 Task: Find connections with filter location Česká Třebová with filter topic #SMMwith filter profile language German with filter current company The Judge Group with filter school Malnad College of Engineering with filter industry Wholesale Hardware, Plumbing, Heating Equipment with filter service category DUI Law with filter keywords title Medical Researcher
Action: Mouse moved to (617, 88)
Screenshot: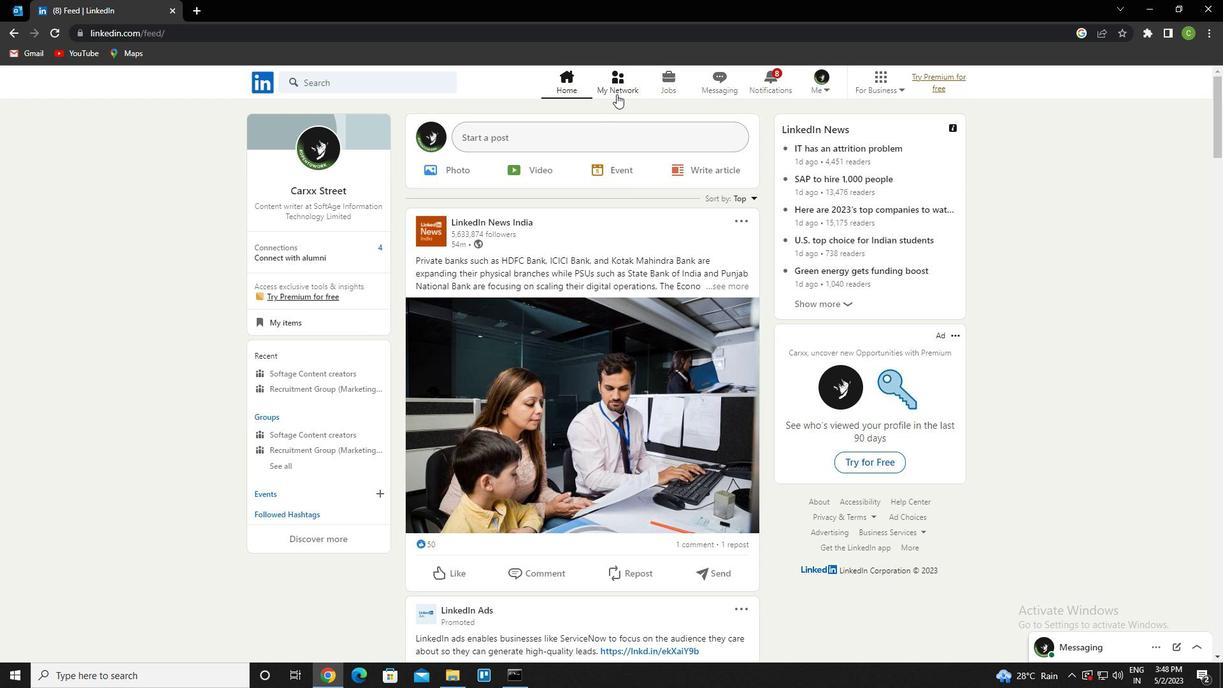 
Action: Mouse pressed left at (617, 88)
Screenshot: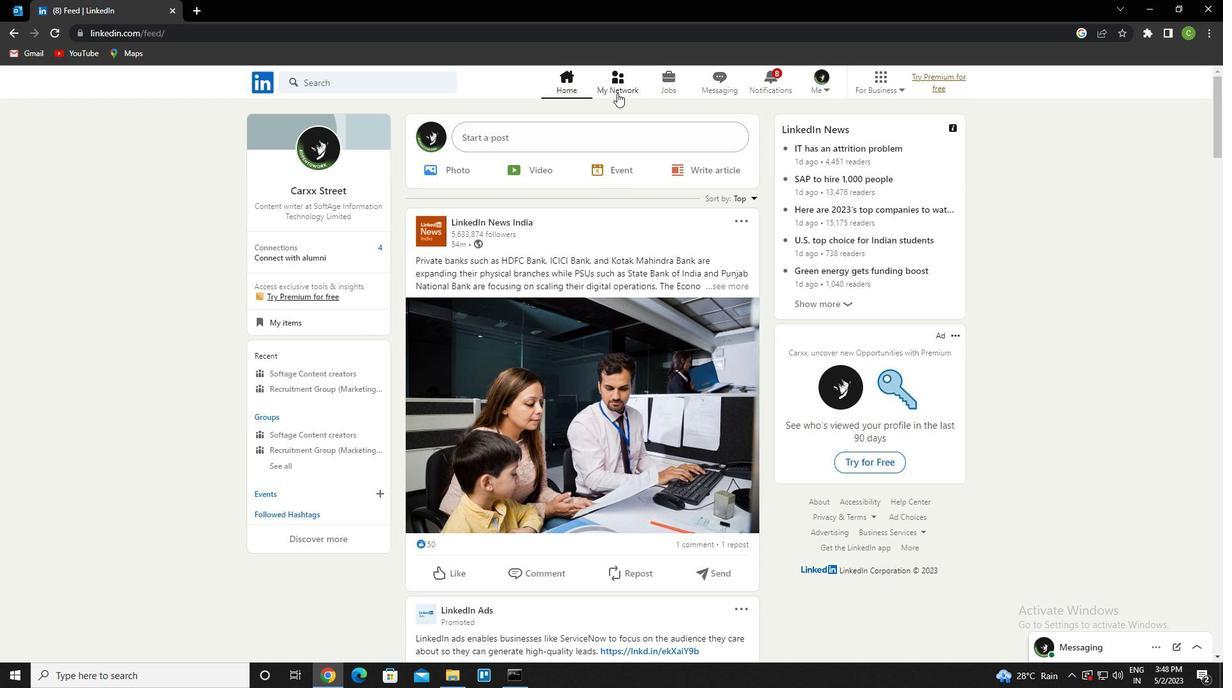 
Action: Mouse moved to (366, 146)
Screenshot: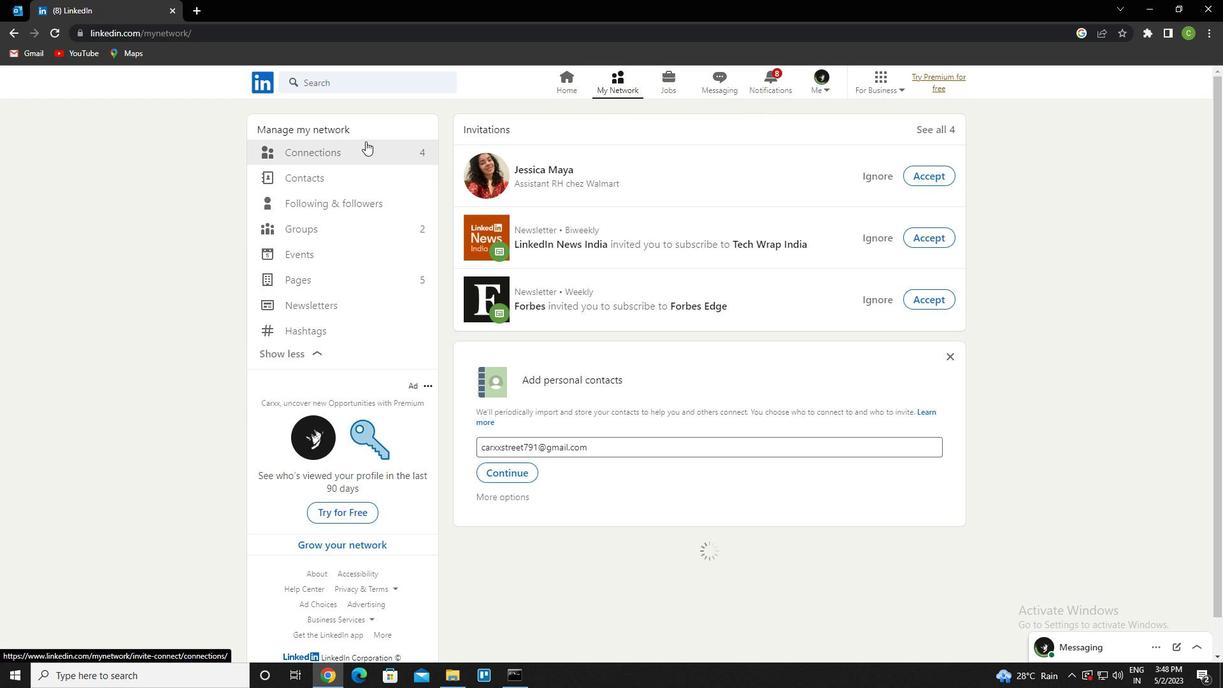 
Action: Mouse pressed left at (366, 146)
Screenshot: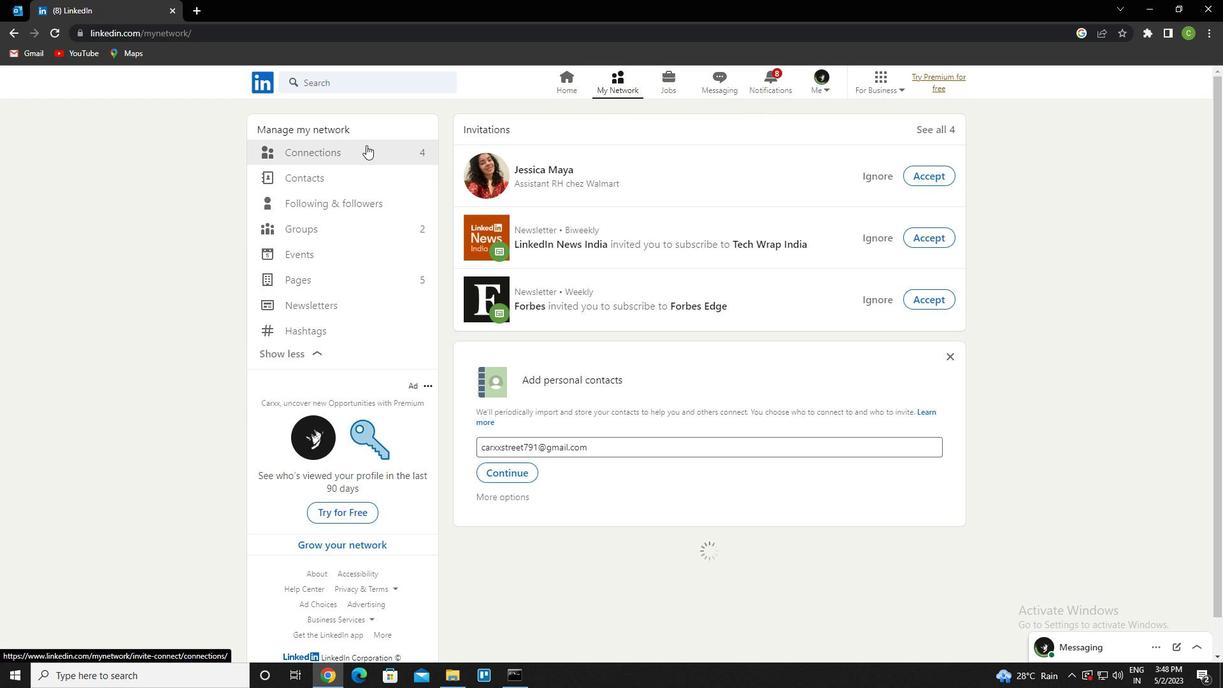 
Action: Mouse moved to (710, 155)
Screenshot: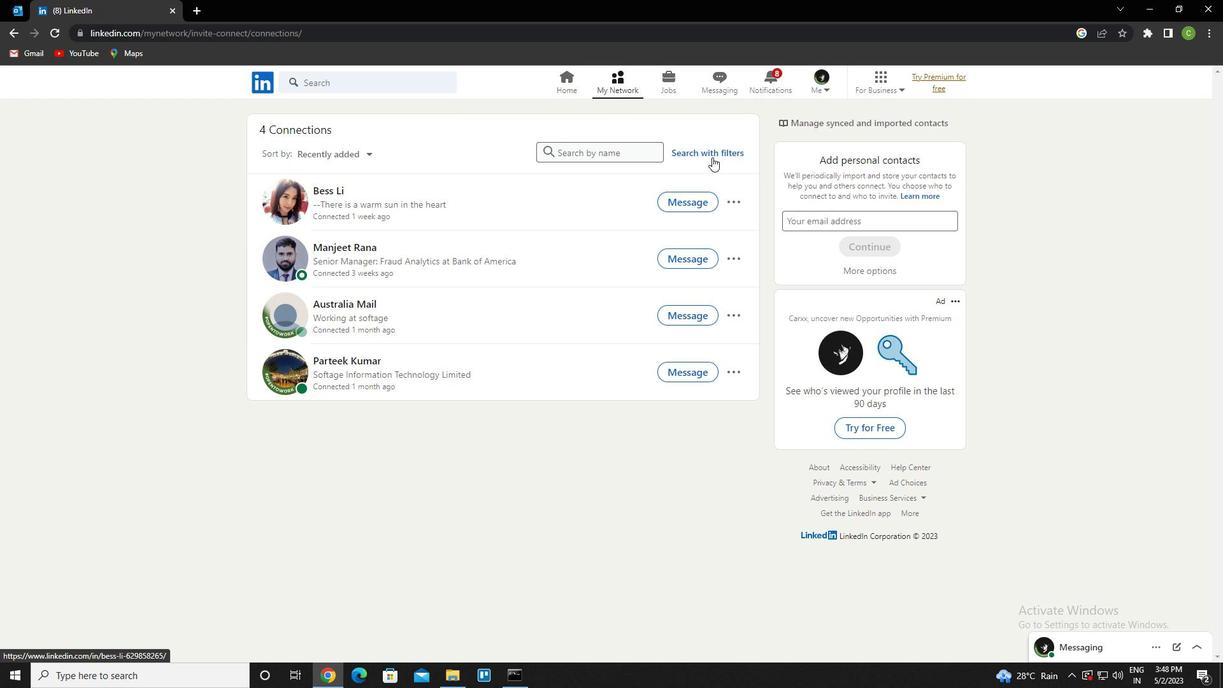
Action: Mouse pressed left at (710, 155)
Screenshot: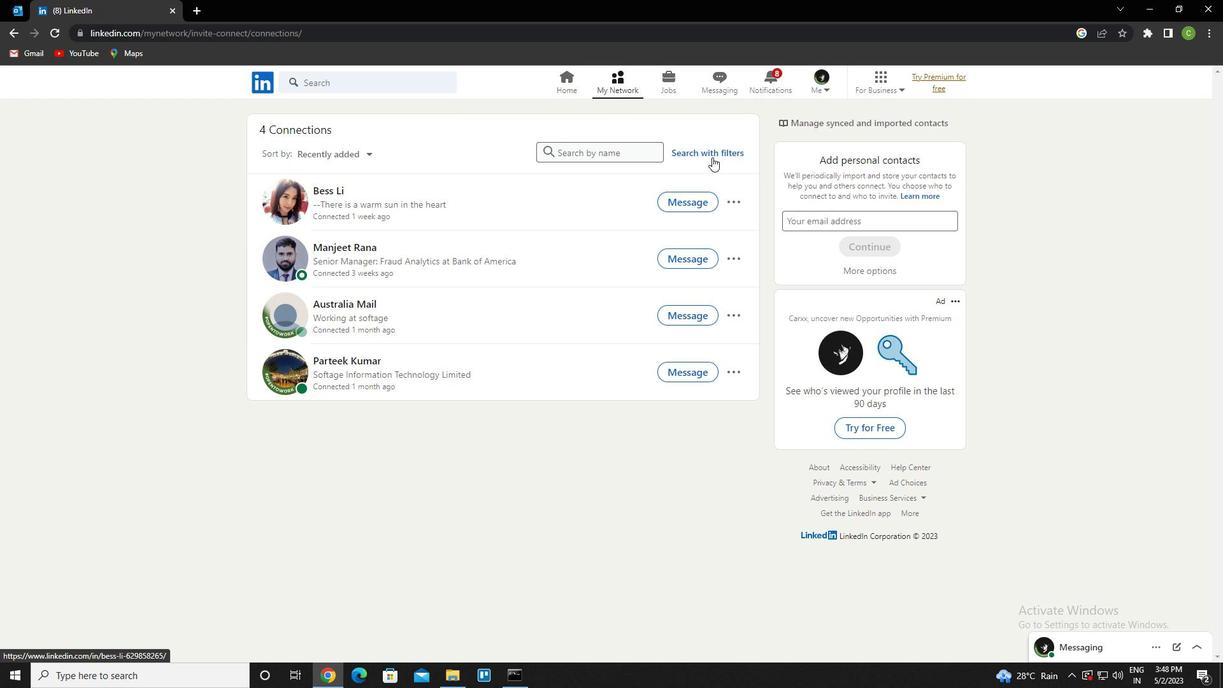 
Action: Mouse moved to (658, 117)
Screenshot: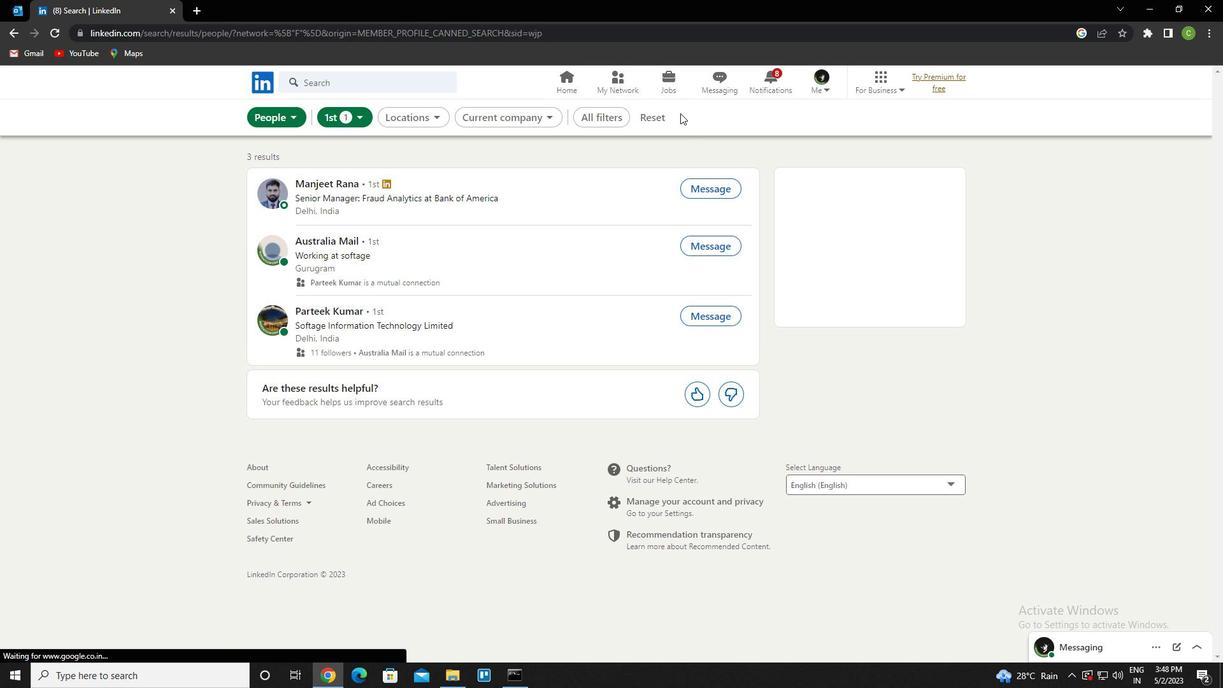 
Action: Mouse pressed left at (658, 117)
Screenshot: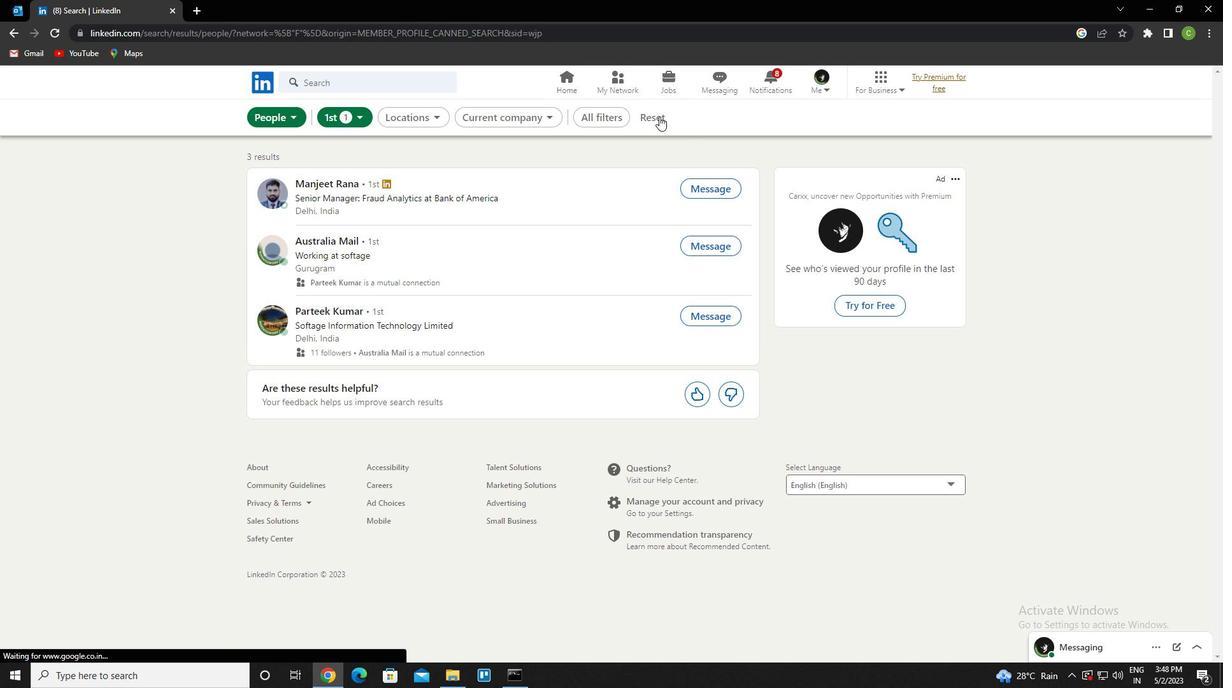 
Action: Mouse moved to (633, 117)
Screenshot: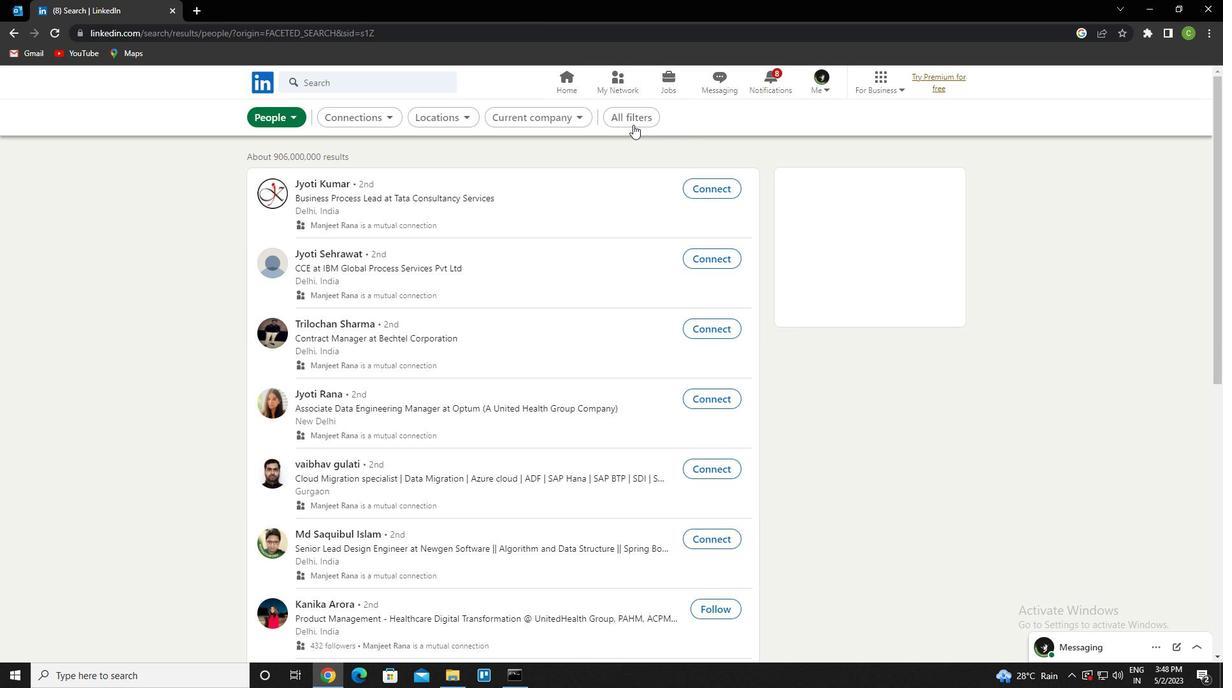 
Action: Mouse pressed left at (633, 117)
Screenshot: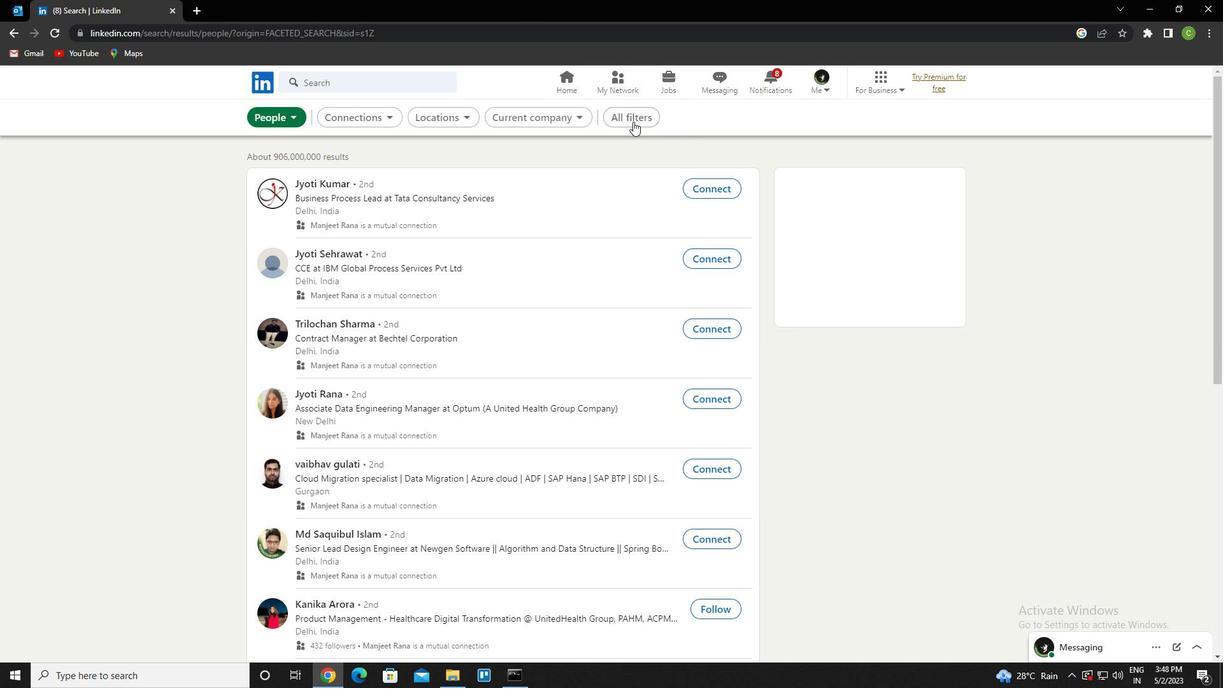 
Action: Mouse moved to (1053, 475)
Screenshot: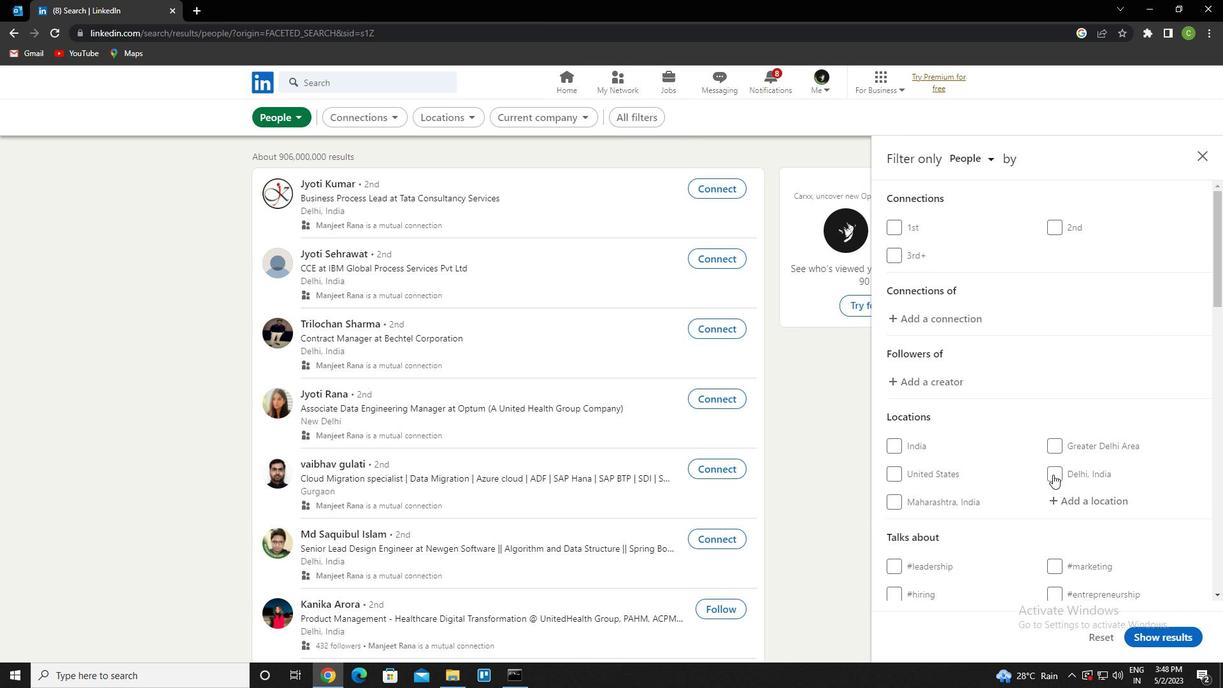 
Action: Mouse scrolled (1053, 474) with delta (0, 0)
Screenshot: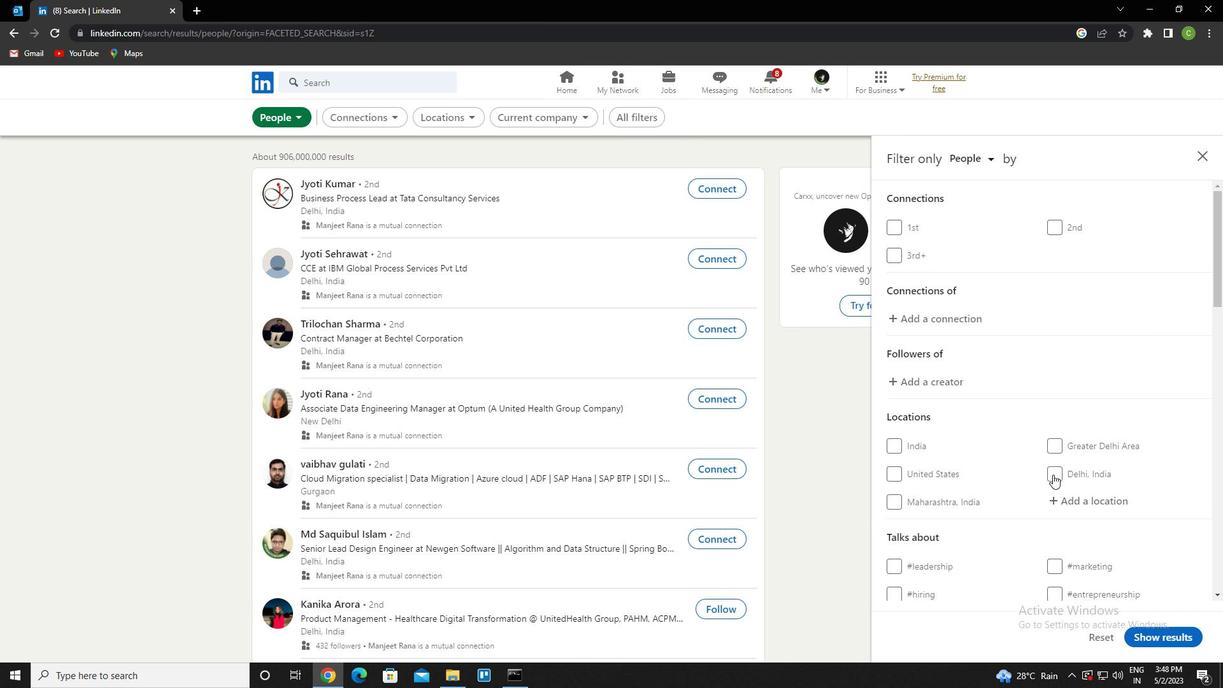 
Action: Mouse scrolled (1053, 474) with delta (0, 0)
Screenshot: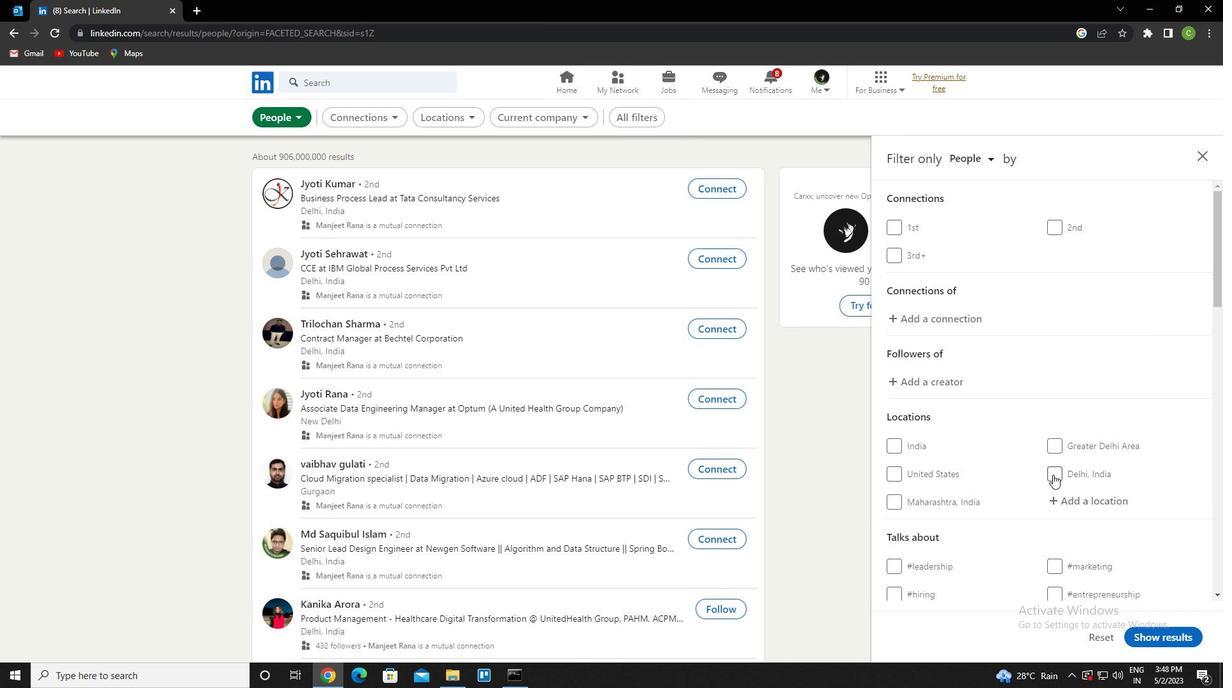 
Action: Mouse moved to (1053, 475)
Screenshot: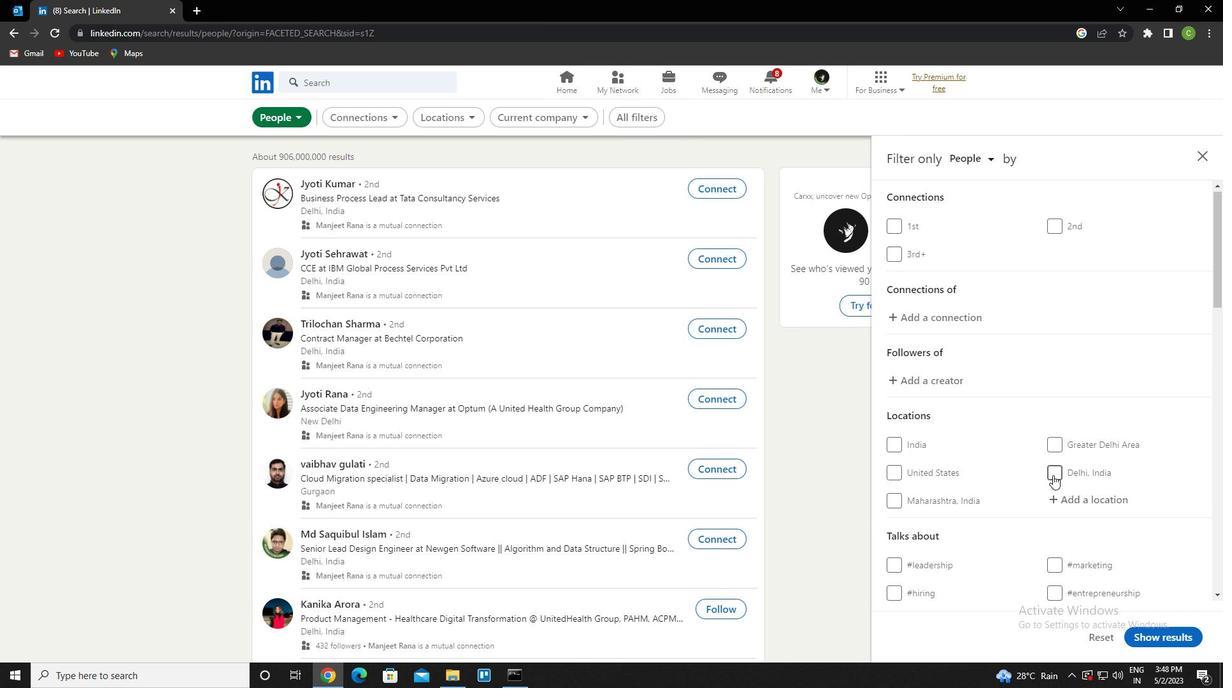 
Action: Mouse scrolled (1053, 475) with delta (0, 0)
Screenshot: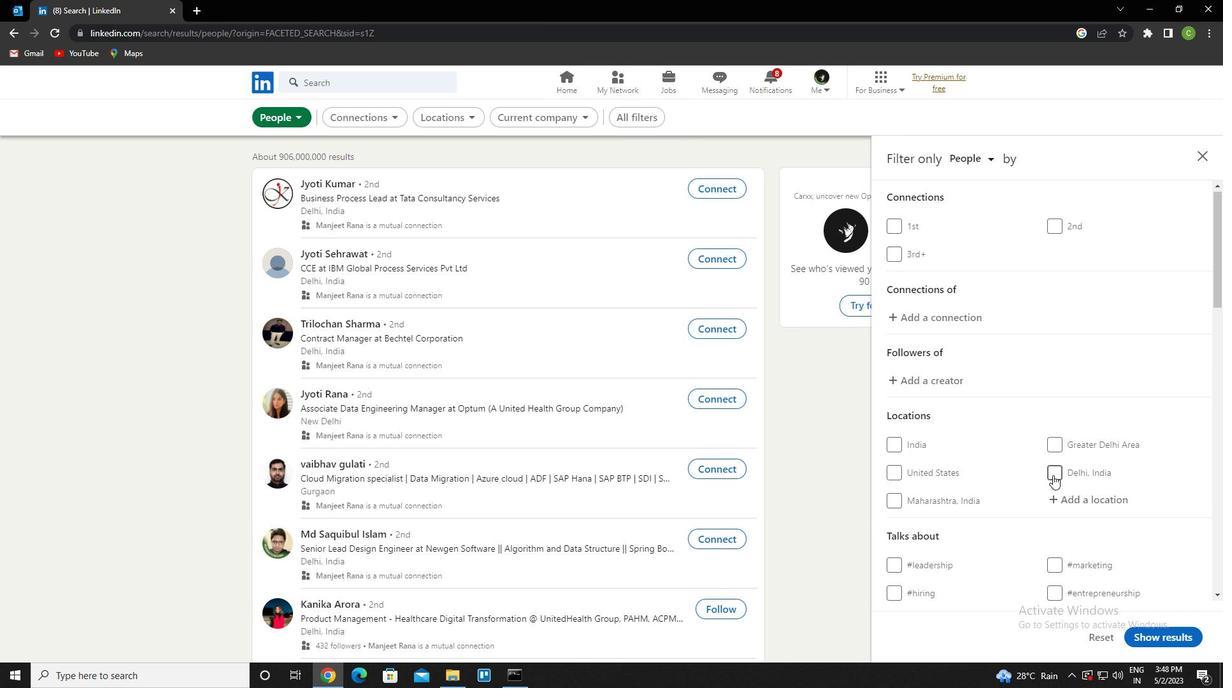 
Action: Mouse moved to (1087, 311)
Screenshot: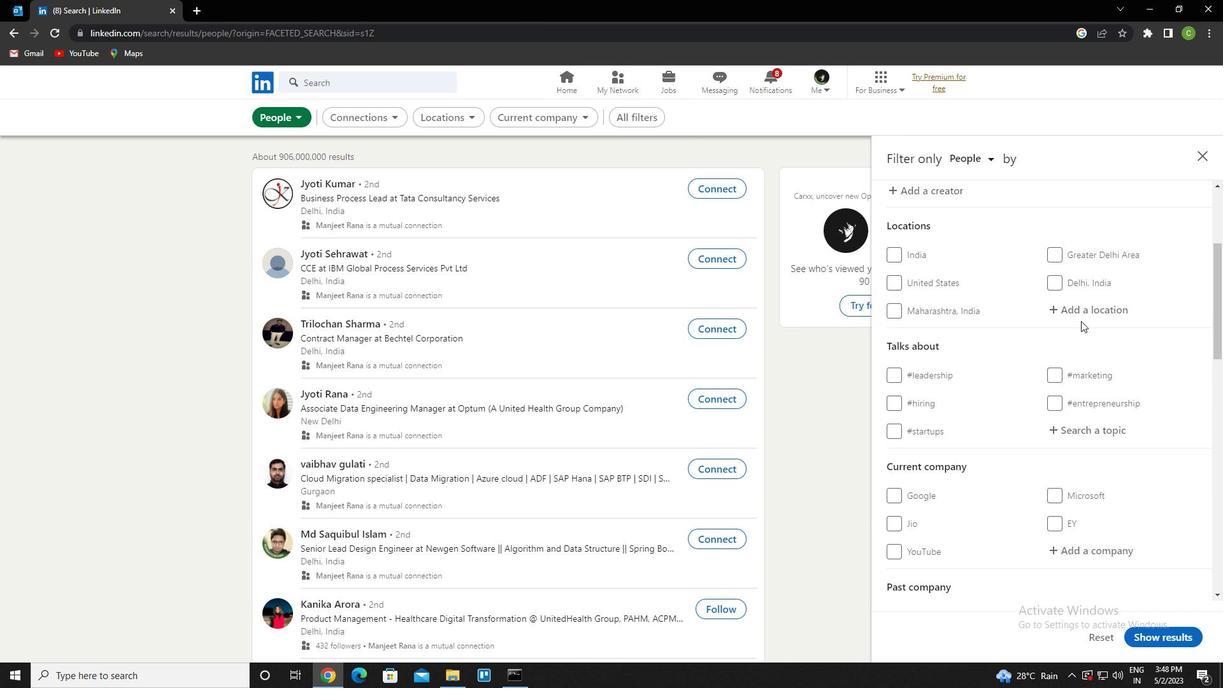 
Action: Mouse pressed left at (1087, 311)
Screenshot: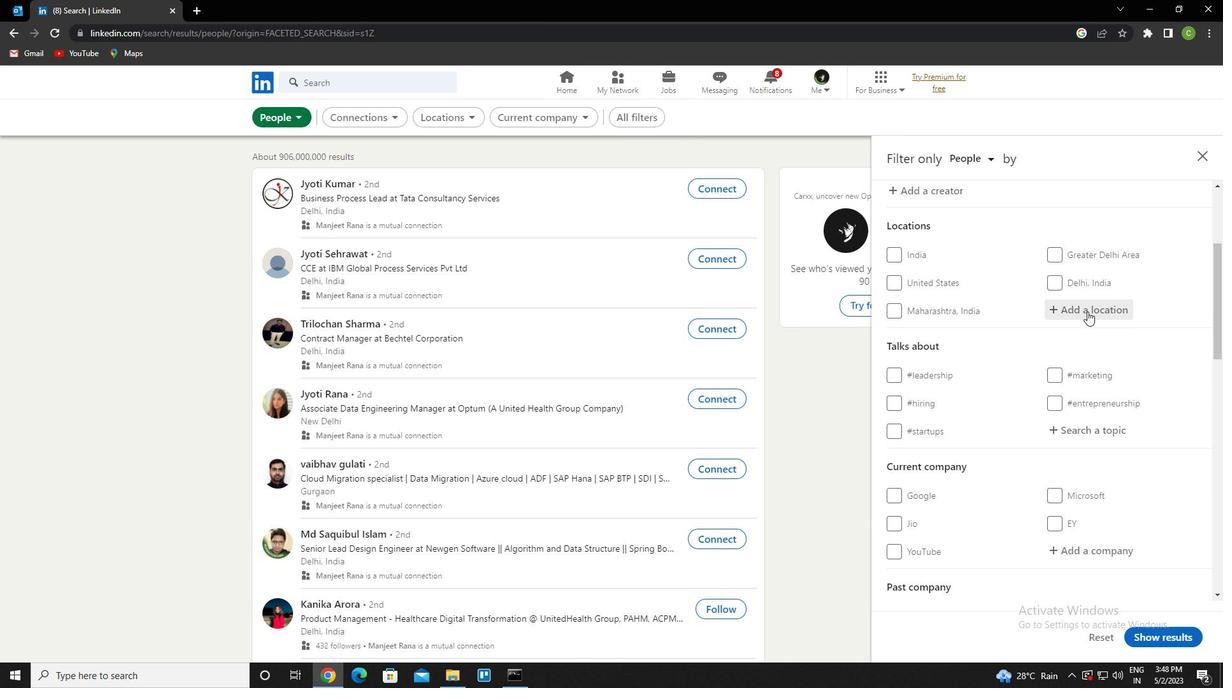 
Action: Key pressed <Key.caps_lock>c<Key.caps_lock>eska<Key.space><Key.caps_lock>t<Key.caps_lock>re<Key.down><Key.enter>
Screenshot: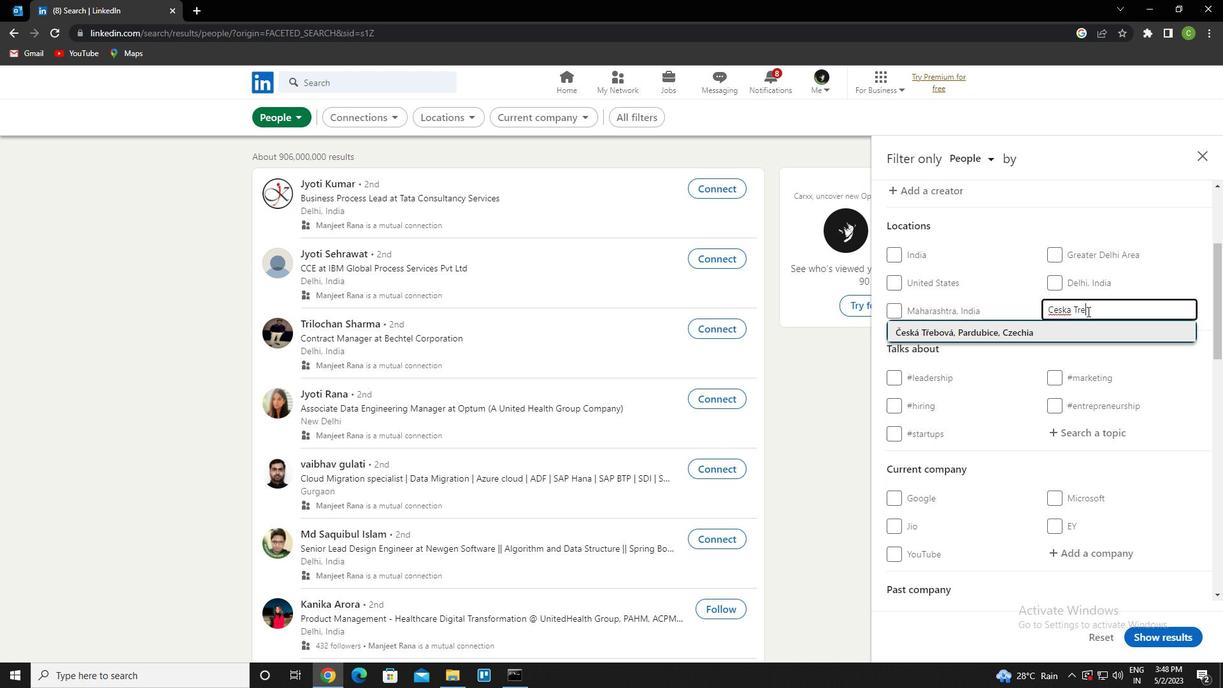 
Action: Mouse scrolled (1087, 310) with delta (0, 0)
Screenshot: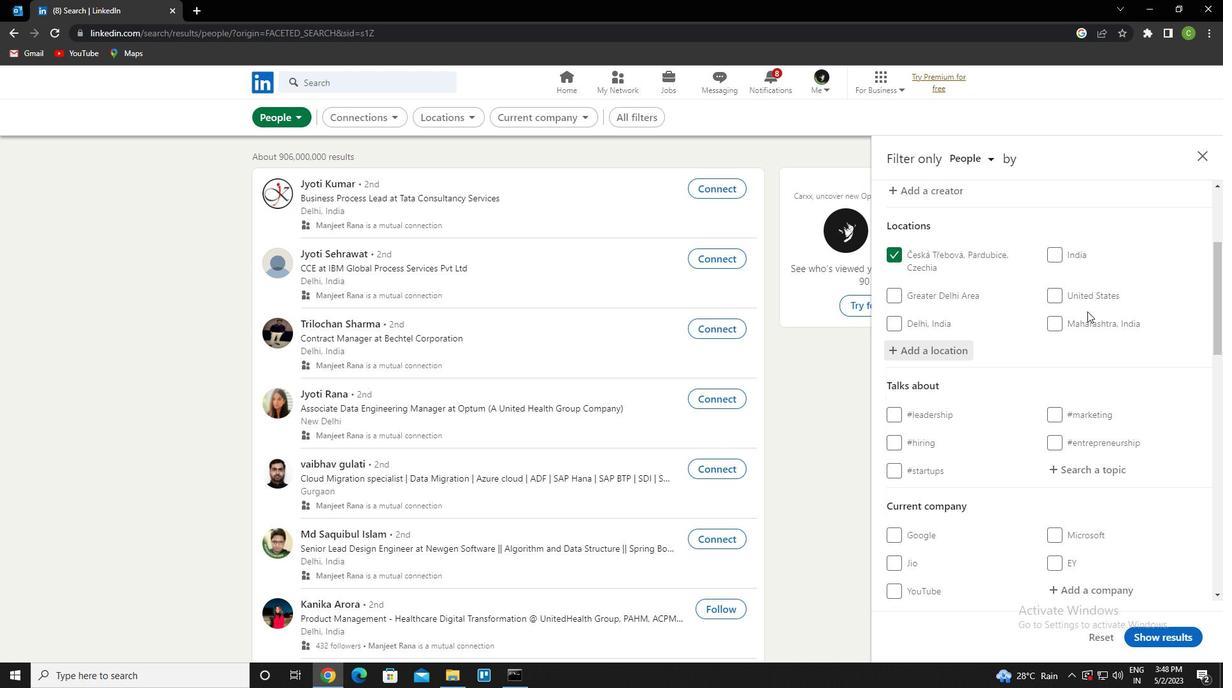 
Action: Mouse scrolled (1087, 310) with delta (0, 0)
Screenshot: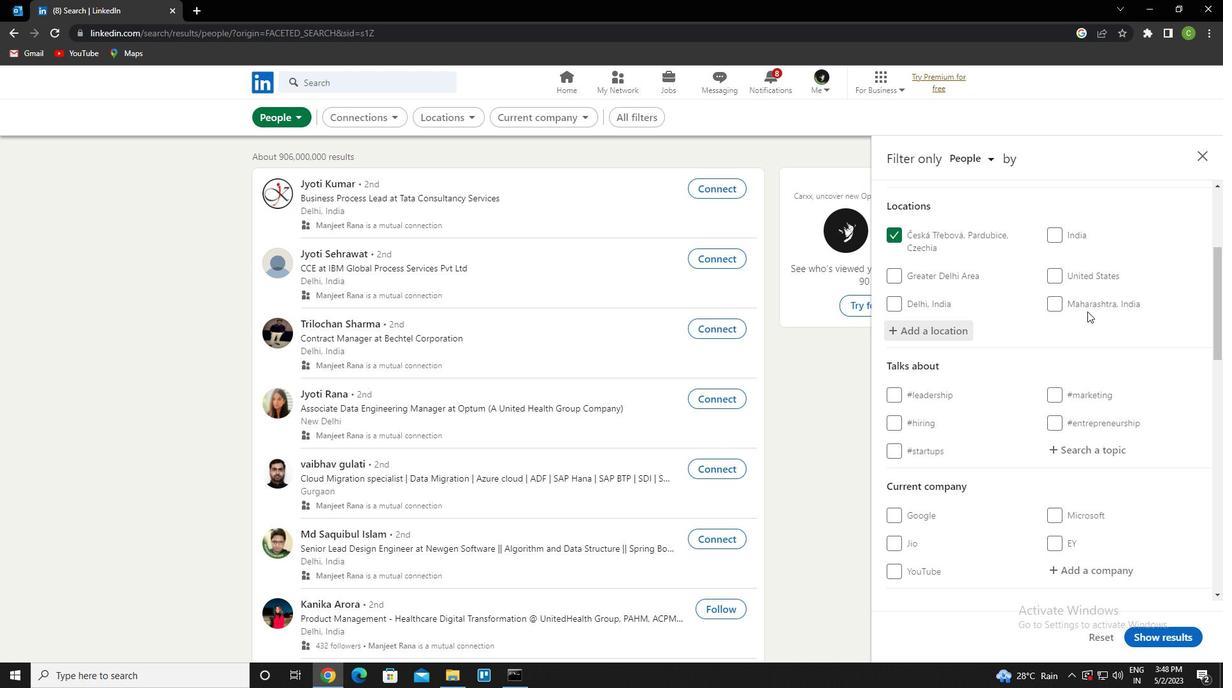 
Action: Mouse scrolled (1087, 310) with delta (0, 0)
Screenshot: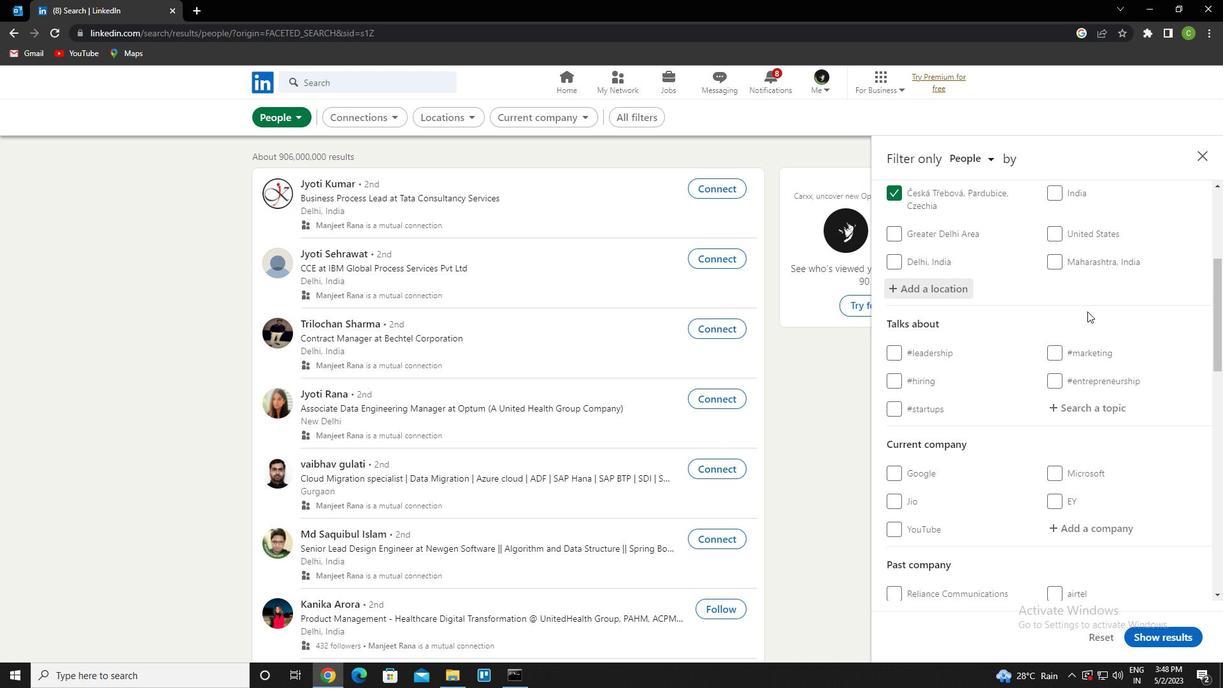 
Action: Mouse moved to (1108, 275)
Screenshot: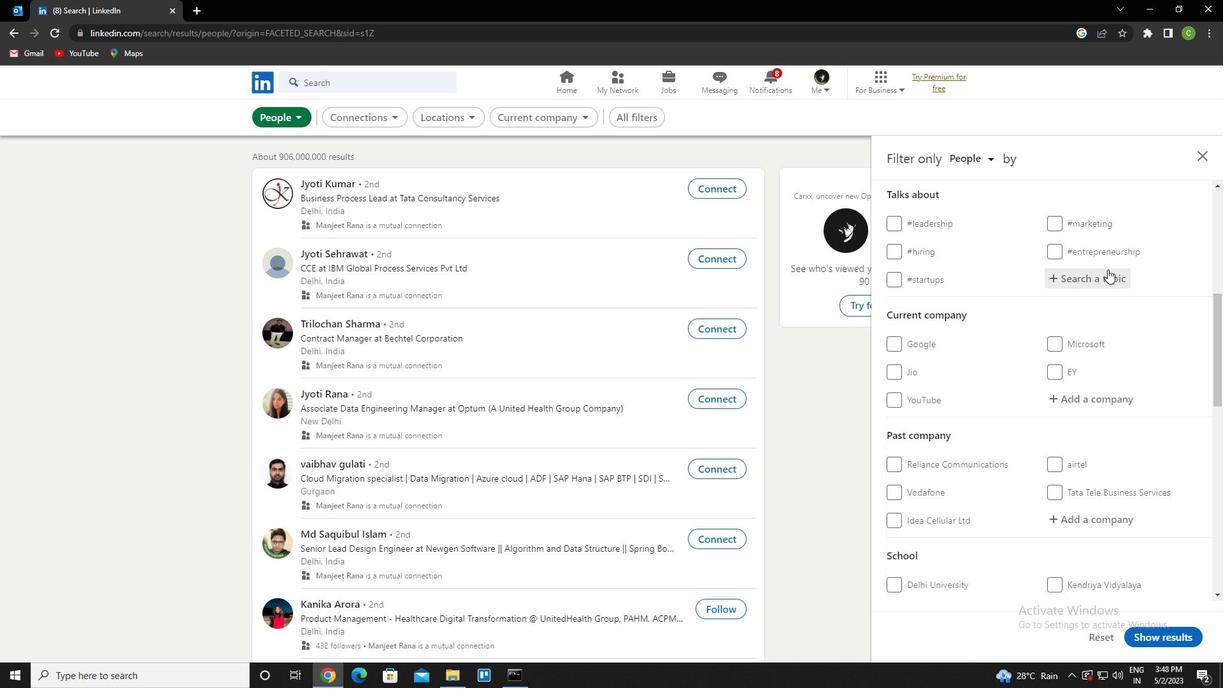 
Action: Mouse pressed left at (1108, 275)
Screenshot: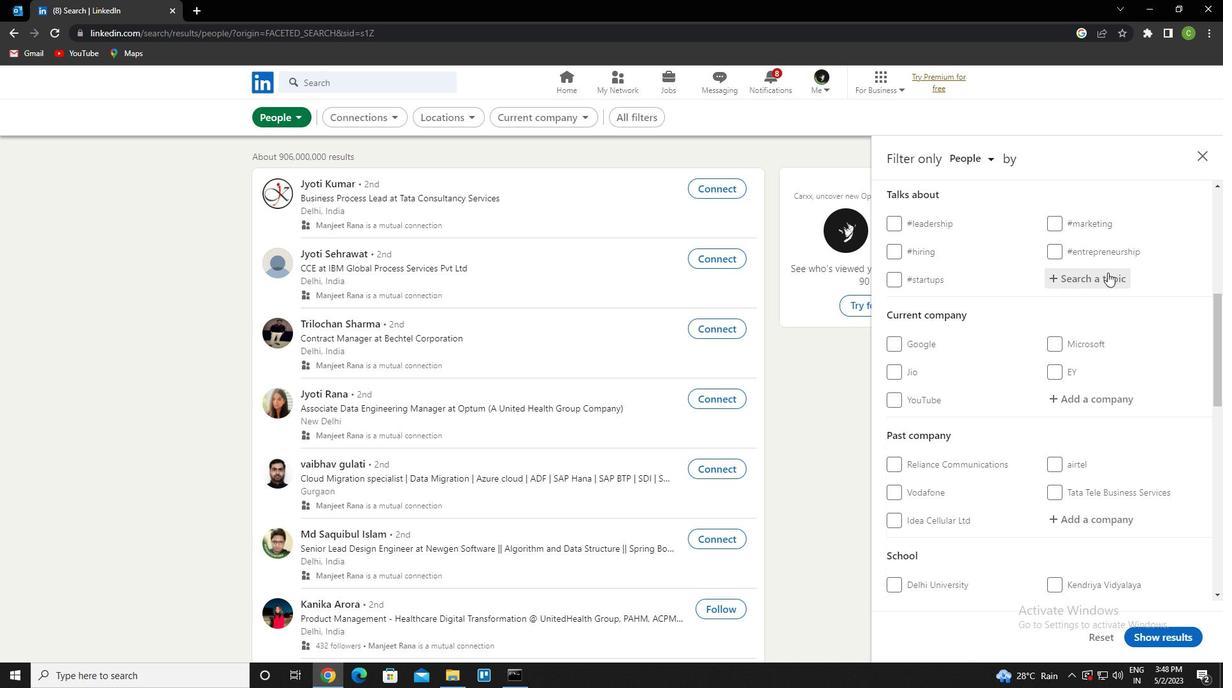 
Action: Key pressed <Key.caps_lock>smm<Key.down><Key.enter>
Screenshot: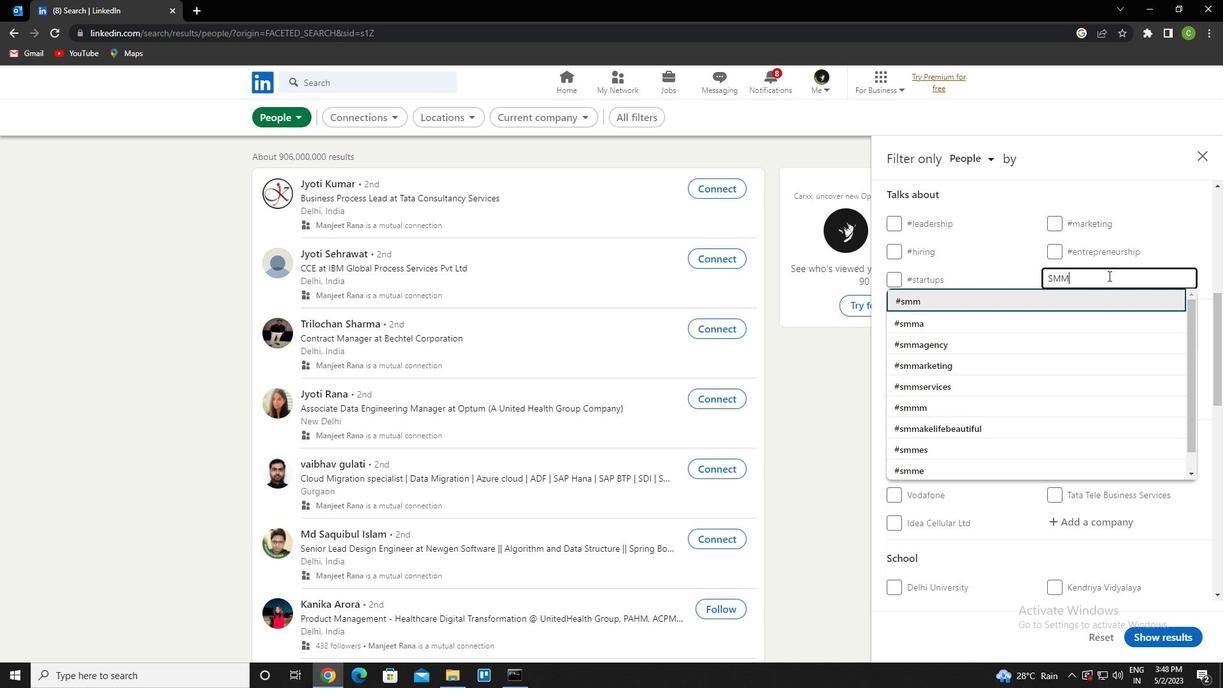 
Action: Mouse scrolled (1108, 275) with delta (0, 0)
Screenshot: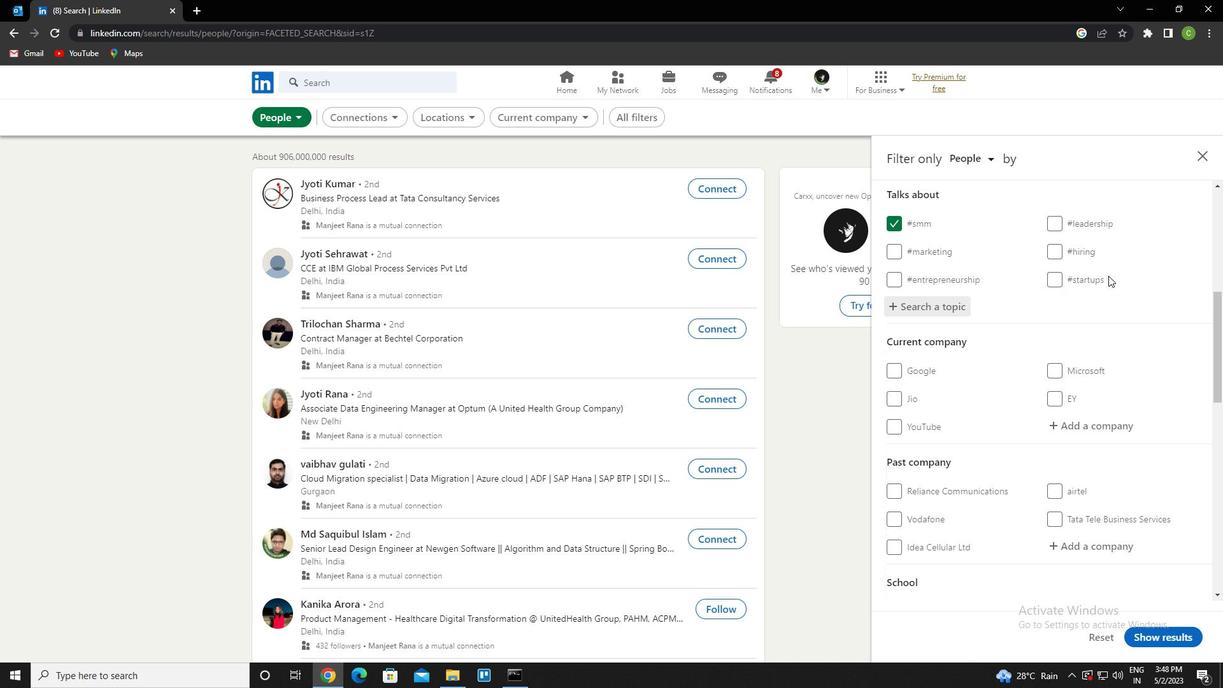 
Action: Mouse moved to (1108, 276)
Screenshot: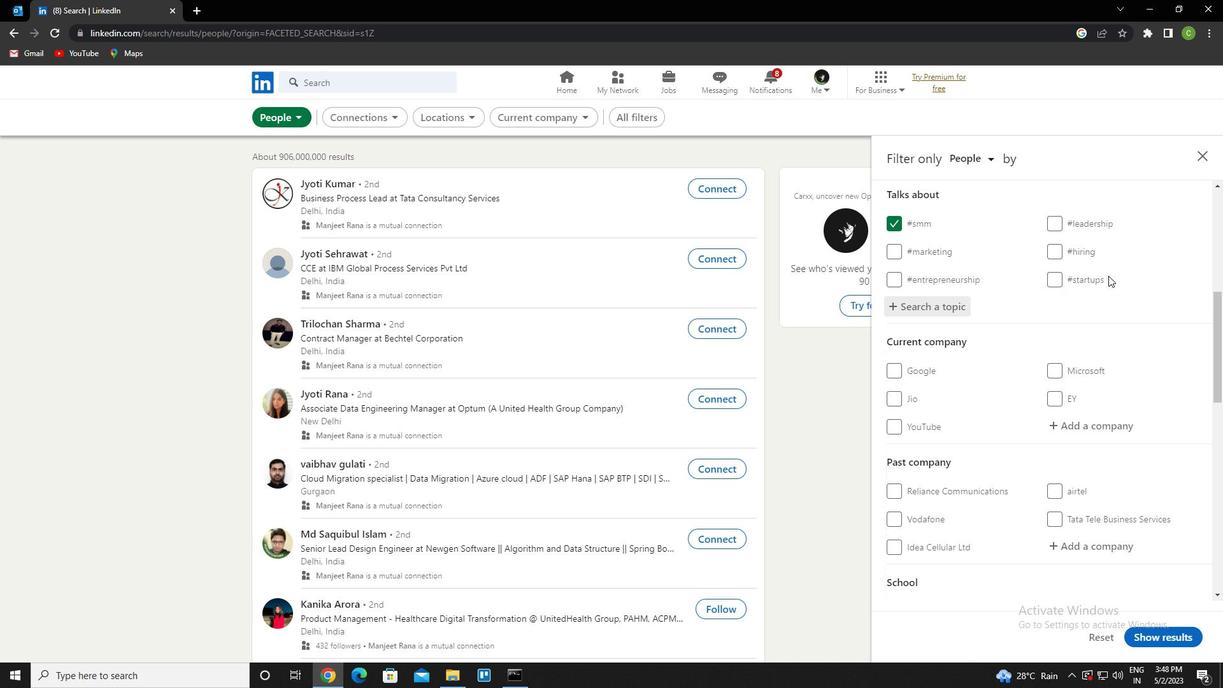 
Action: Mouse scrolled (1108, 275) with delta (0, 0)
Screenshot: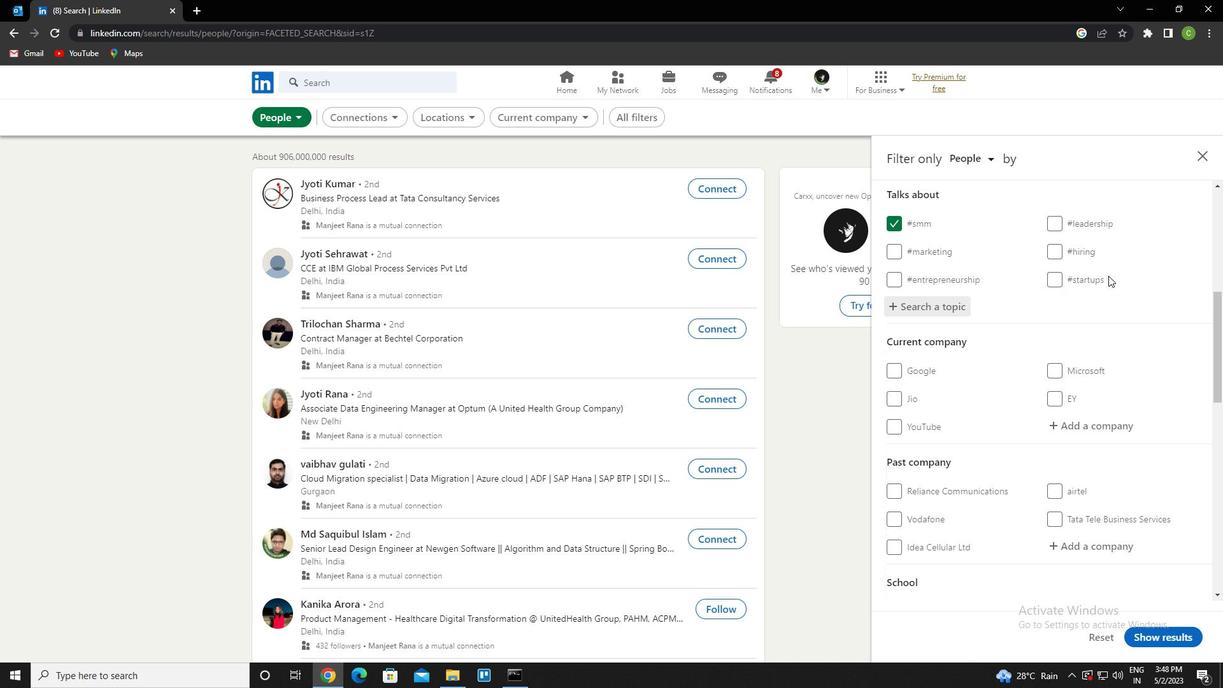 
Action: Mouse moved to (1107, 277)
Screenshot: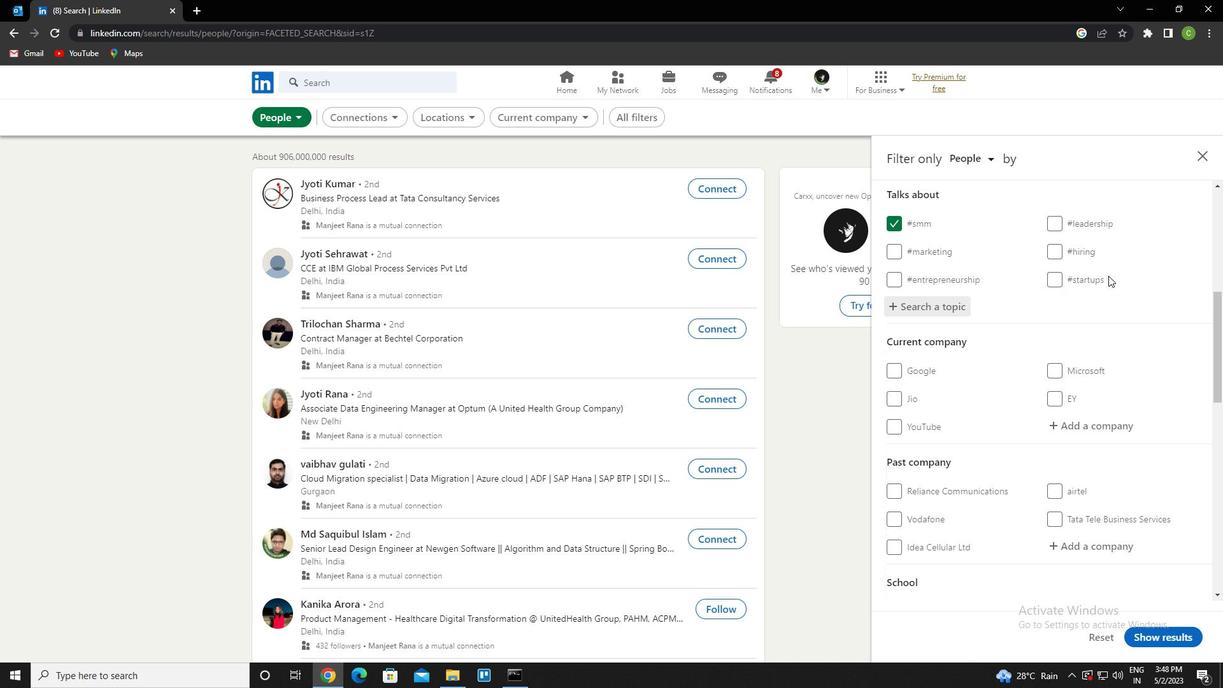 
Action: Mouse scrolled (1107, 277) with delta (0, 0)
Screenshot: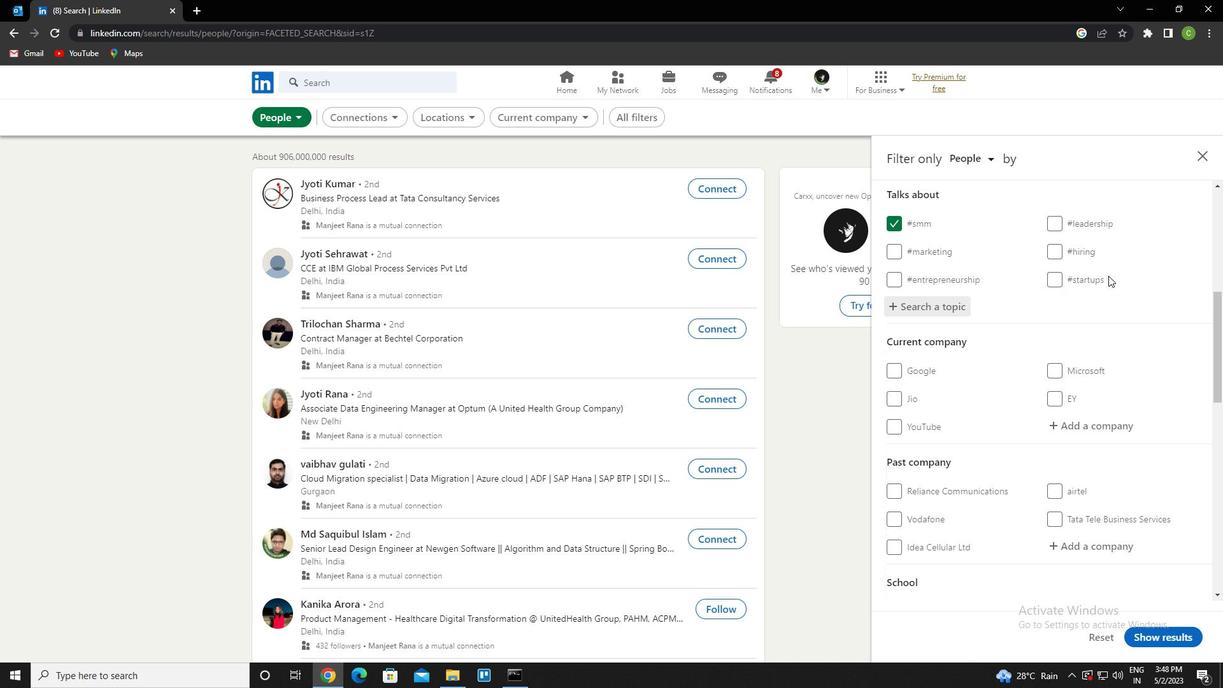 
Action: Mouse scrolled (1107, 277) with delta (0, 0)
Screenshot: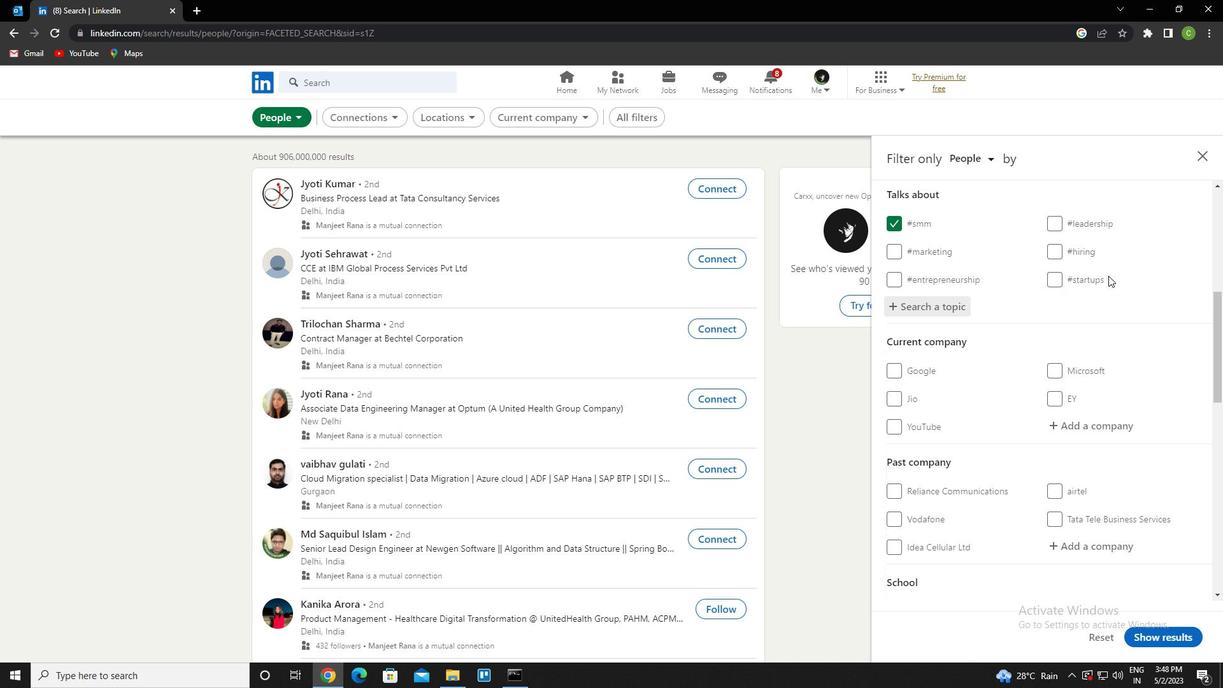 
Action: Mouse scrolled (1107, 277) with delta (0, 0)
Screenshot: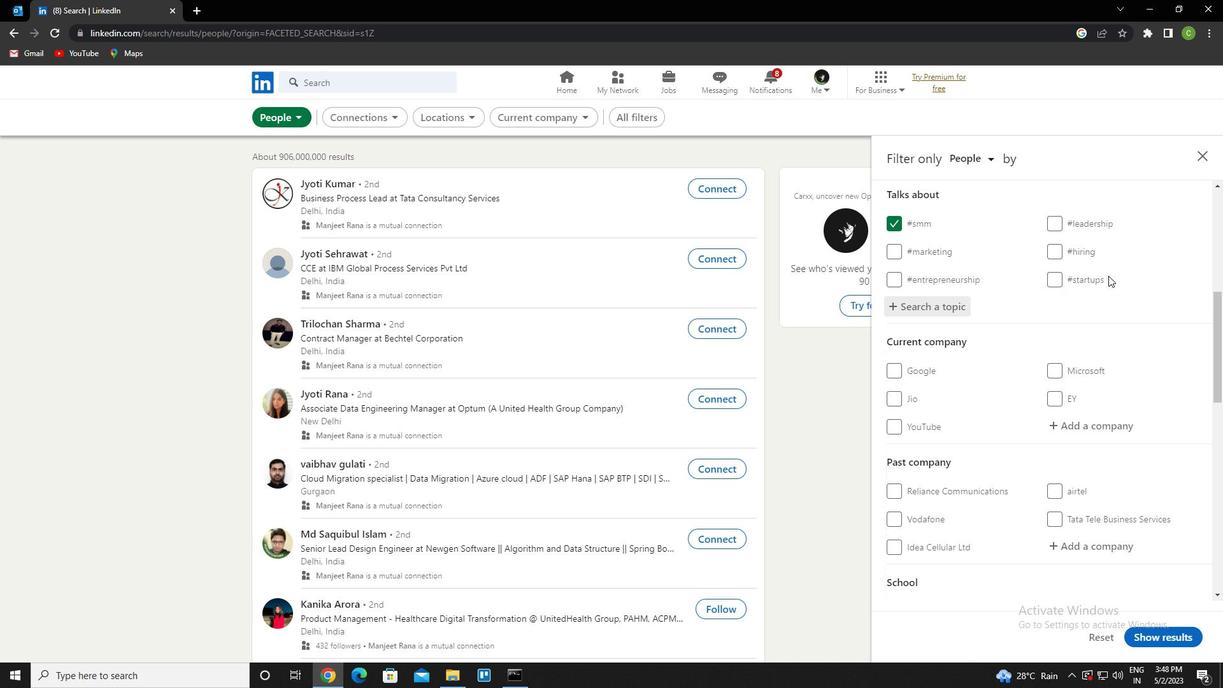 
Action: Mouse scrolled (1107, 277) with delta (0, 0)
Screenshot: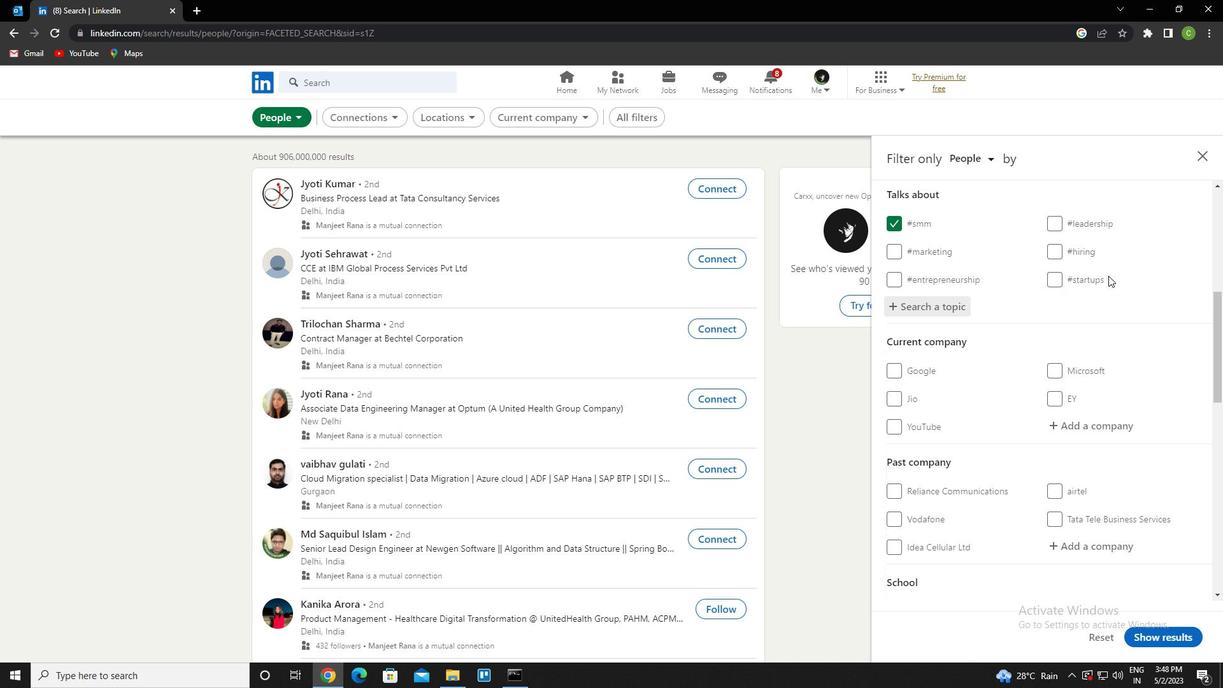 
Action: Mouse scrolled (1107, 277) with delta (0, 0)
Screenshot: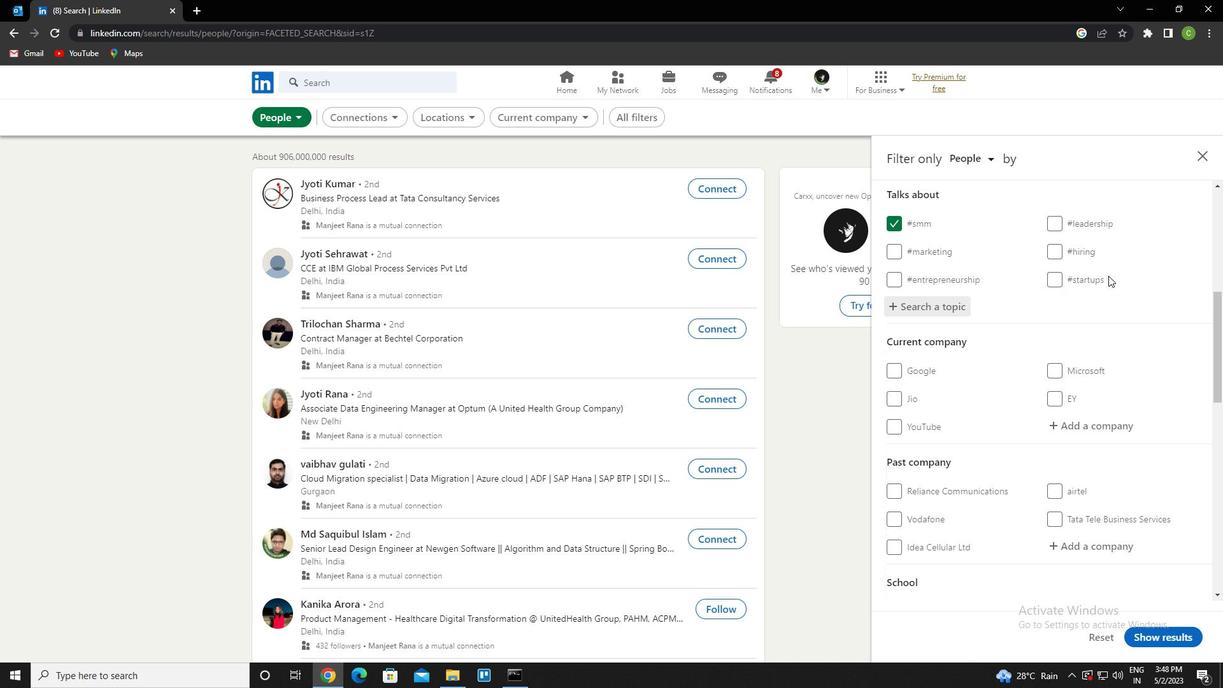 
Action: Mouse scrolled (1107, 277) with delta (0, 0)
Screenshot: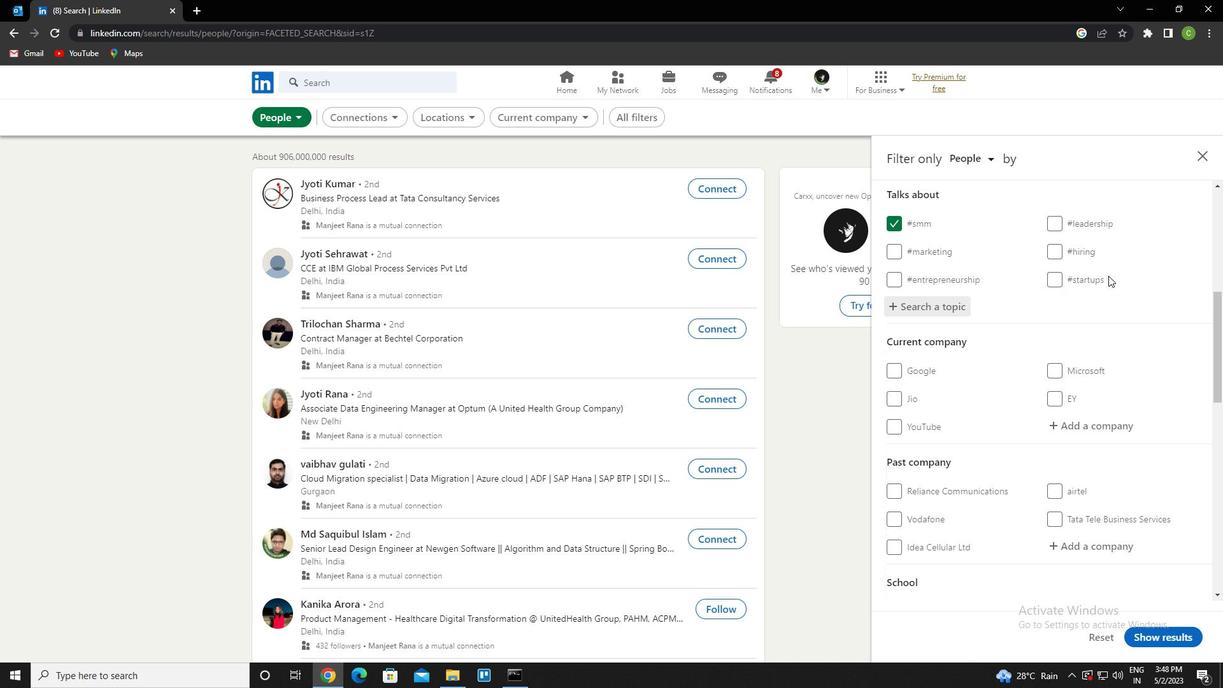 
Action: Mouse moved to (904, 424)
Screenshot: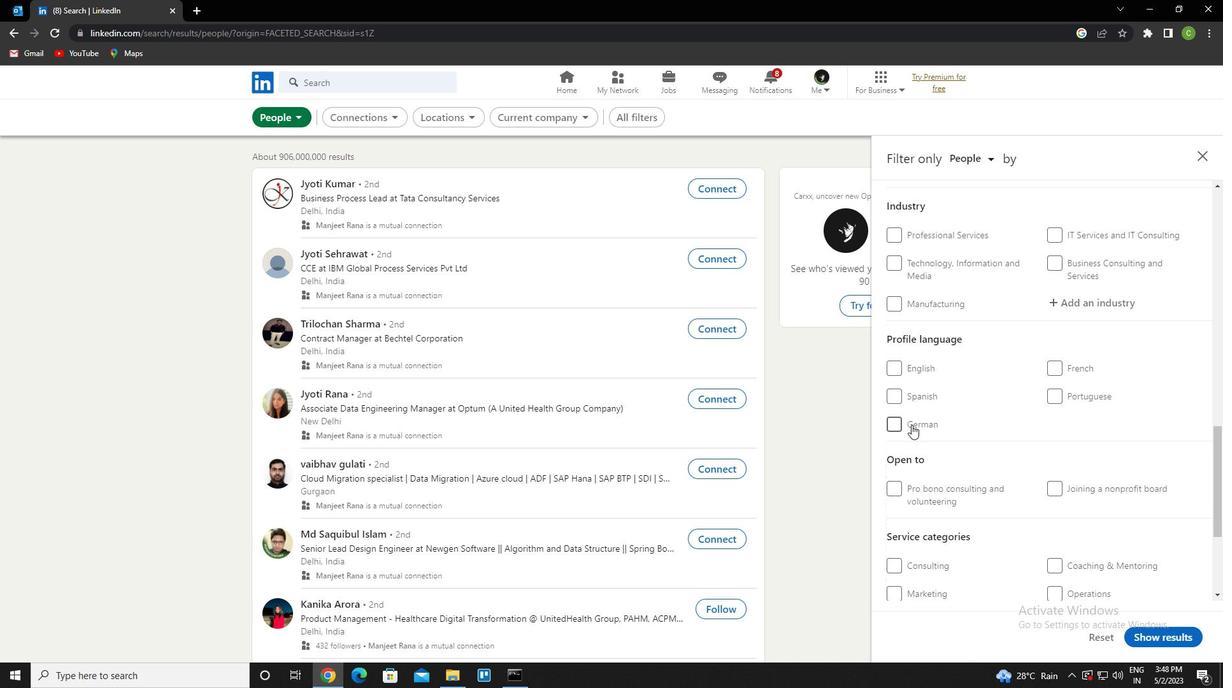 
Action: Mouse pressed left at (904, 424)
Screenshot: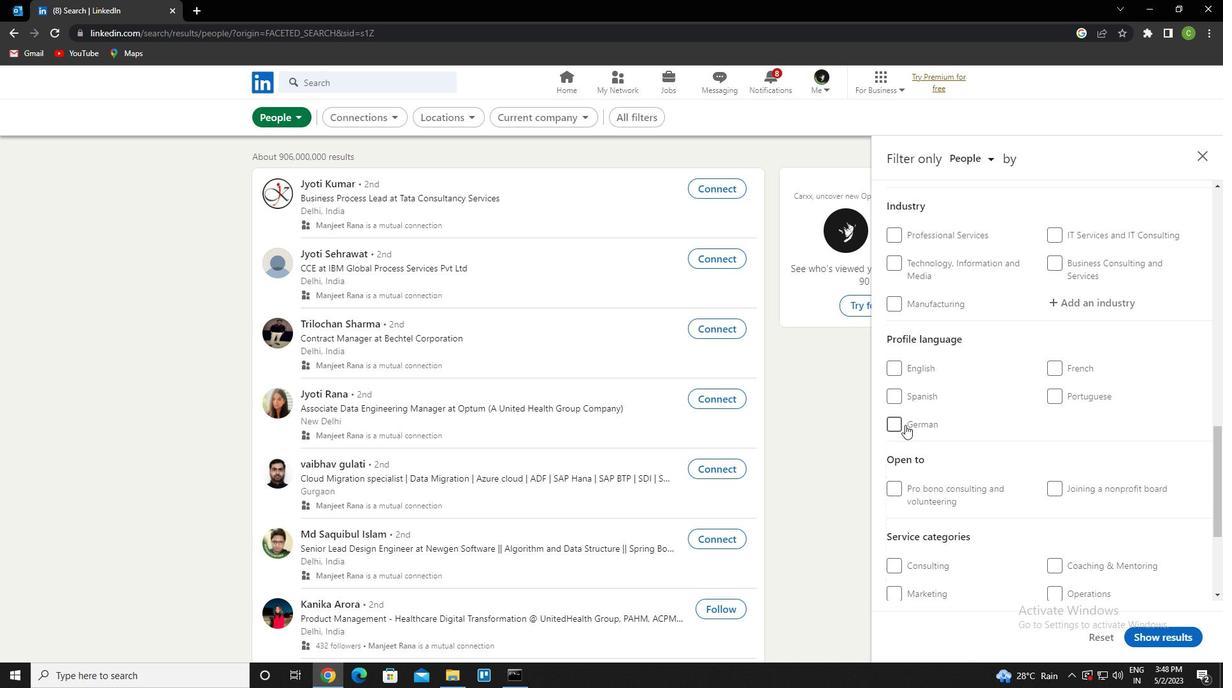 
Action: Mouse moved to (965, 445)
Screenshot: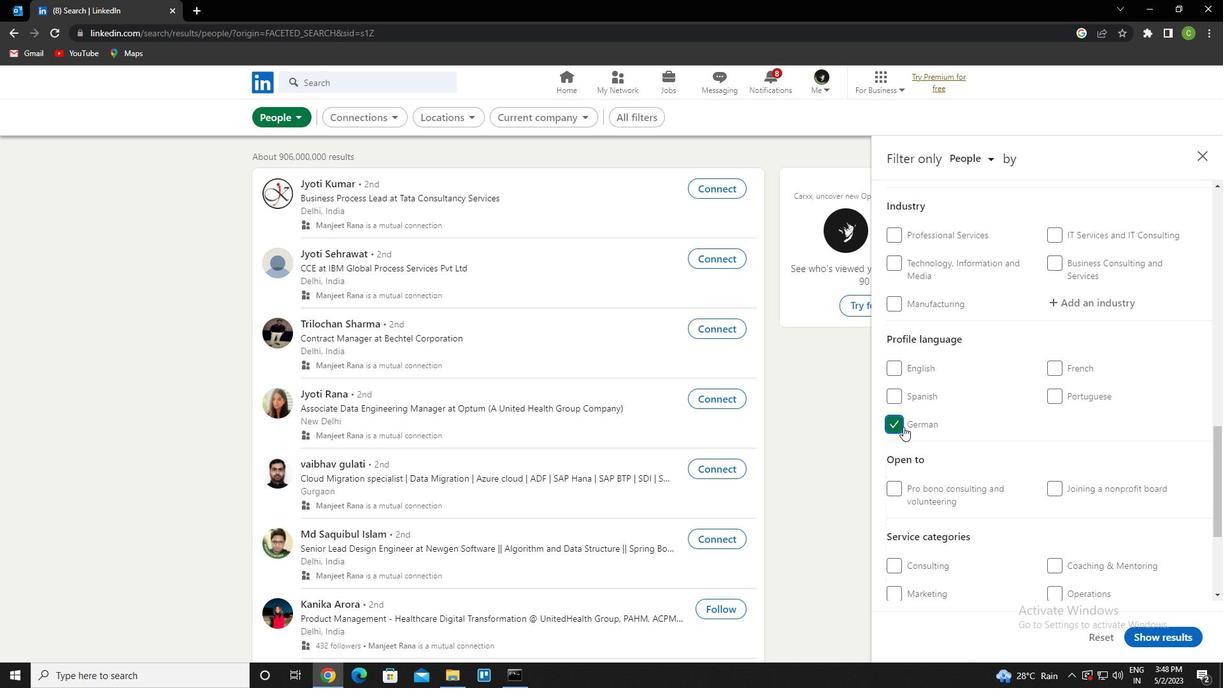 
Action: Mouse scrolled (965, 446) with delta (0, 0)
Screenshot: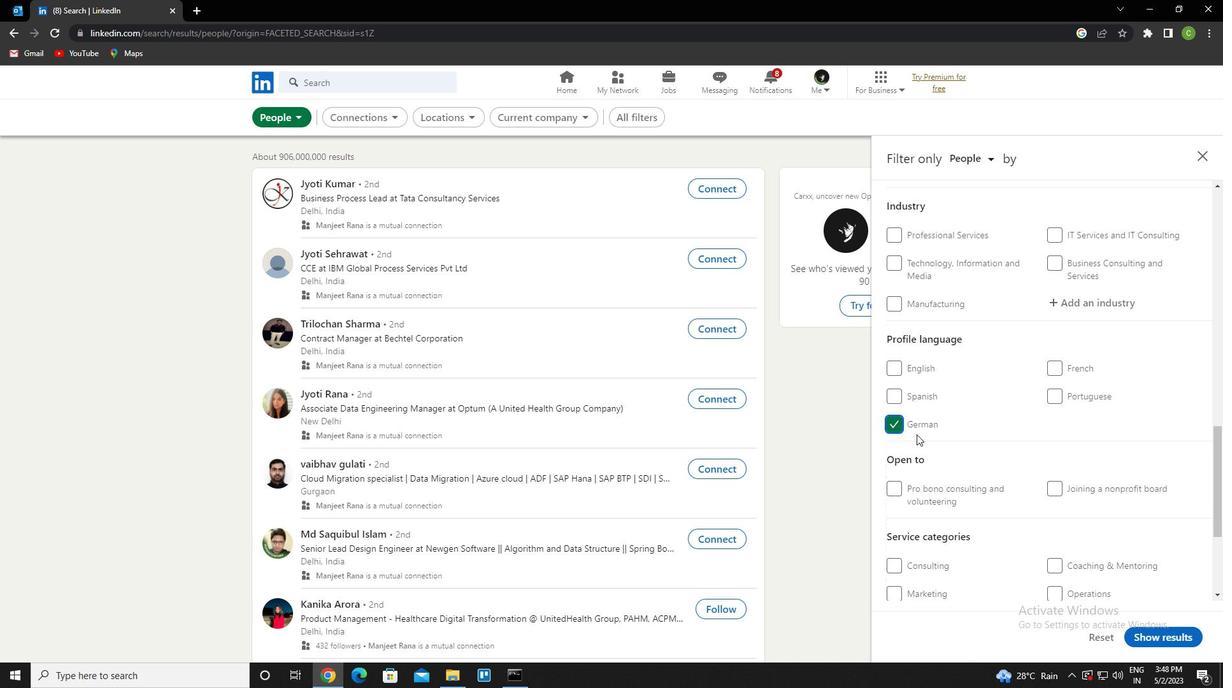 
Action: Mouse scrolled (965, 446) with delta (0, 0)
Screenshot: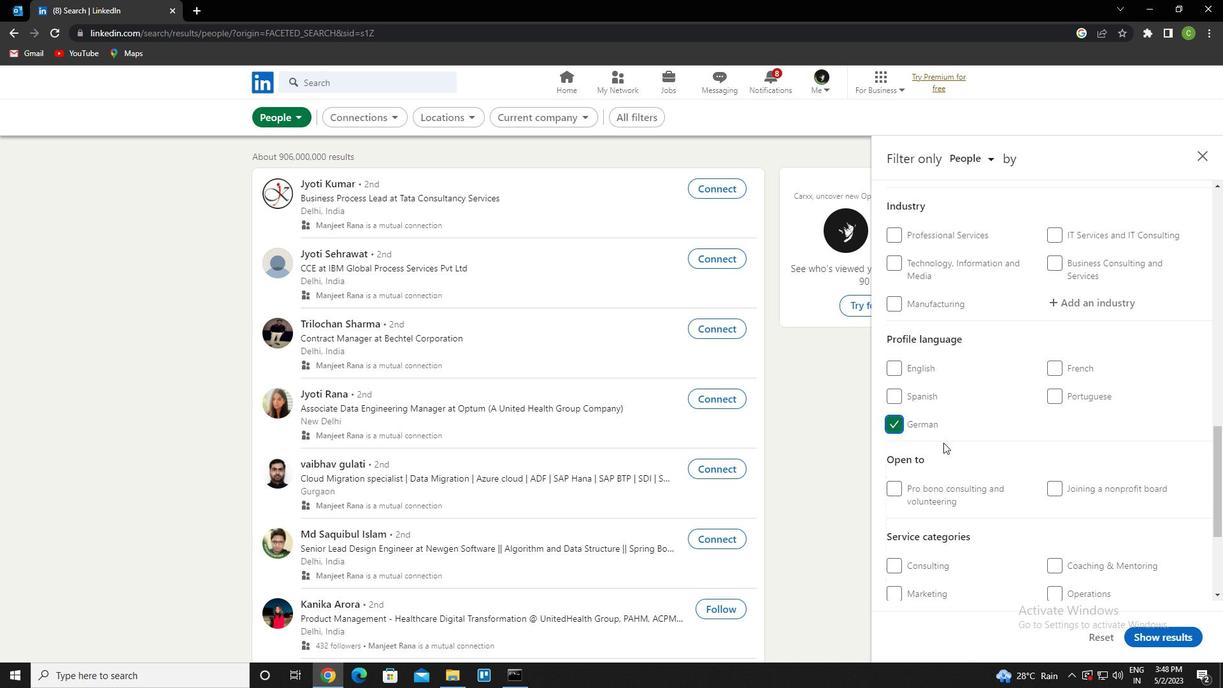 
Action: Mouse scrolled (965, 446) with delta (0, 0)
Screenshot: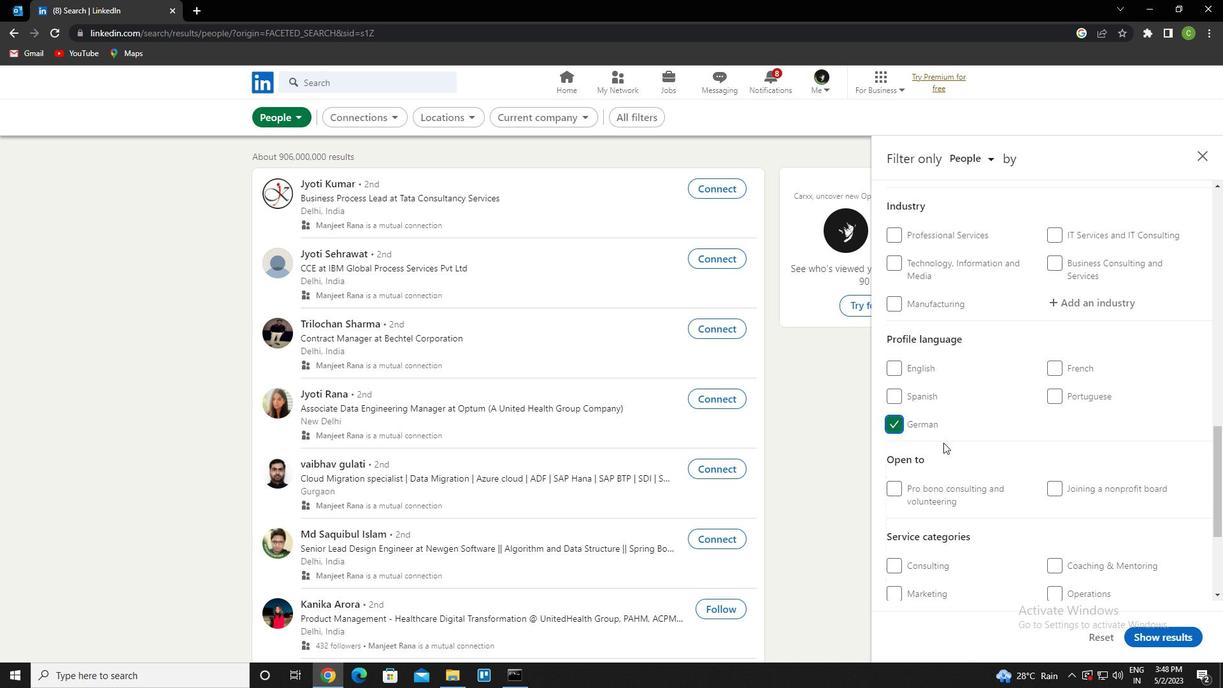 
Action: Mouse scrolled (965, 446) with delta (0, 0)
Screenshot: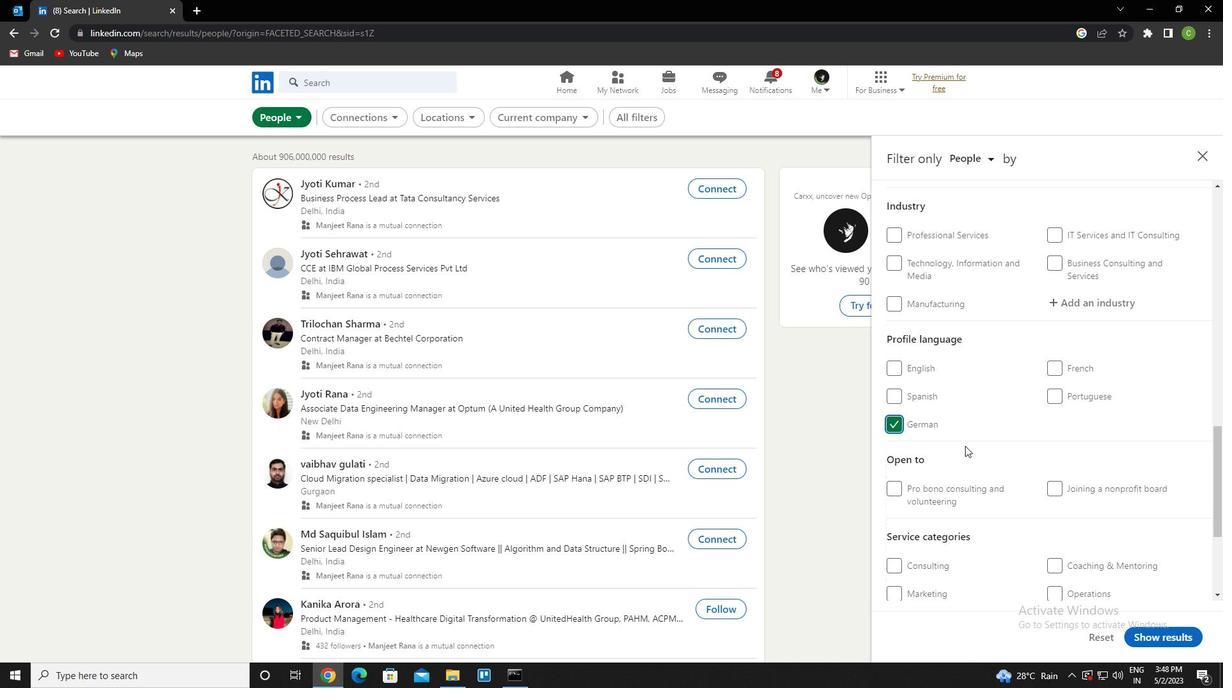 
Action: Mouse scrolled (965, 446) with delta (0, 0)
Screenshot: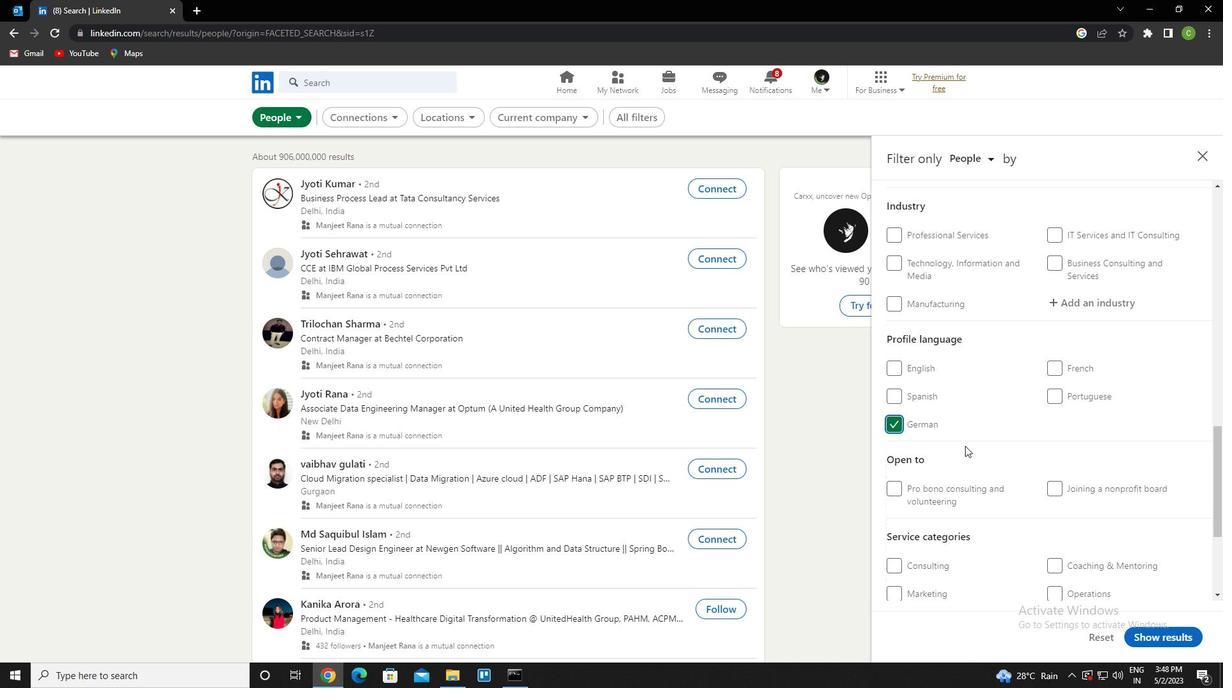 
Action: Mouse scrolled (965, 446) with delta (0, 0)
Screenshot: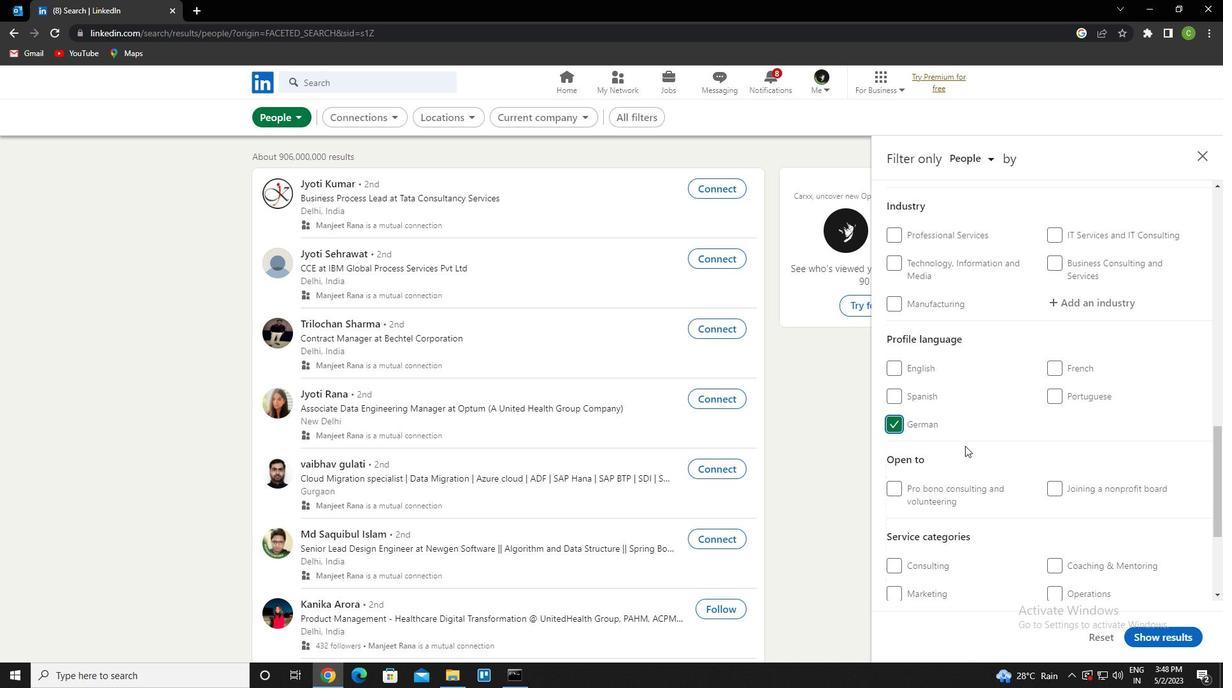
Action: Mouse scrolled (965, 446) with delta (0, 0)
Screenshot: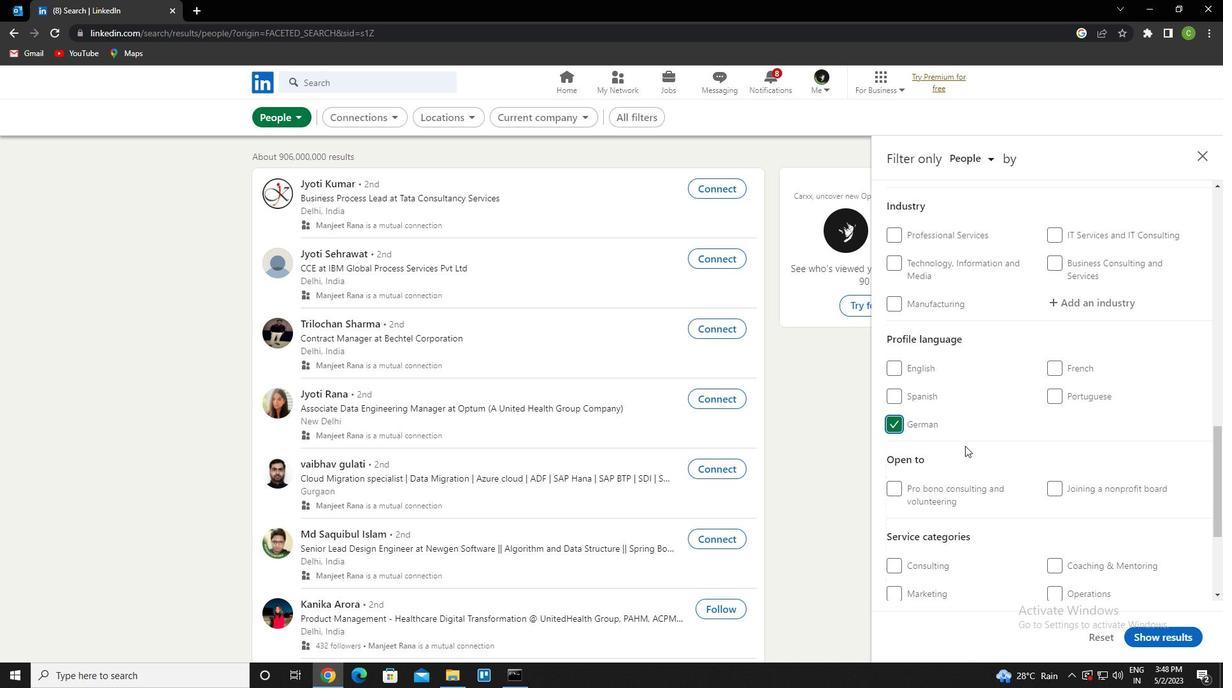 
Action: Mouse moved to (1081, 370)
Screenshot: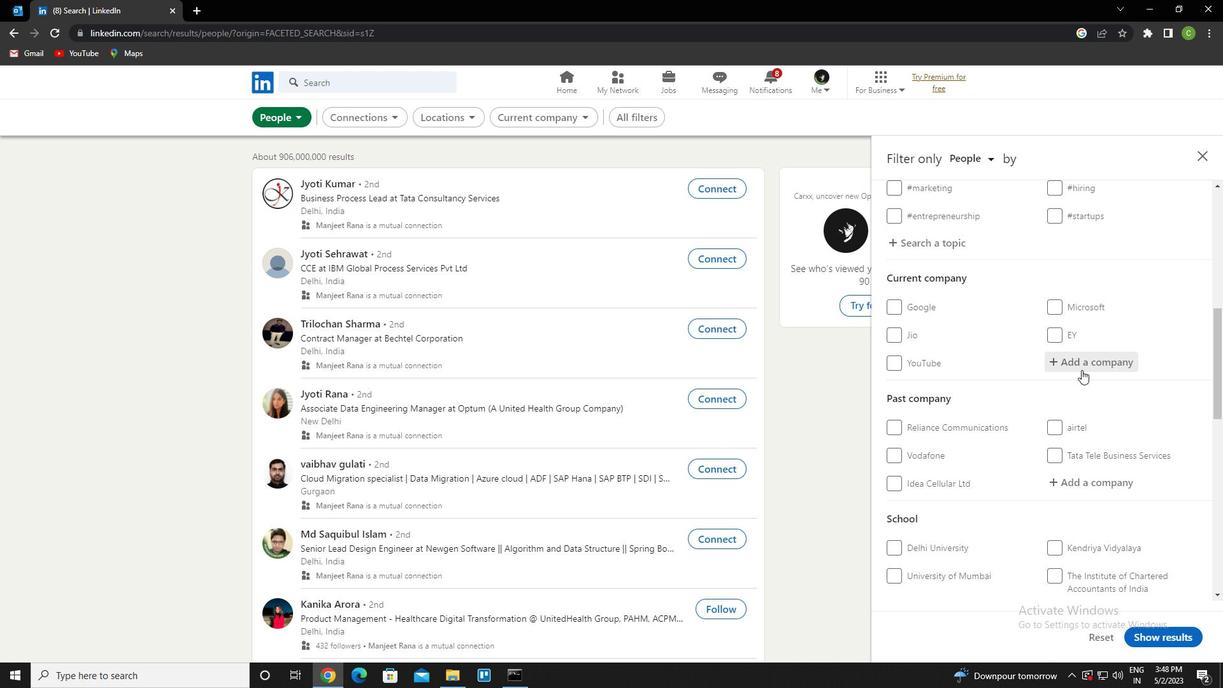 
Action: Mouse pressed left at (1081, 370)
Screenshot: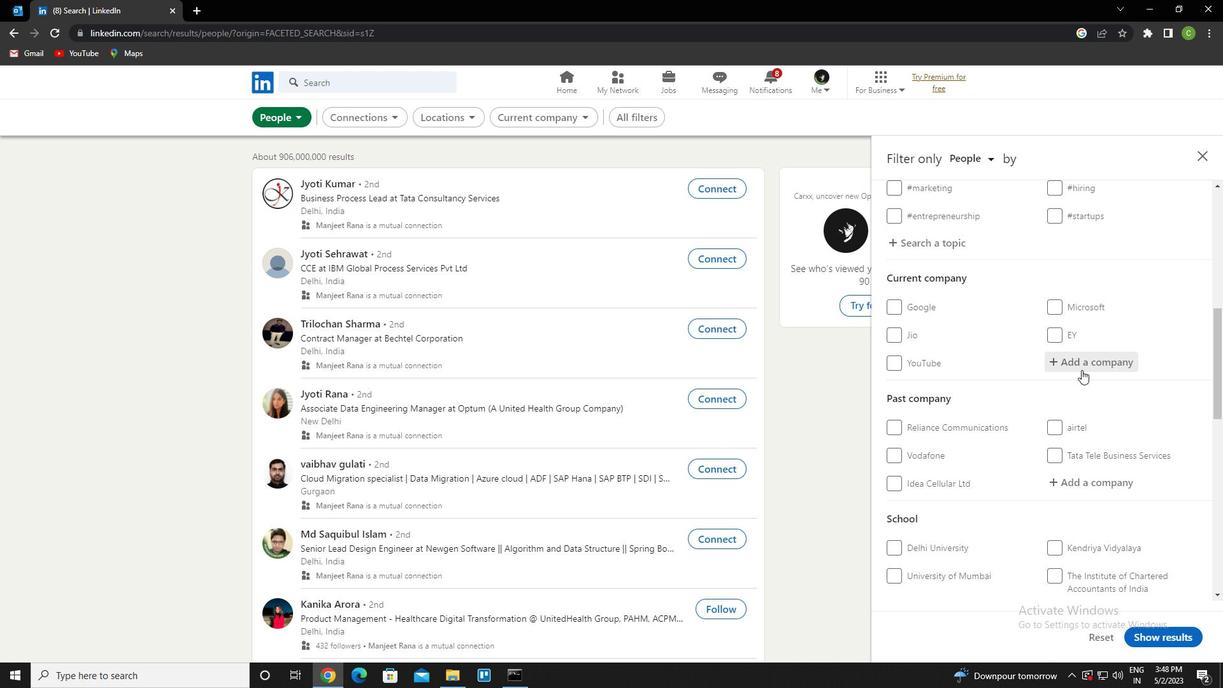
Action: Key pressed <Key.caps_lock><Key.caps_lock>t<Key.caps_lock>he<Key.space><Key.caps_lock>j<Key.caps_lock>udge<Key.down><Key.enter>
Screenshot: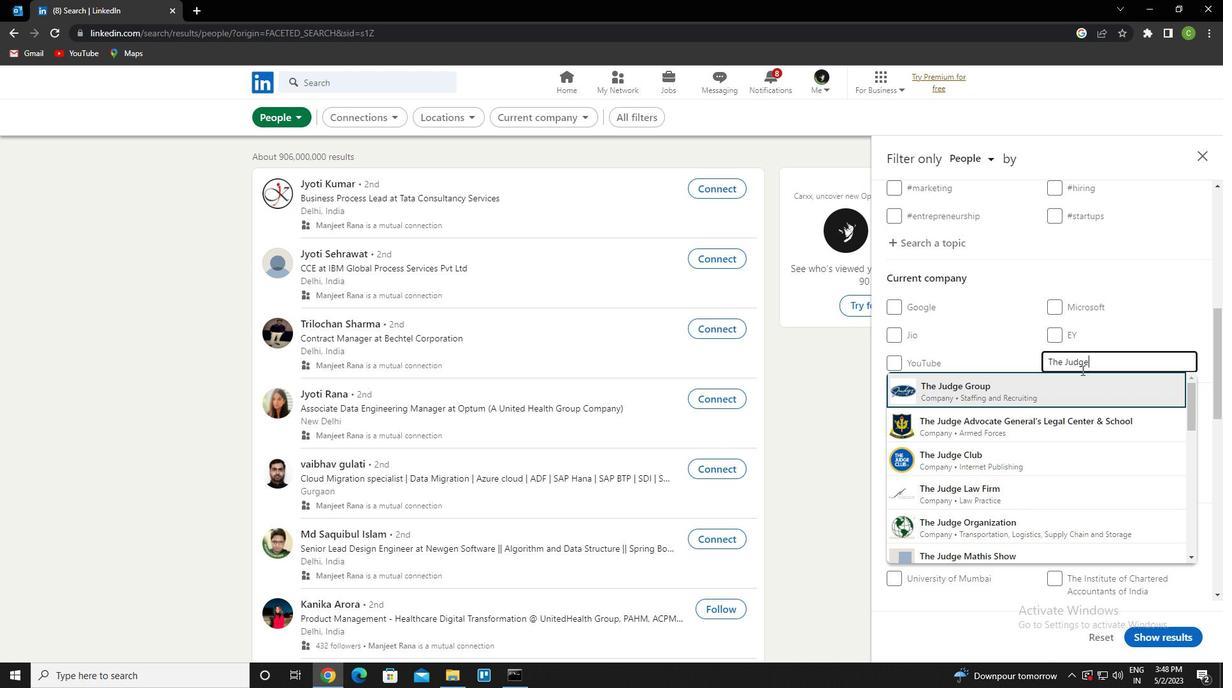 
Action: Mouse scrolled (1081, 369) with delta (0, 0)
Screenshot: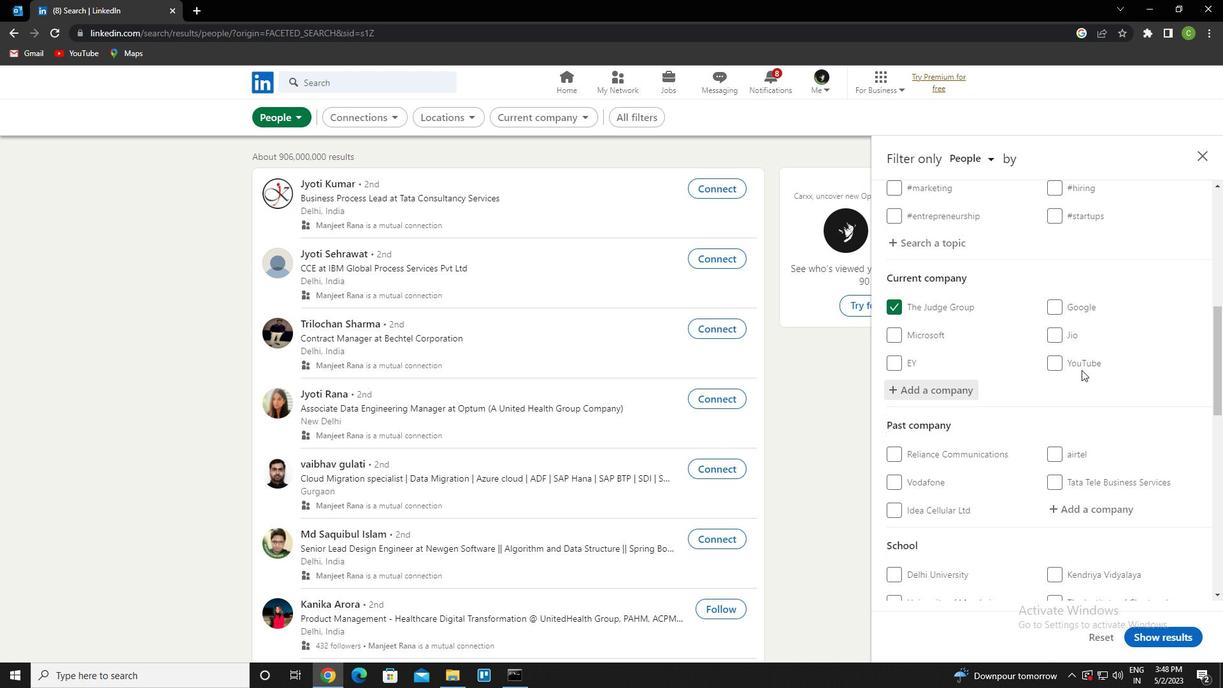 
Action: Mouse scrolled (1081, 369) with delta (0, 0)
Screenshot: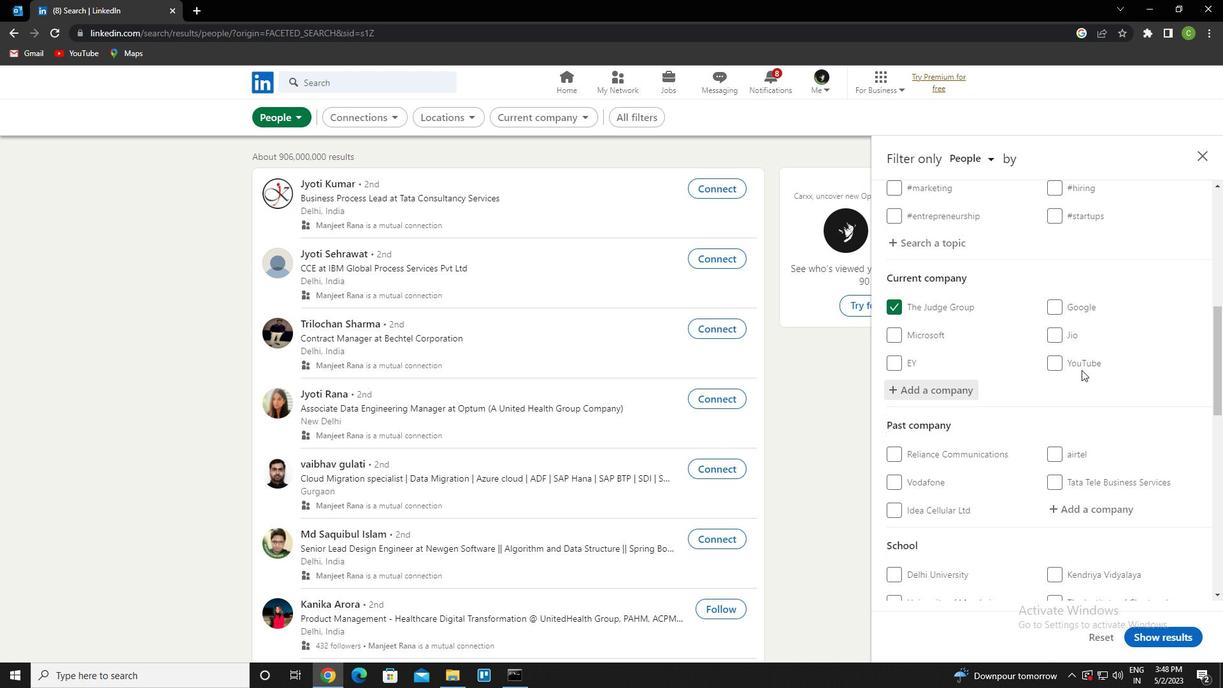 
Action: Mouse scrolled (1081, 369) with delta (0, 0)
Screenshot: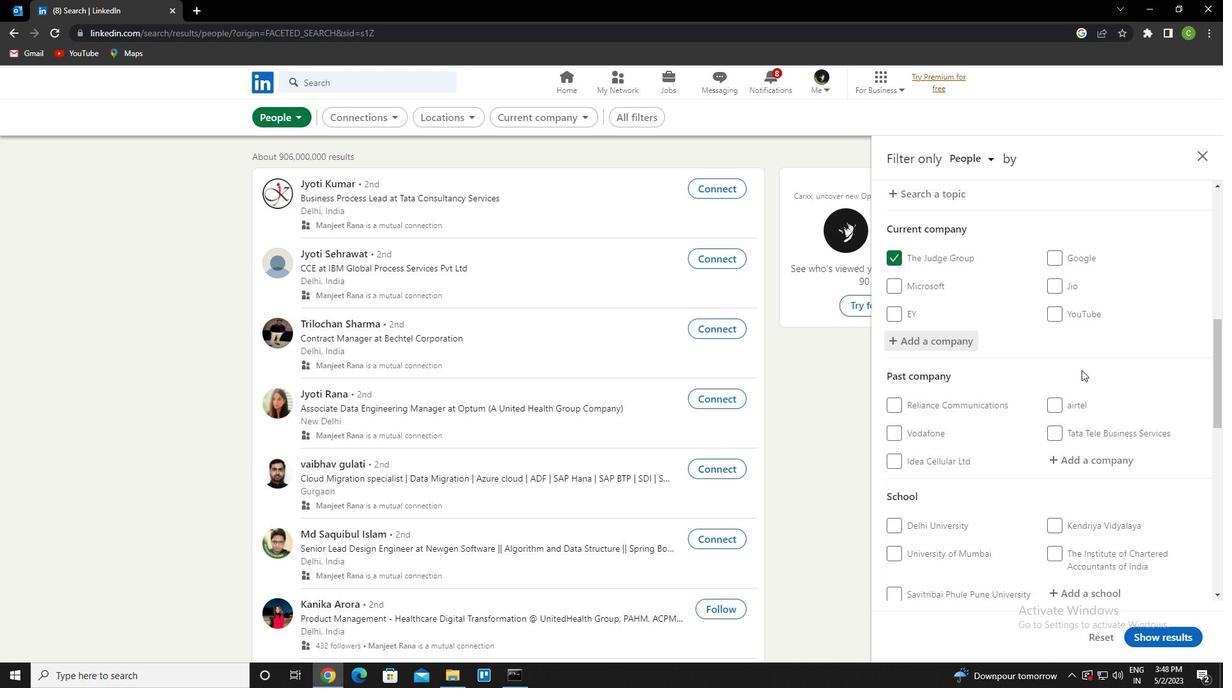 
Action: Mouse scrolled (1081, 369) with delta (0, 0)
Screenshot: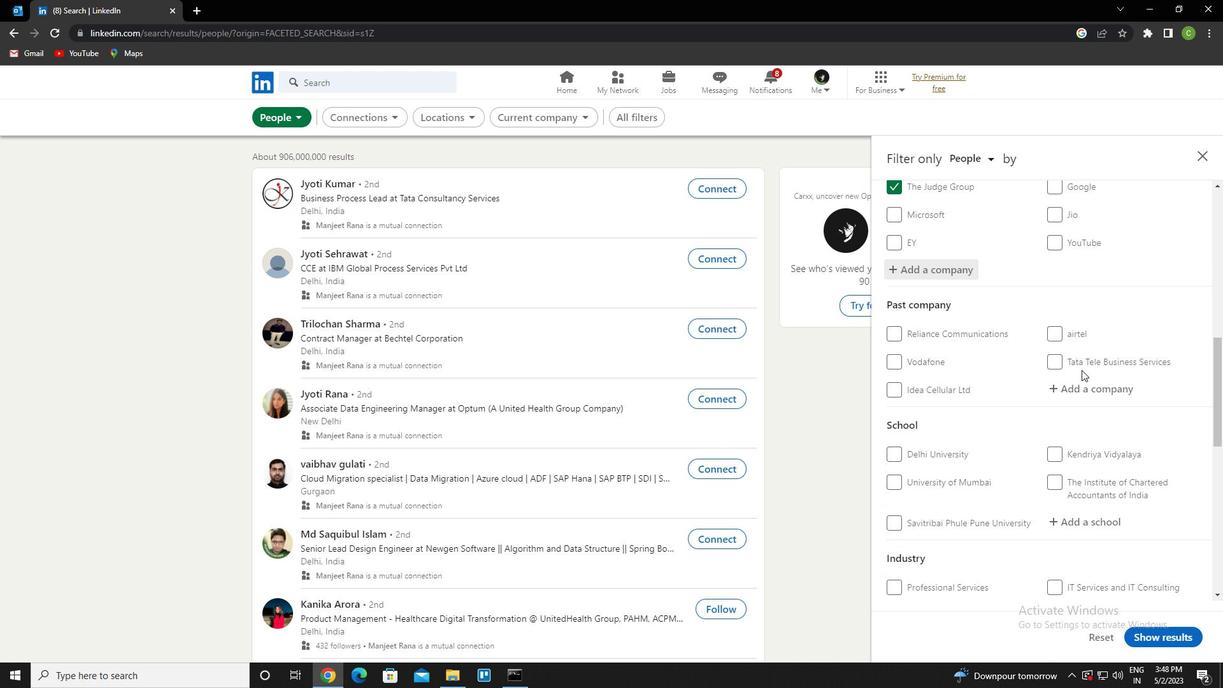 
Action: Mouse scrolled (1081, 369) with delta (0, 0)
Screenshot: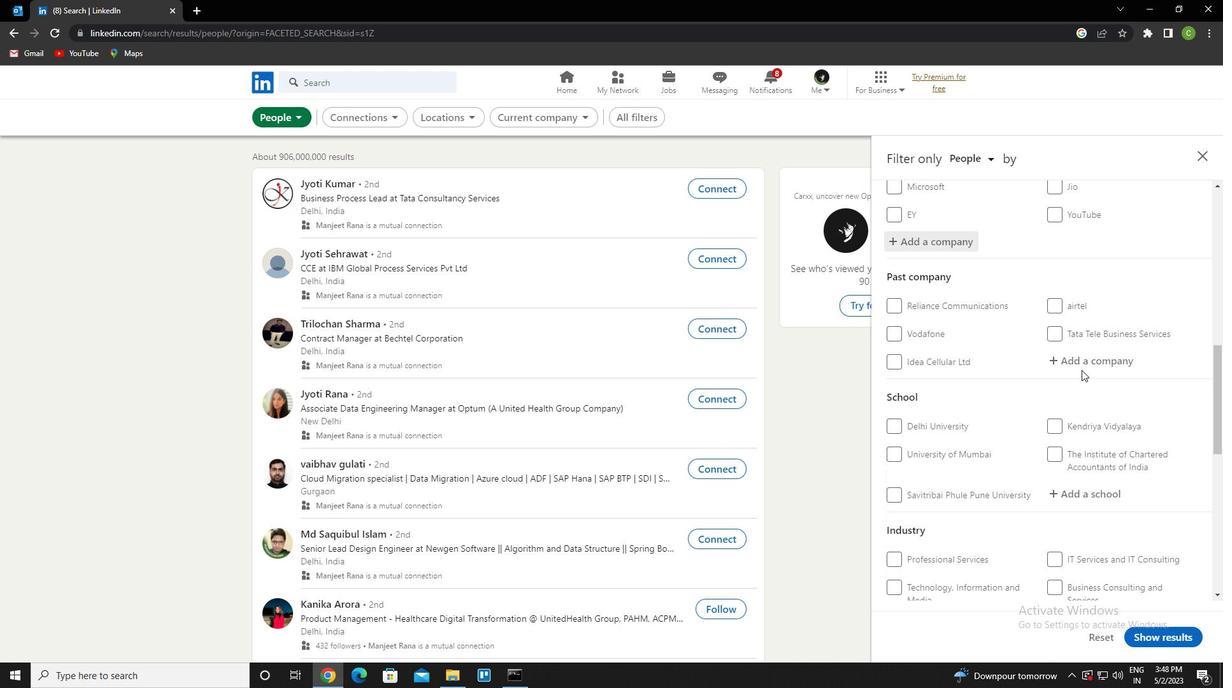 
Action: Mouse moved to (1088, 330)
Screenshot: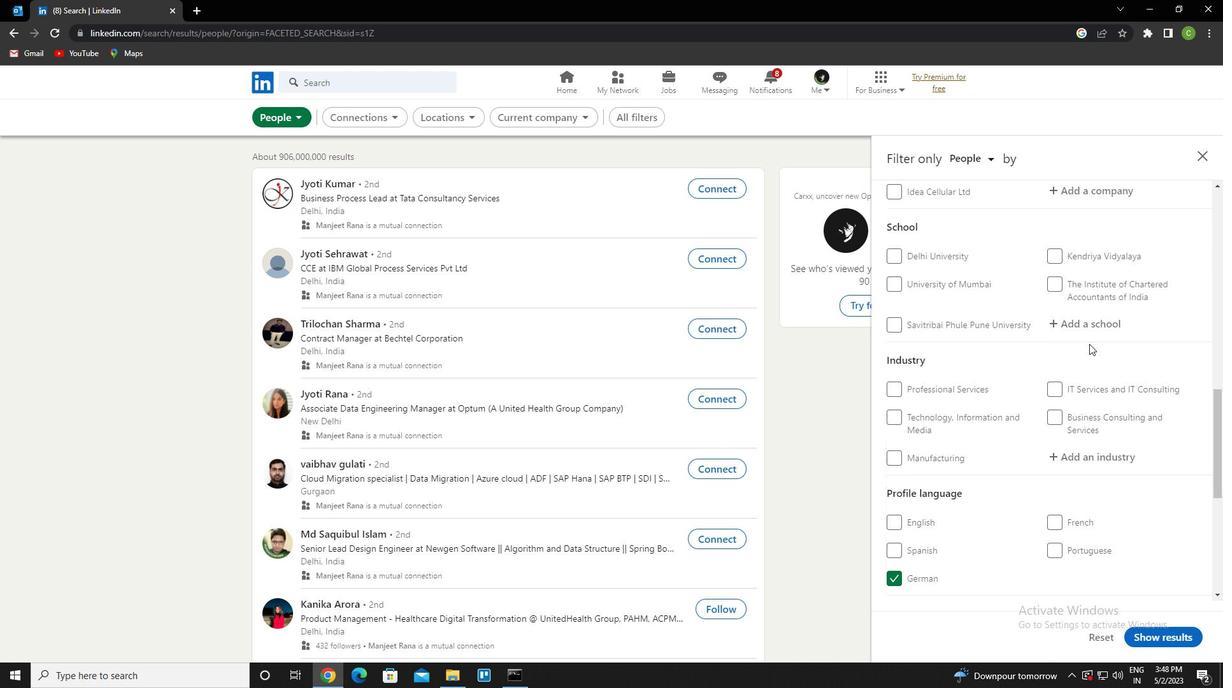 
Action: Mouse pressed left at (1088, 330)
Screenshot: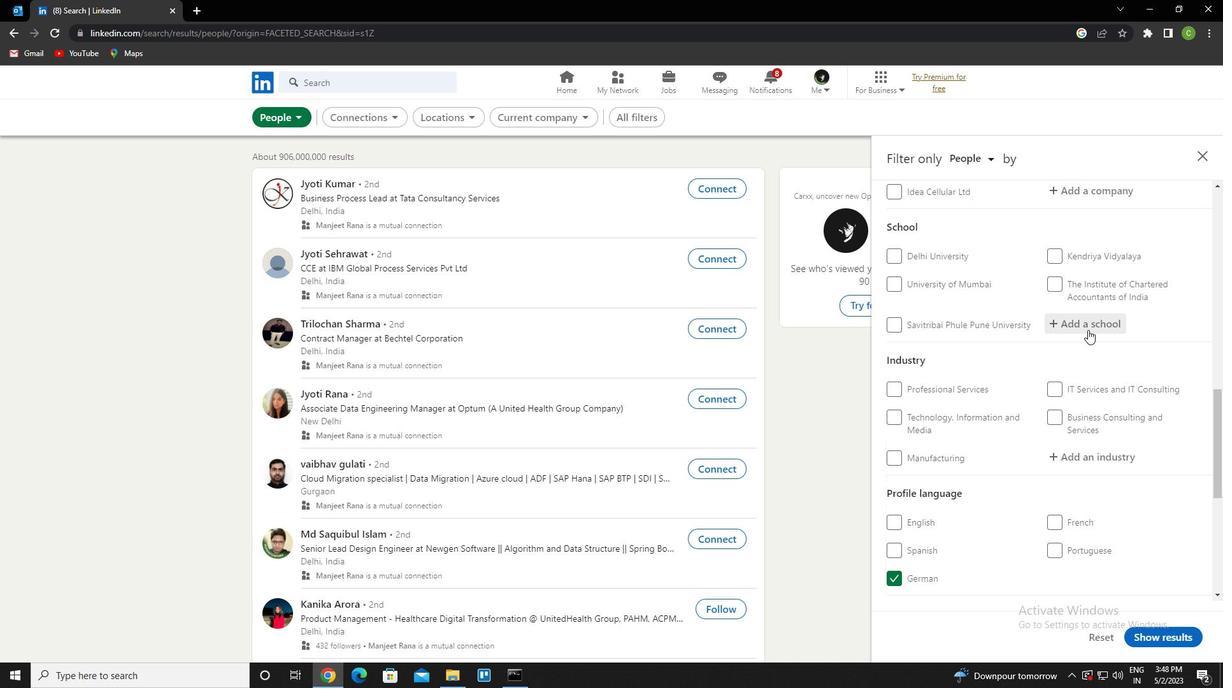 
Action: Key pressed <Key.caps_lock>m<Key.caps_lock>alnad<Key.down><Key.enter>
Screenshot: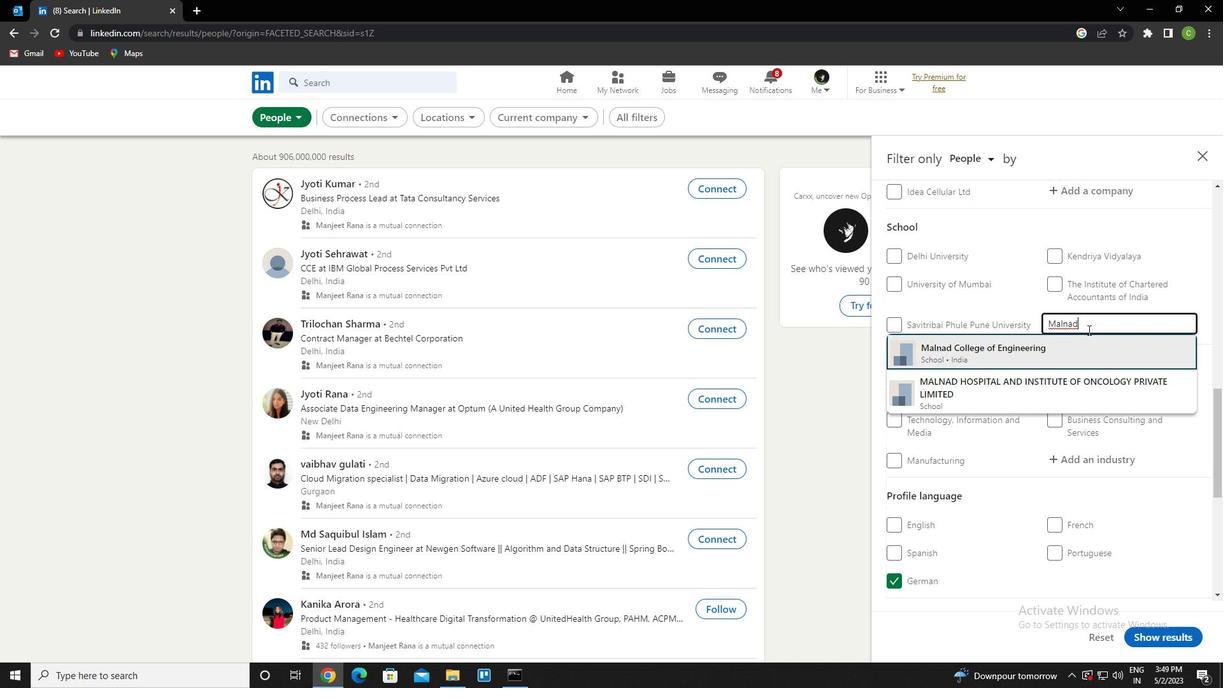 
Action: Mouse scrolled (1088, 329) with delta (0, 0)
Screenshot: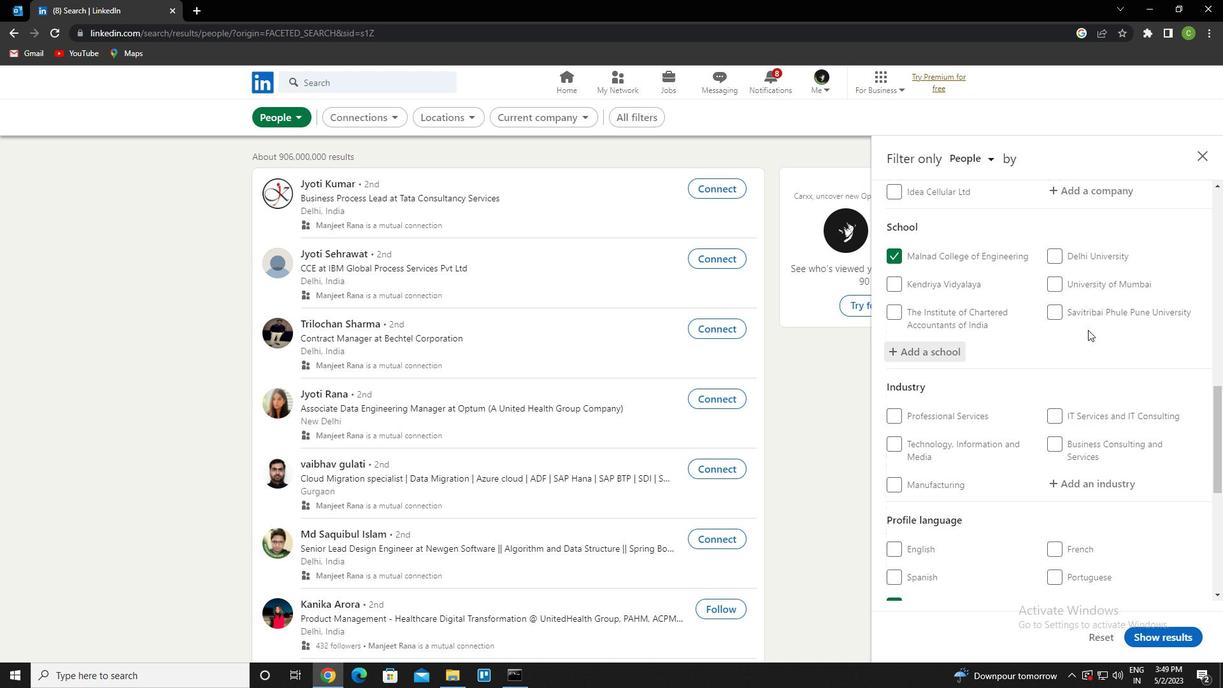 
Action: Mouse scrolled (1088, 329) with delta (0, 0)
Screenshot: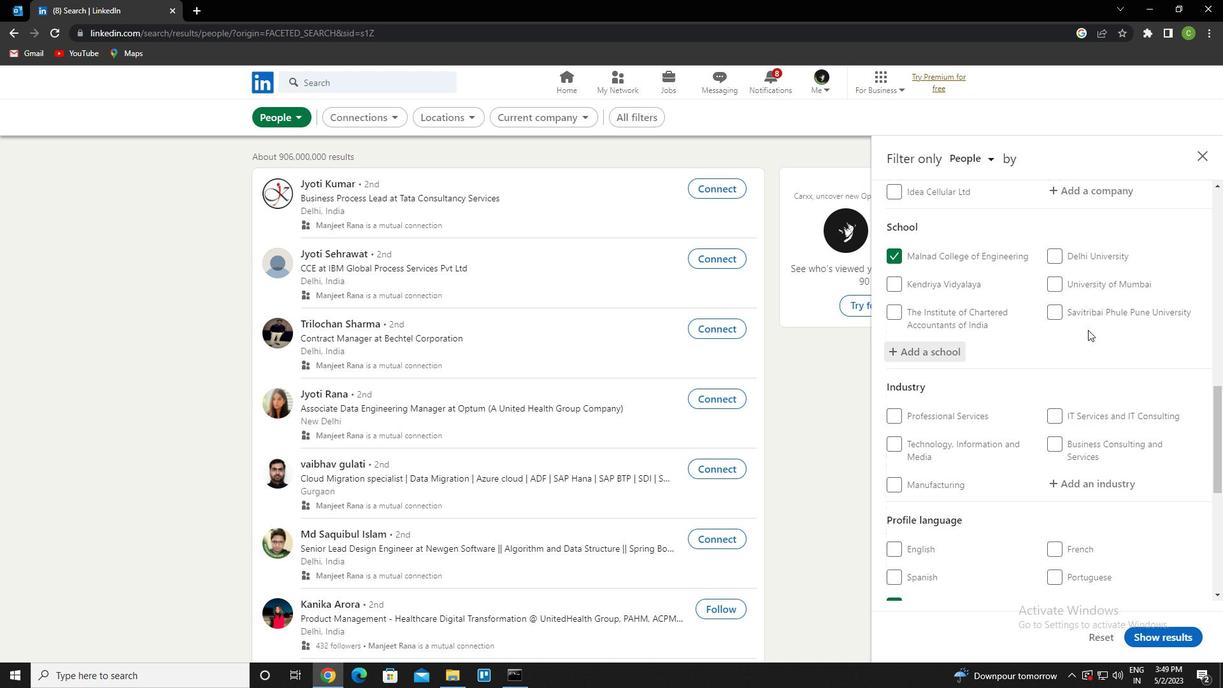 
Action: Mouse moved to (1091, 362)
Screenshot: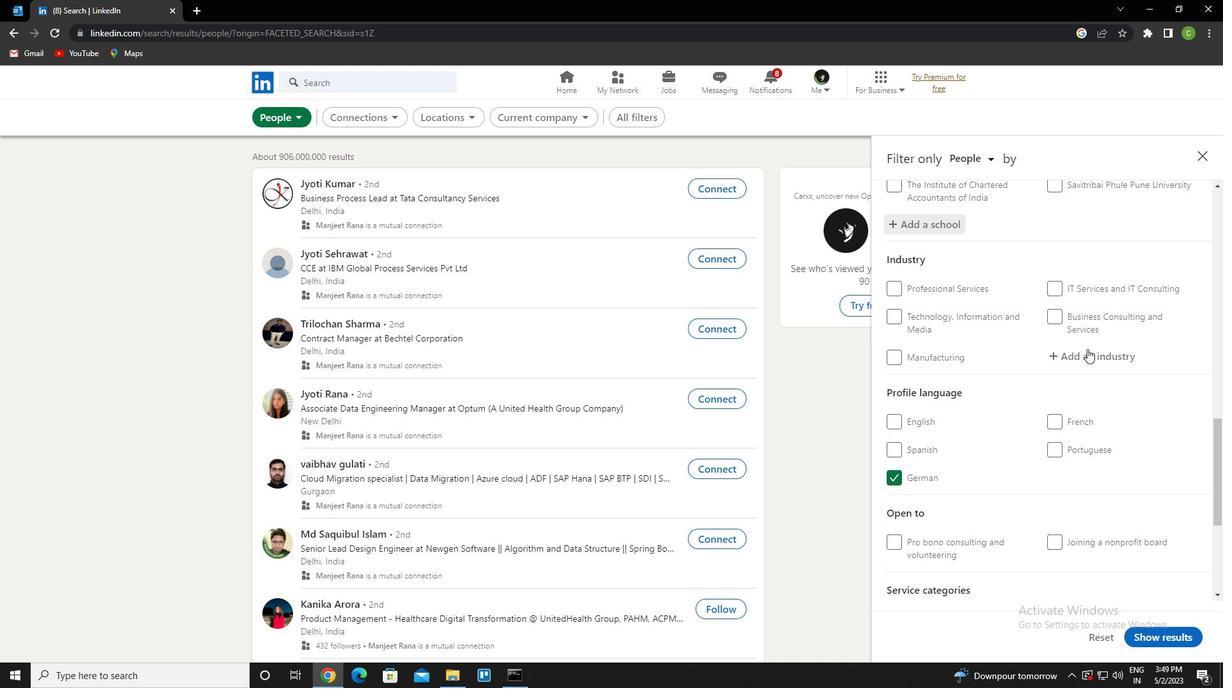 
Action: Mouse pressed left at (1091, 362)
Screenshot: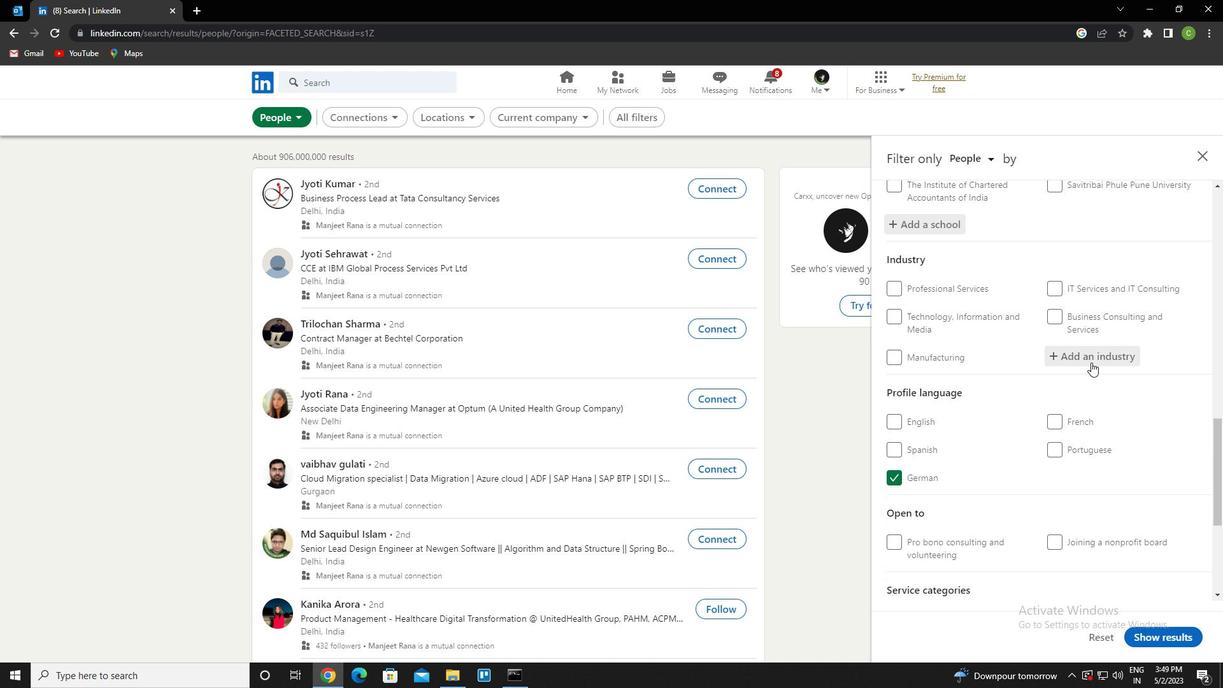 
Action: Key pressed <Key.caps_lock>w<Key.caps_lock>holesale<Key.space>hardware<Key.down><Key.enter>
Screenshot: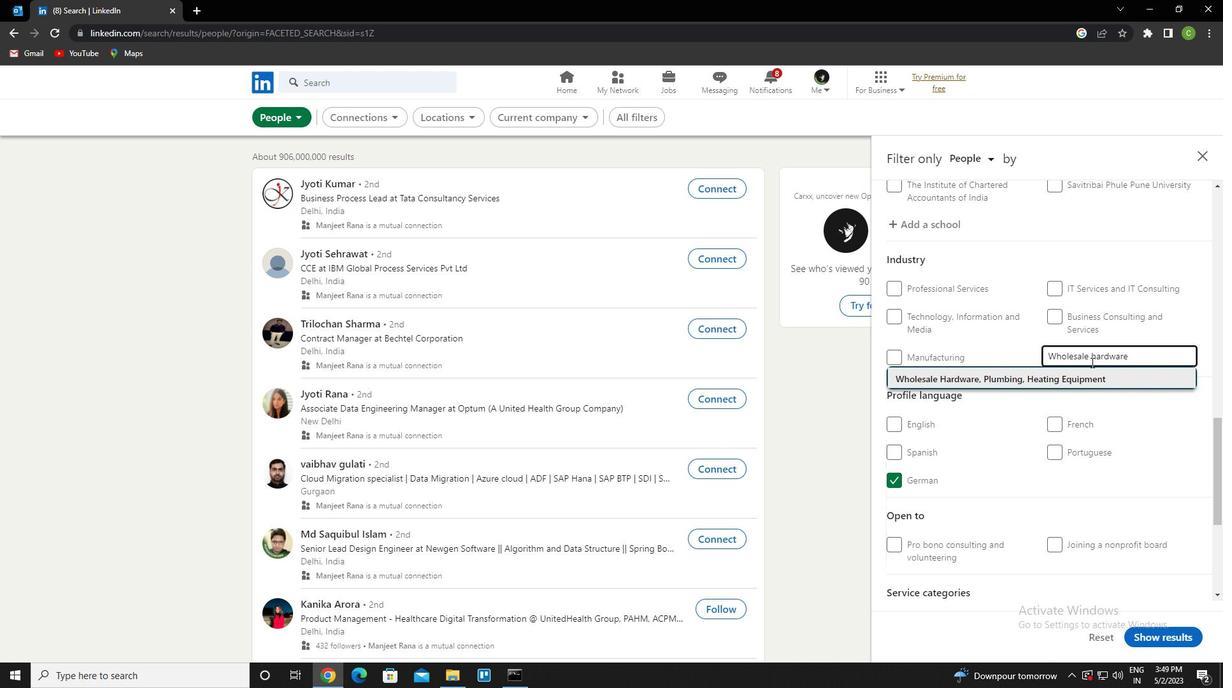 
Action: Mouse scrolled (1091, 361) with delta (0, 0)
Screenshot: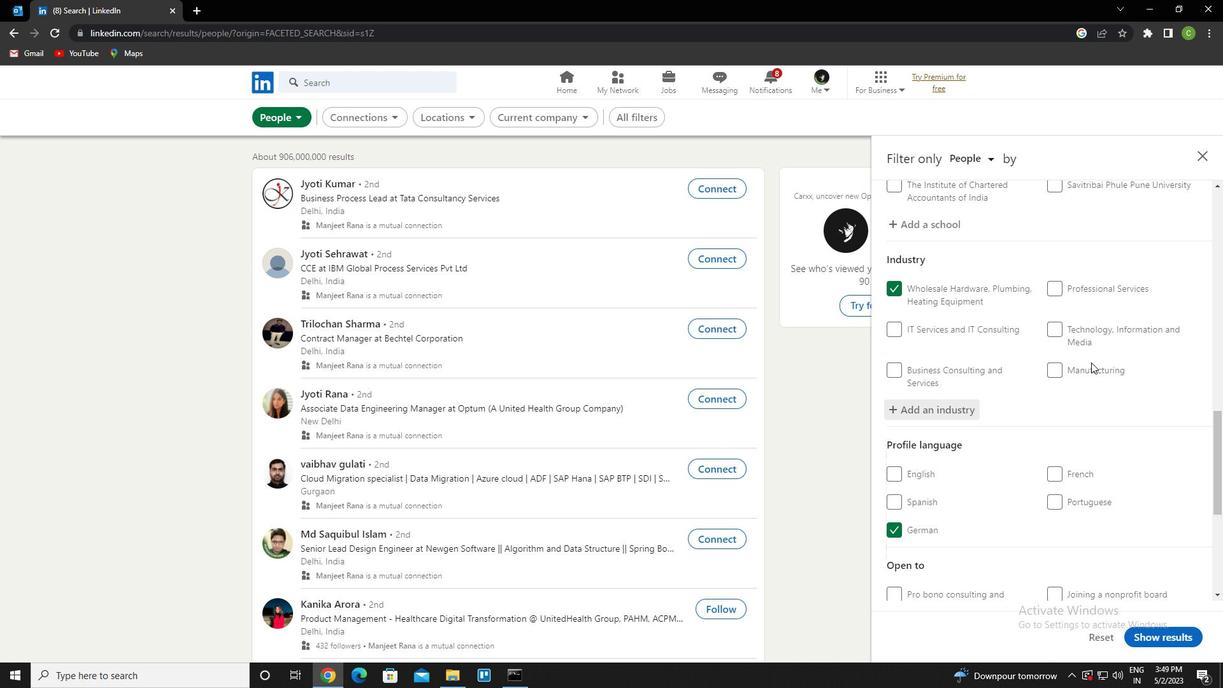 
Action: Mouse scrolled (1091, 361) with delta (0, 0)
Screenshot: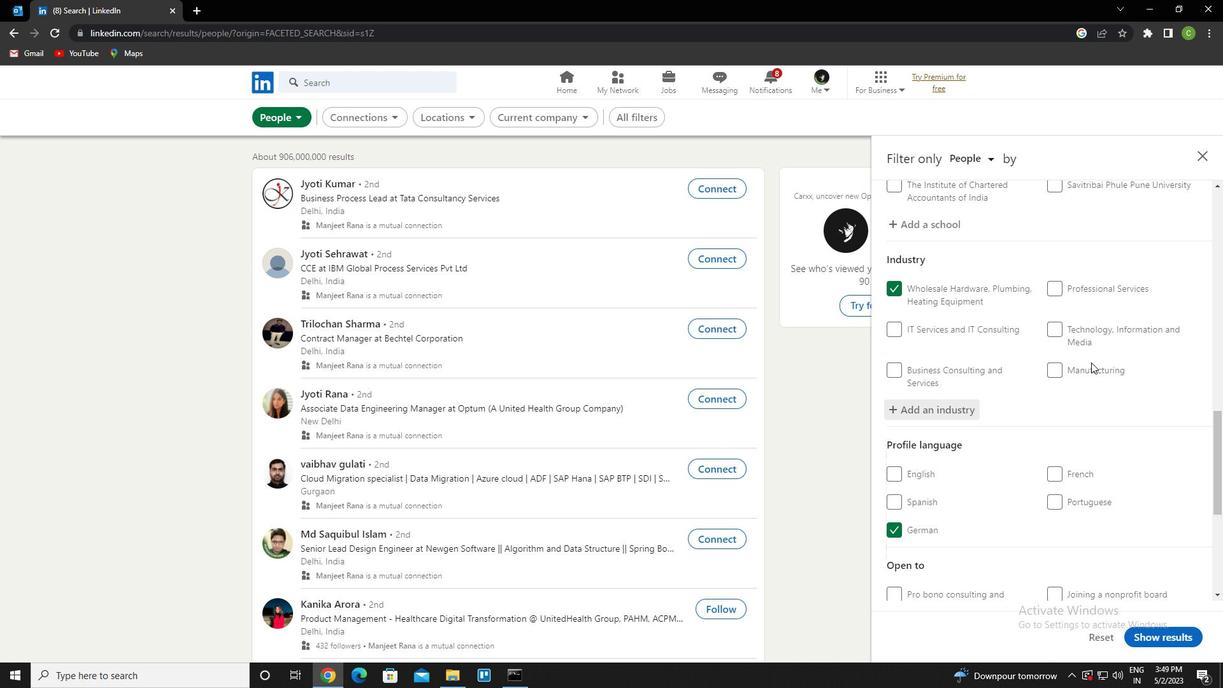 
Action: Mouse scrolled (1091, 361) with delta (0, 0)
Screenshot: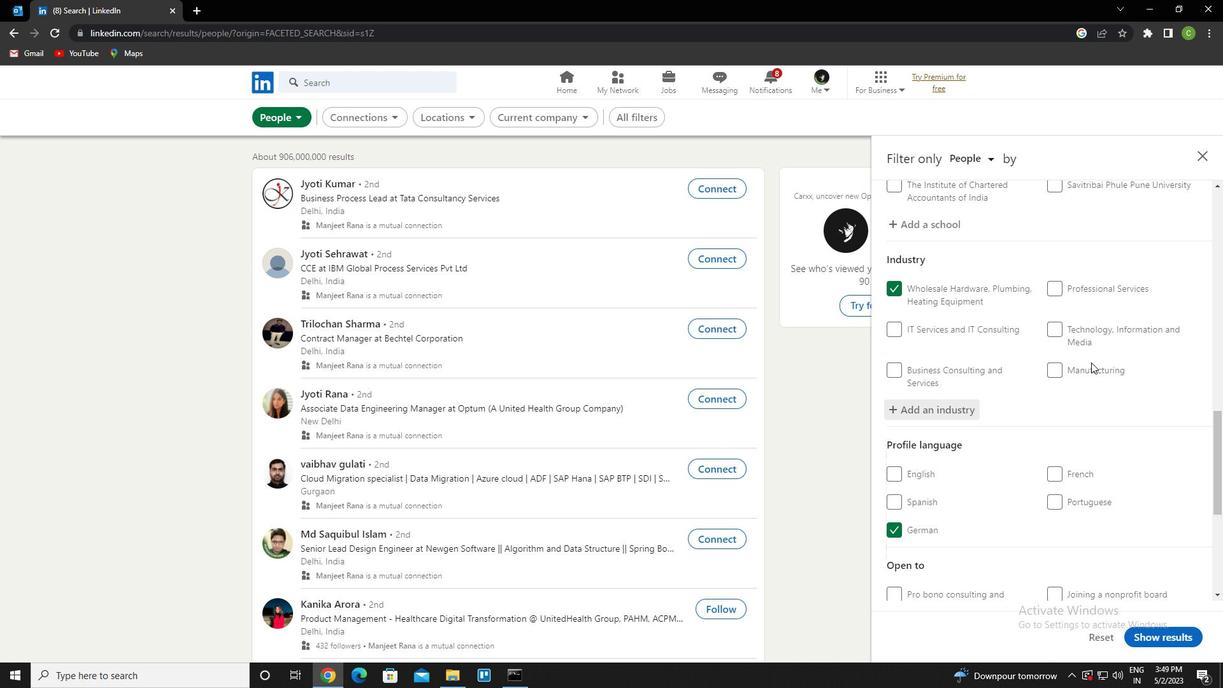 
Action: Mouse scrolled (1091, 361) with delta (0, 0)
Screenshot: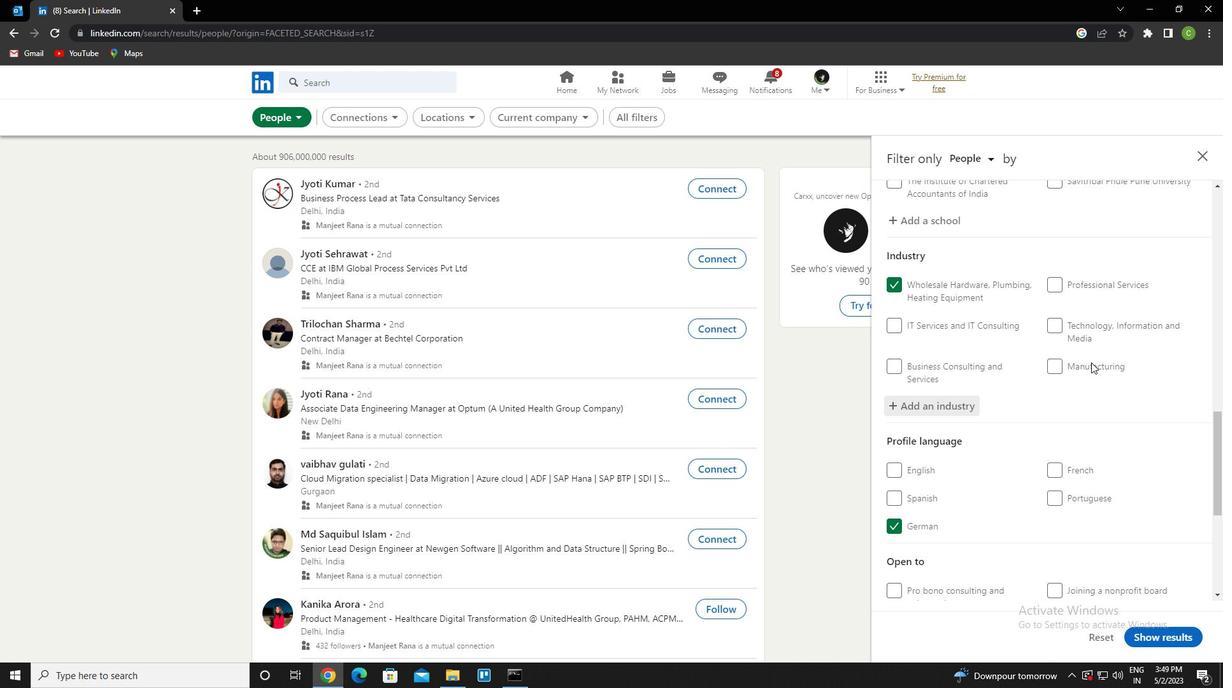 
Action: Mouse scrolled (1091, 361) with delta (0, 0)
Screenshot: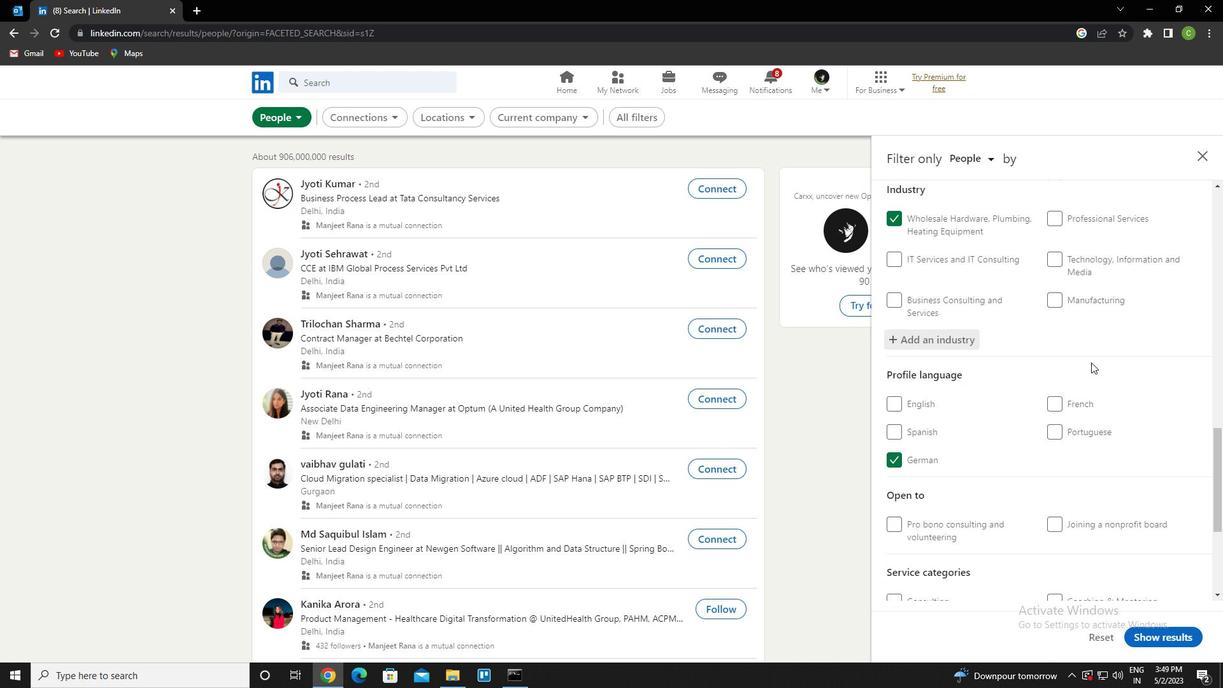 
Action: Mouse moved to (1094, 419)
Screenshot: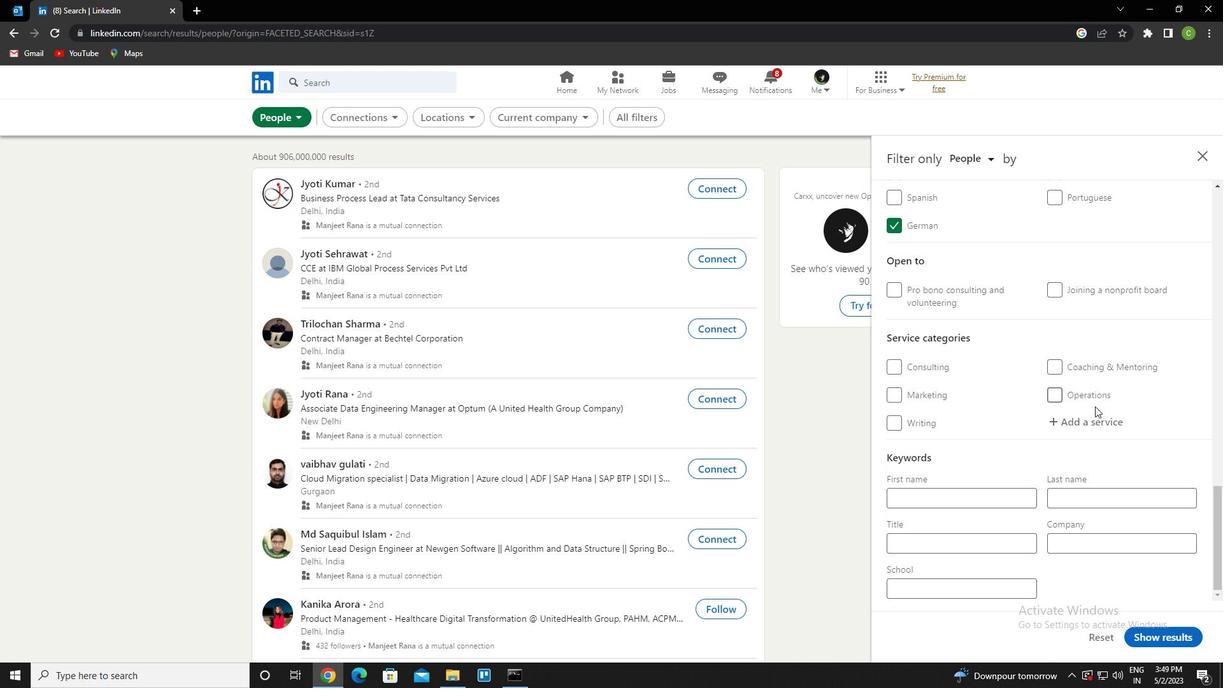 
Action: Mouse pressed left at (1094, 419)
Screenshot: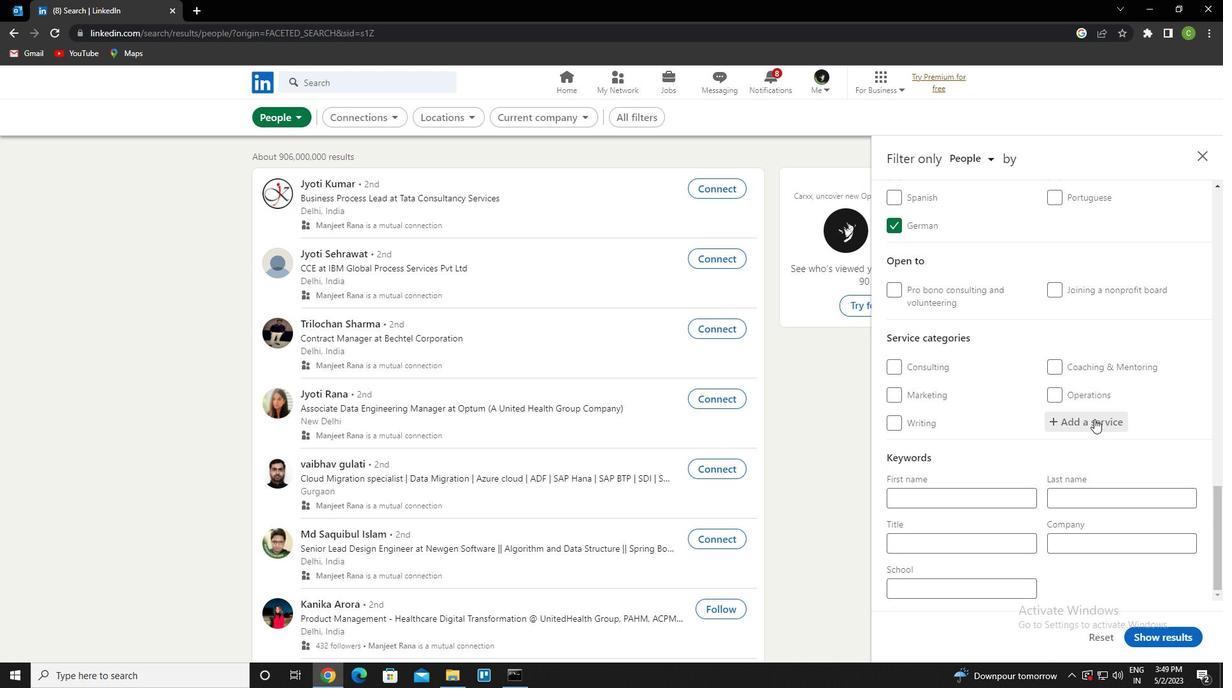 
Action: Key pressed <Key.caps_lock>dui<Key.down><Key.enter>
Screenshot: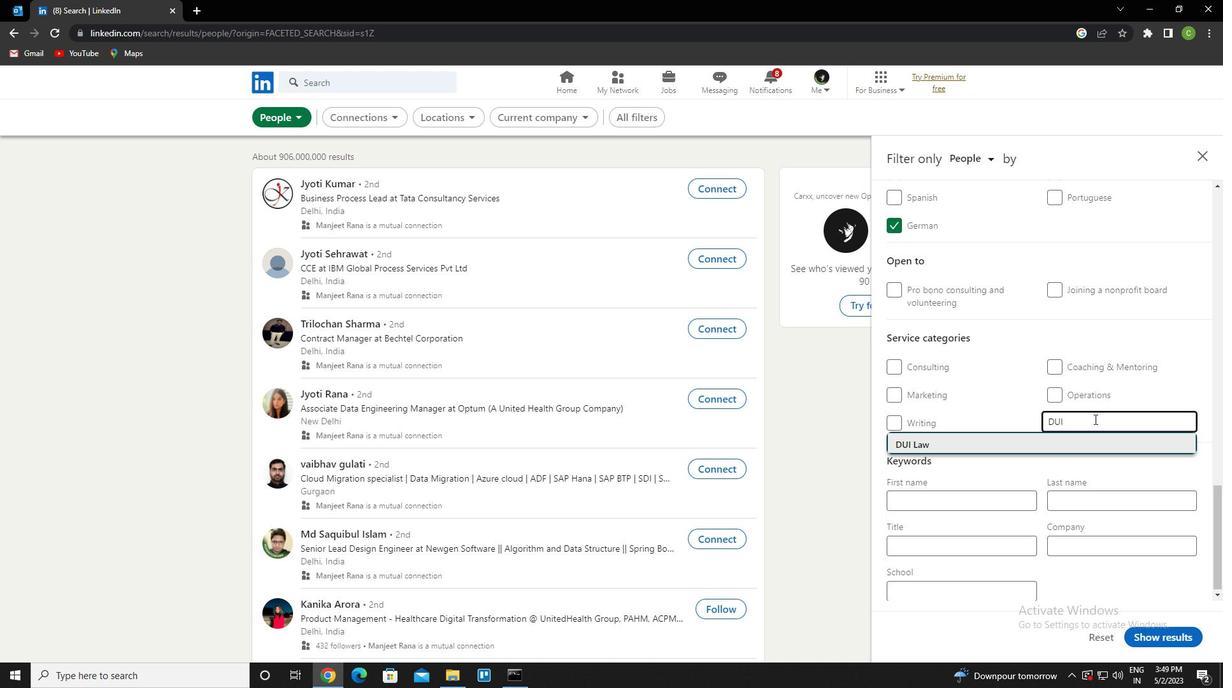 
Action: Mouse scrolled (1094, 418) with delta (0, 0)
Screenshot: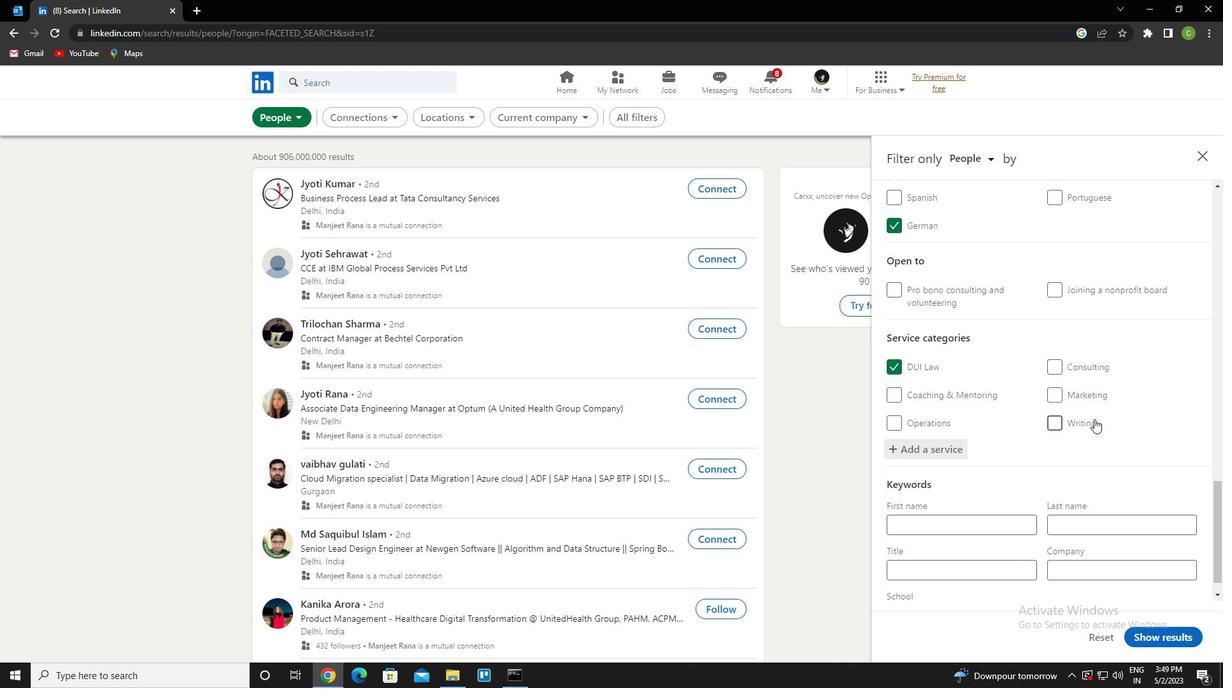 
Action: Mouse scrolled (1094, 418) with delta (0, 0)
Screenshot: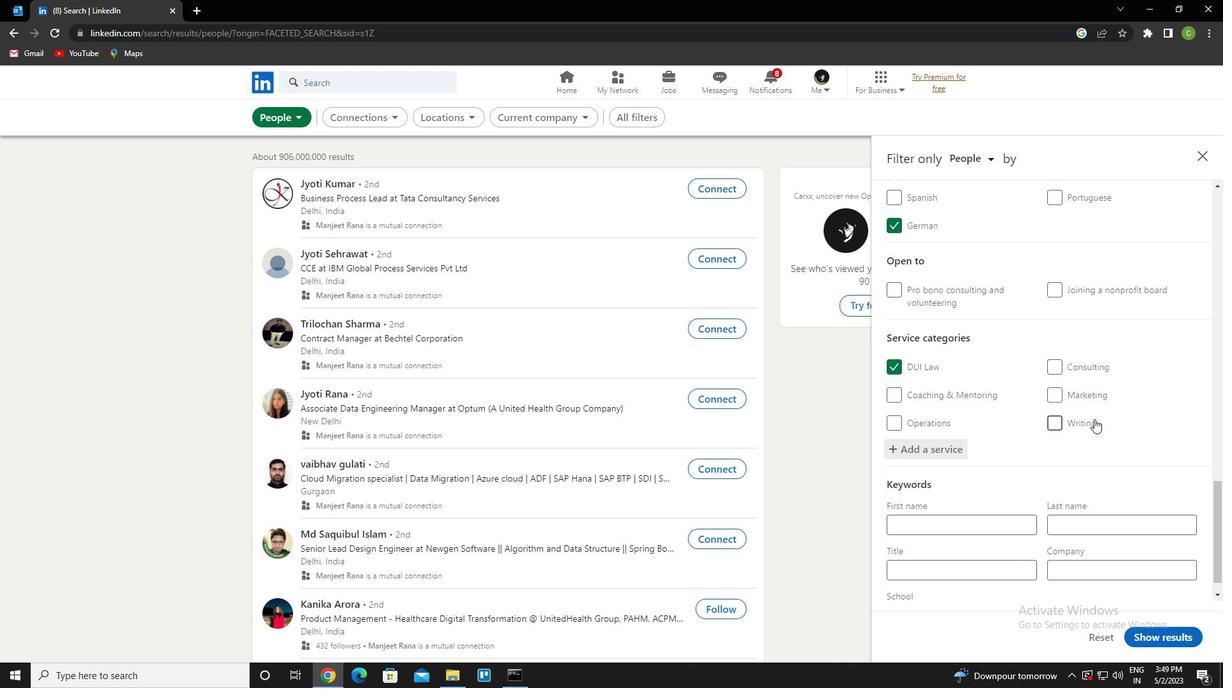 
Action: Mouse scrolled (1094, 418) with delta (0, 0)
Screenshot: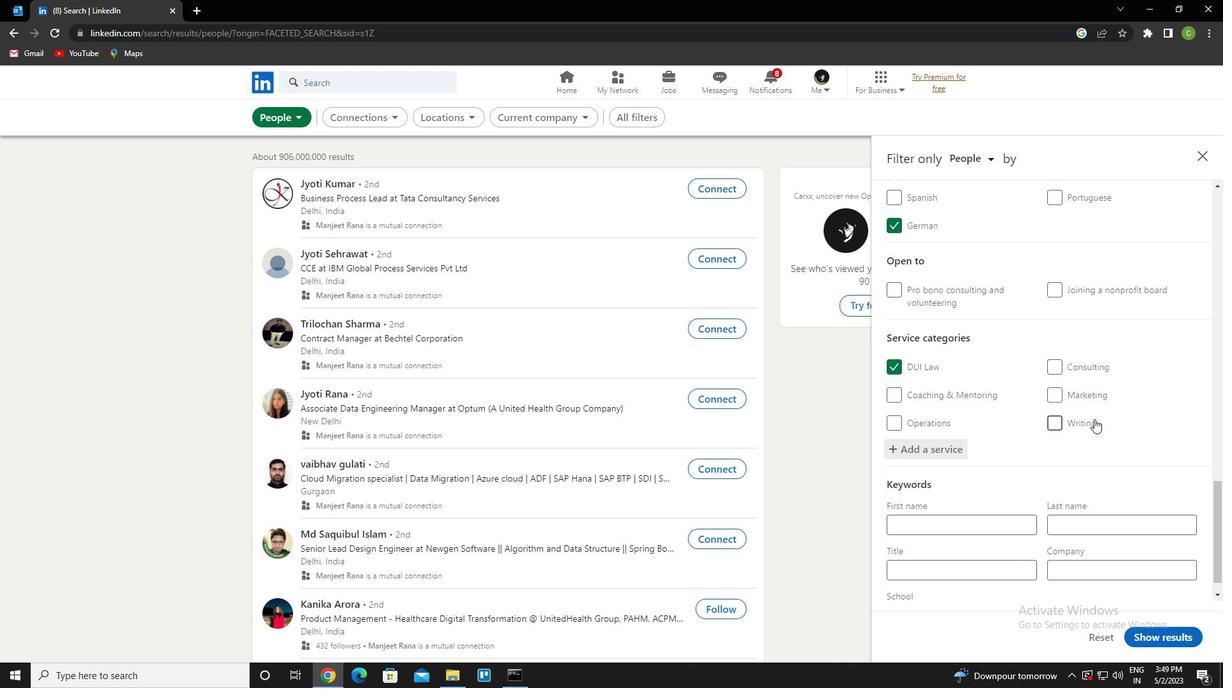 
Action: Mouse scrolled (1094, 418) with delta (0, 0)
Screenshot: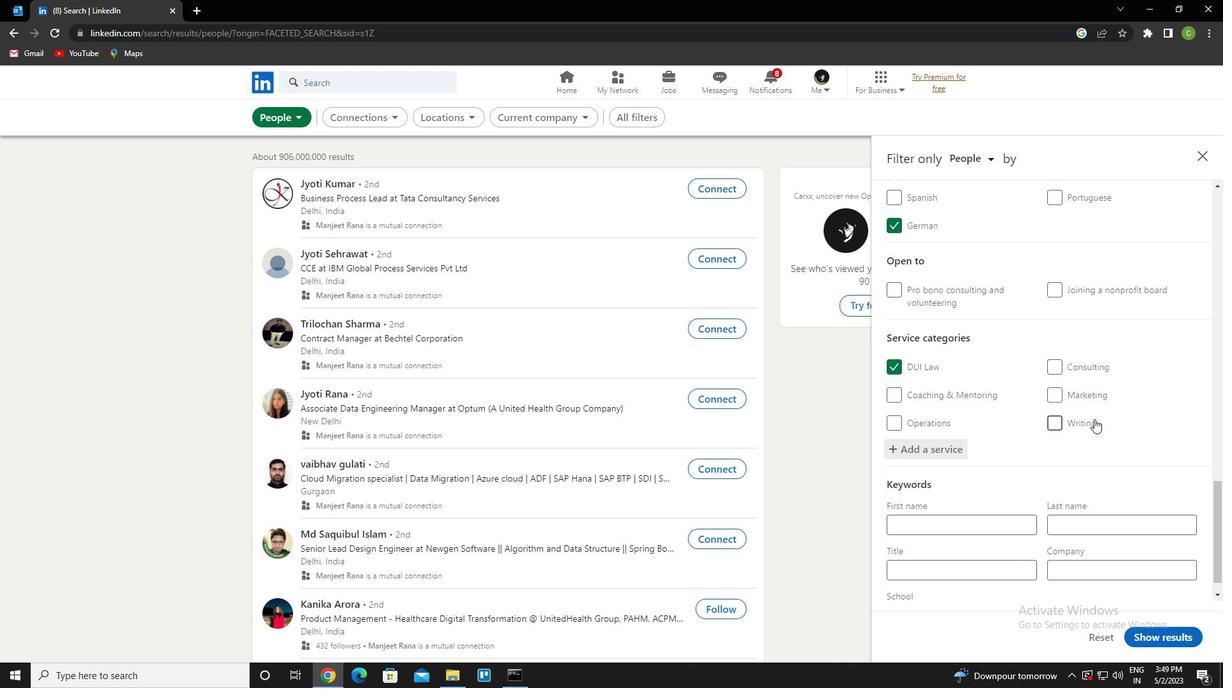 
Action: Mouse scrolled (1094, 418) with delta (0, 0)
Screenshot: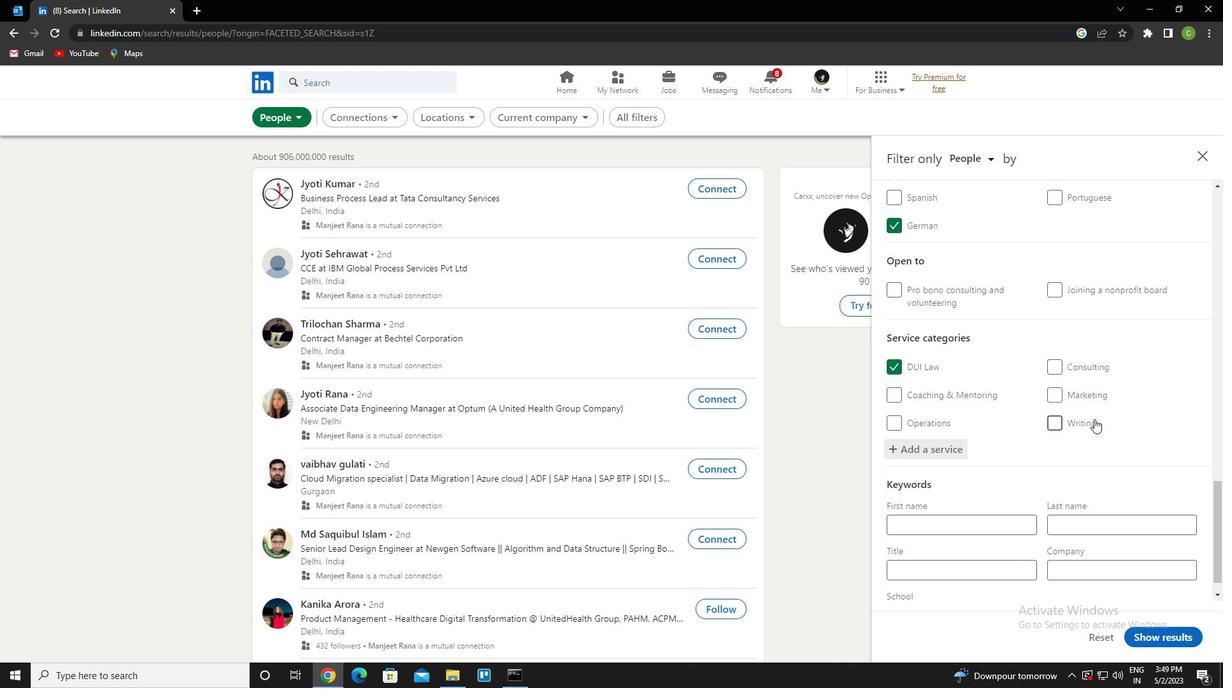 
Action: Mouse scrolled (1094, 418) with delta (0, 0)
Screenshot: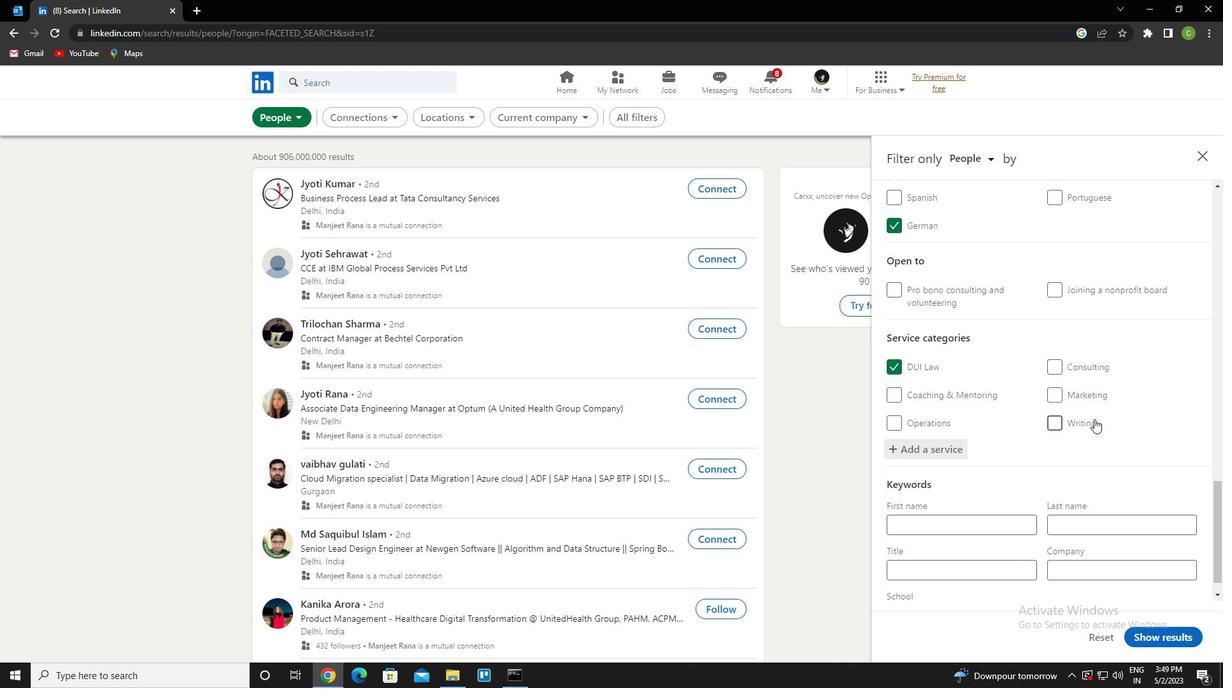 
Action: Mouse scrolled (1094, 418) with delta (0, 0)
Screenshot: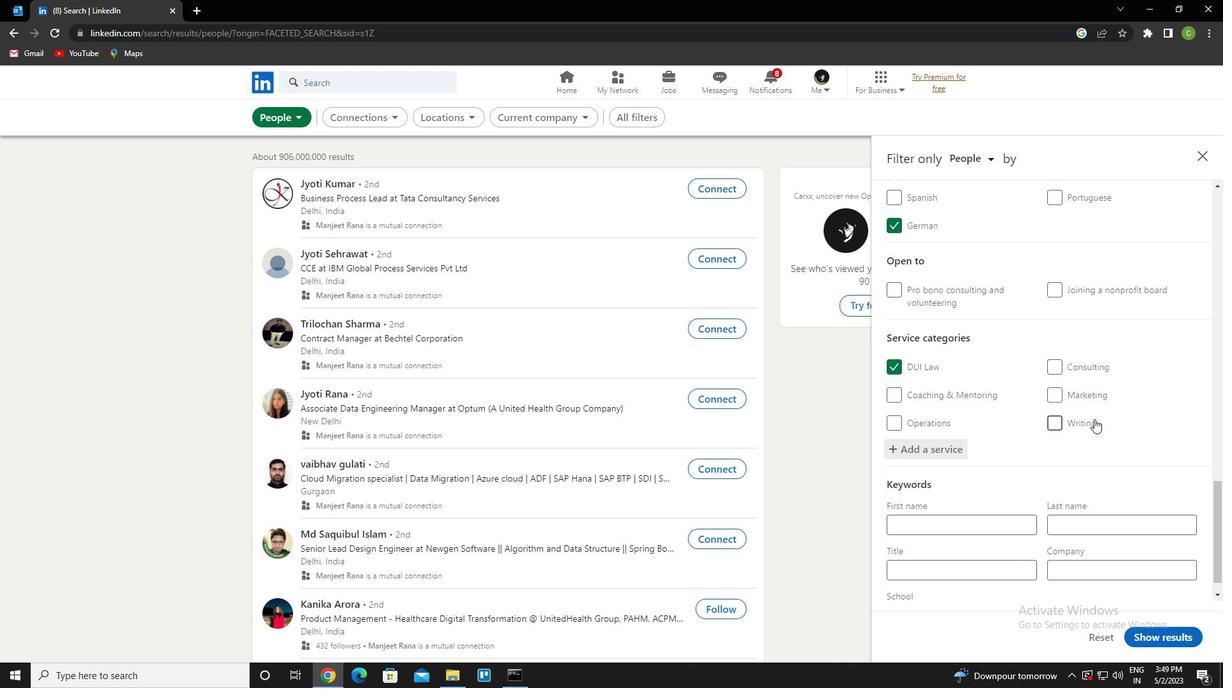 
Action: Mouse scrolled (1094, 418) with delta (0, 0)
Screenshot: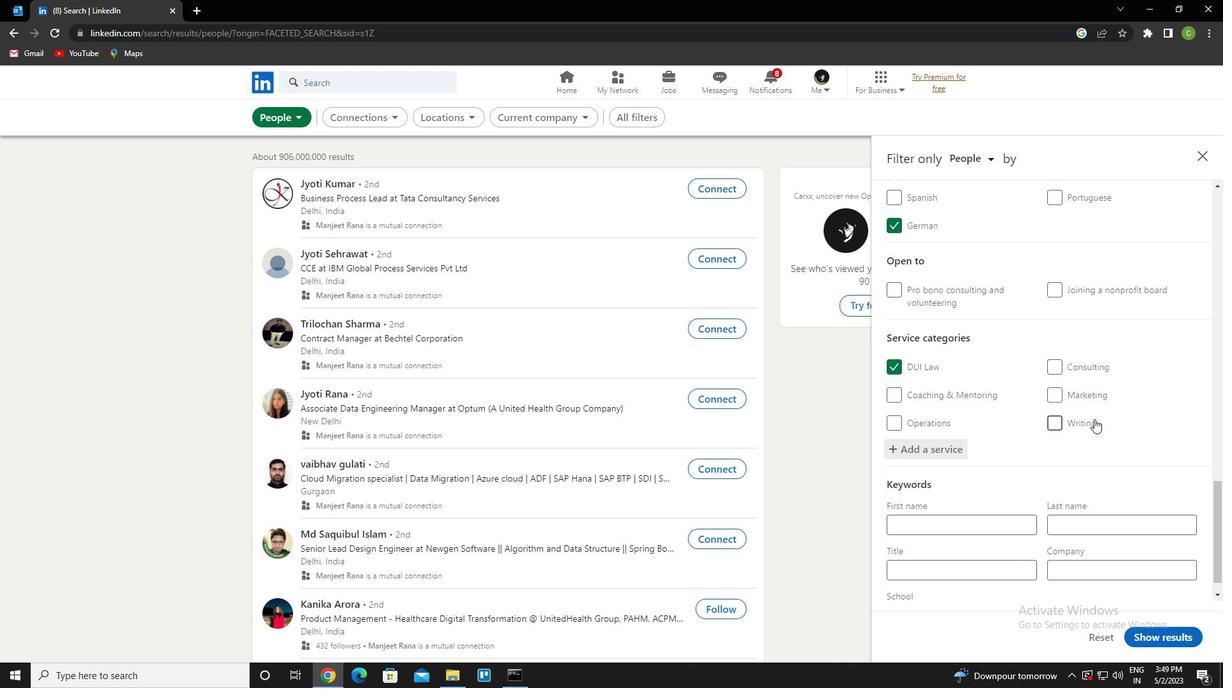 
Action: Mouse moved to (985, 547)
Screenshot: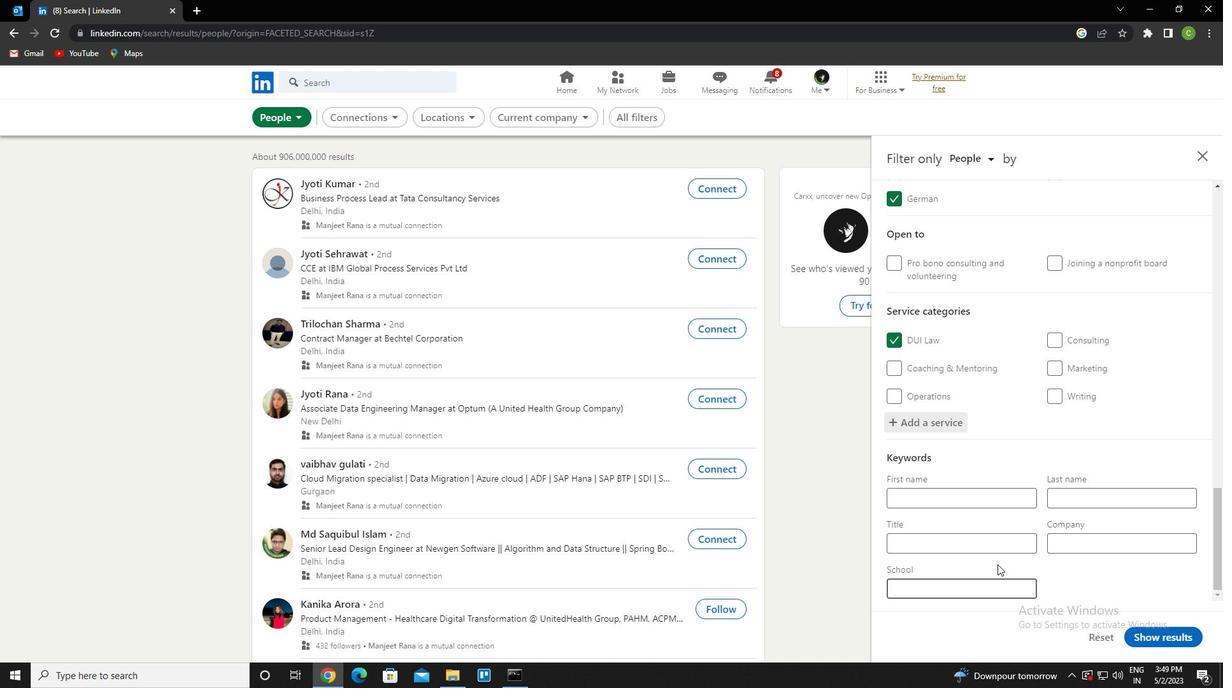 
Action: Mouse pressed left at (985, 547)
Screenshot: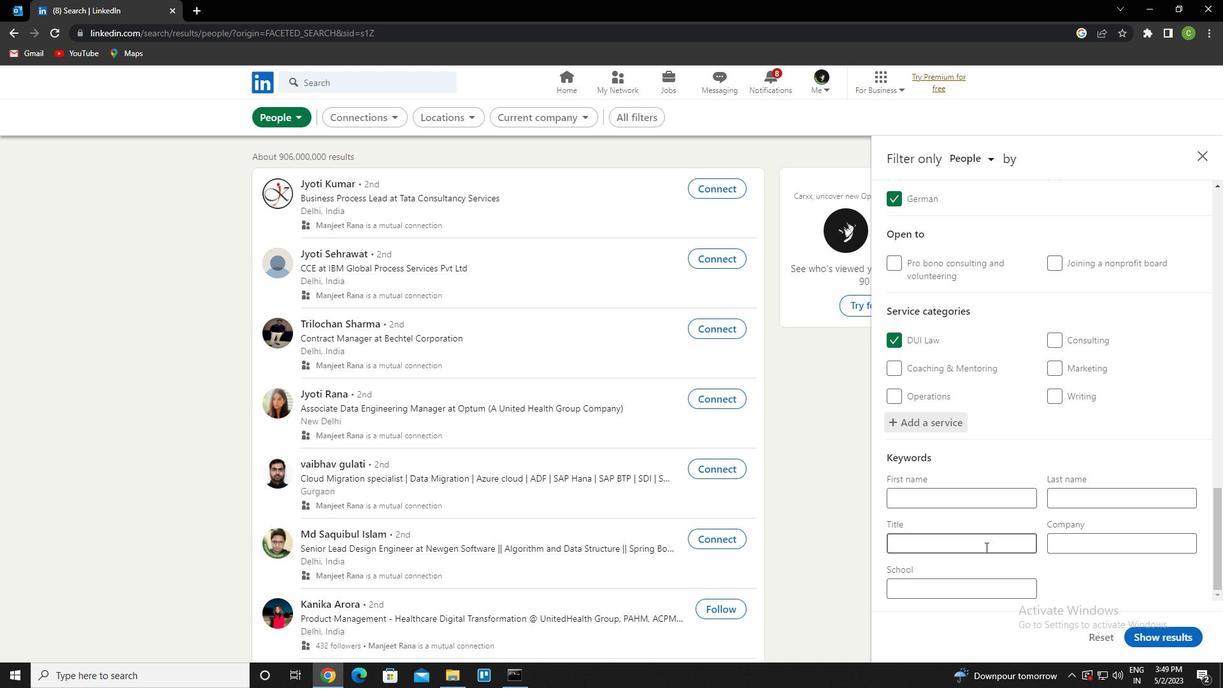 
Action: Key pressed <Key.caps_lock><Key.caps_lock>m<Key.caps_lock>edical<Key.space><Key.caps_lock>r<Key.caps_lock>esearcher
Screenshot: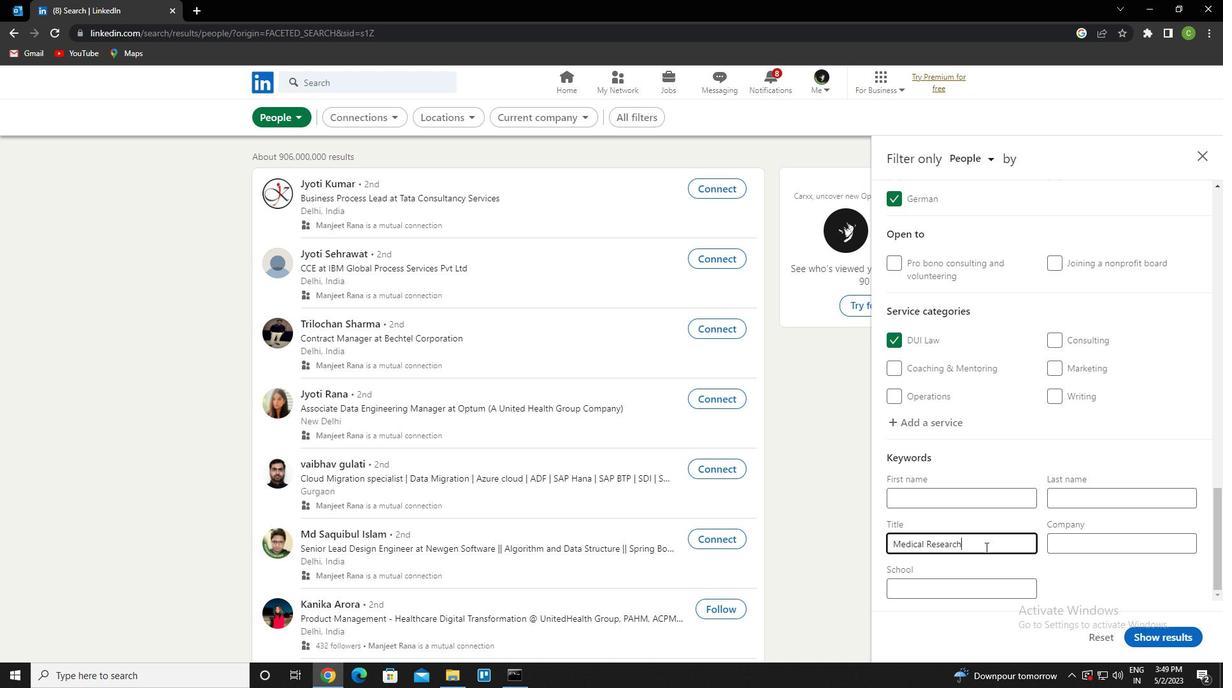 
Action: Mouse moved to (1143, 631)
Screenshot: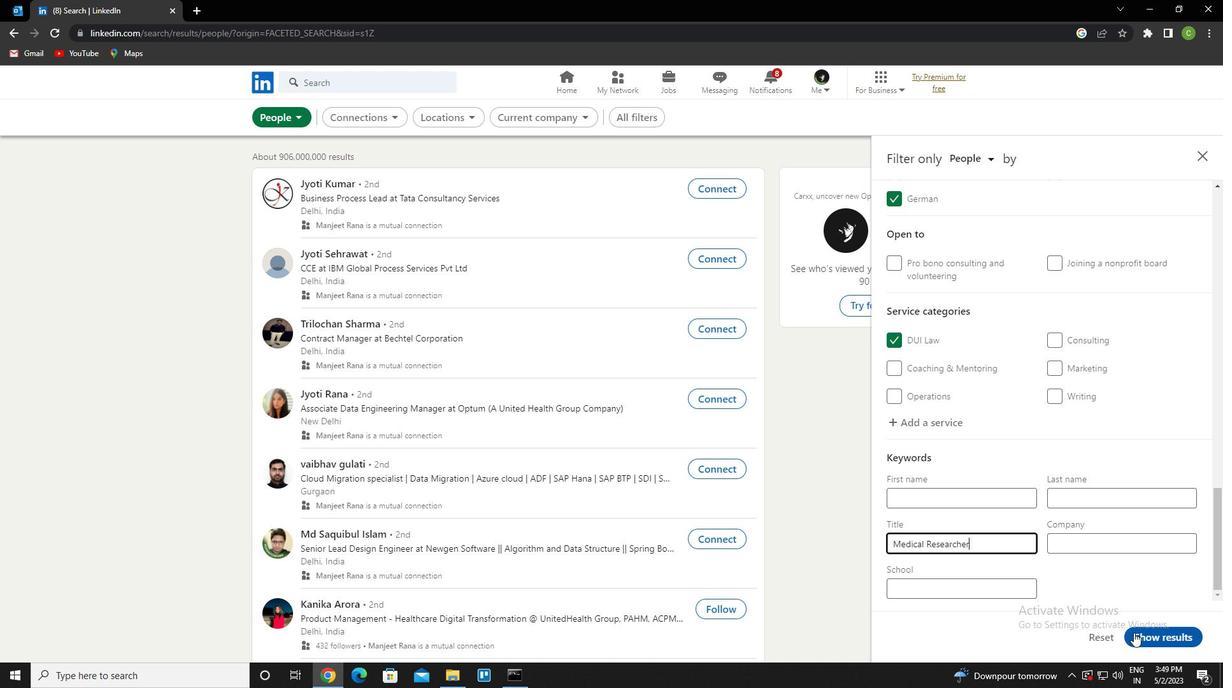 
Action: Mouse pressed left at (1143, 631)
Screenshot: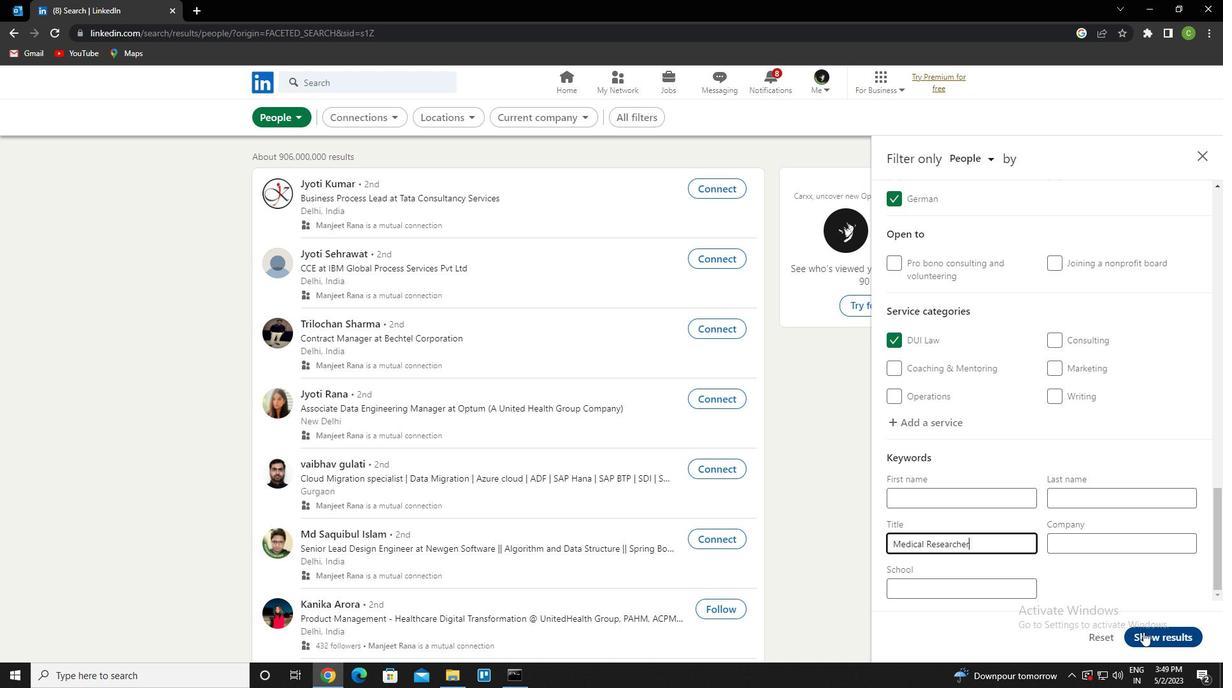 
Action: Mouse moved to (484, 657)
Screenshot: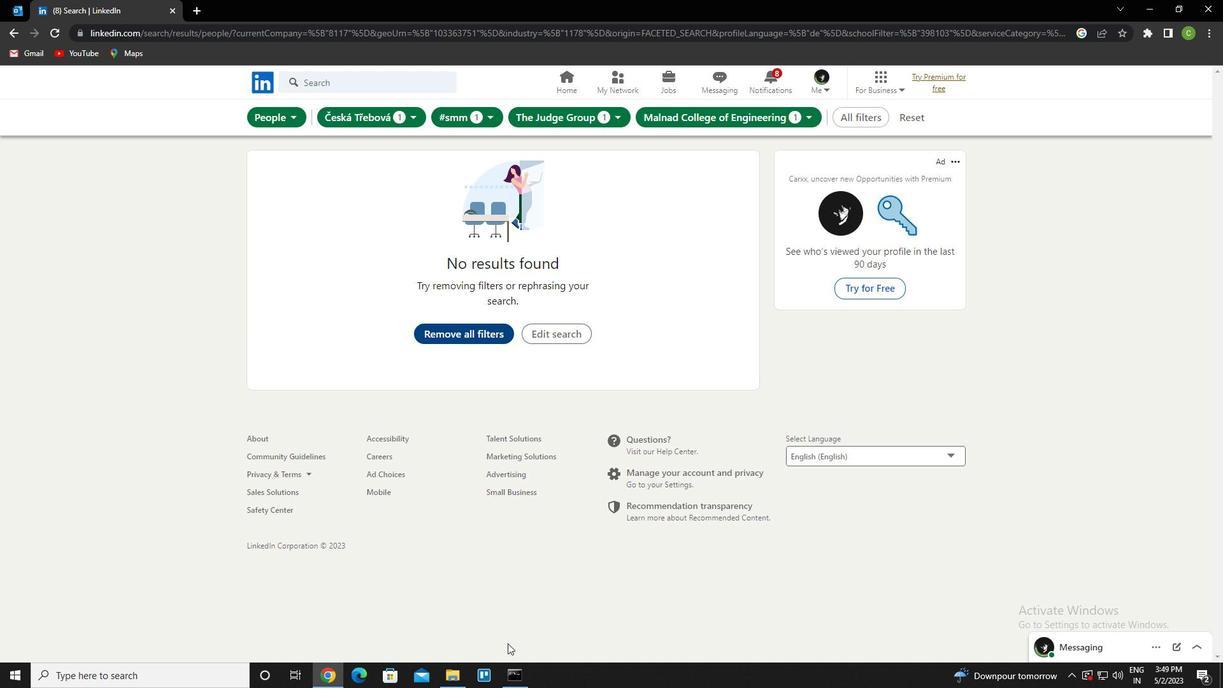 
